 Task: nan
Action: Mouse moved to (442, 111)
Screenshot: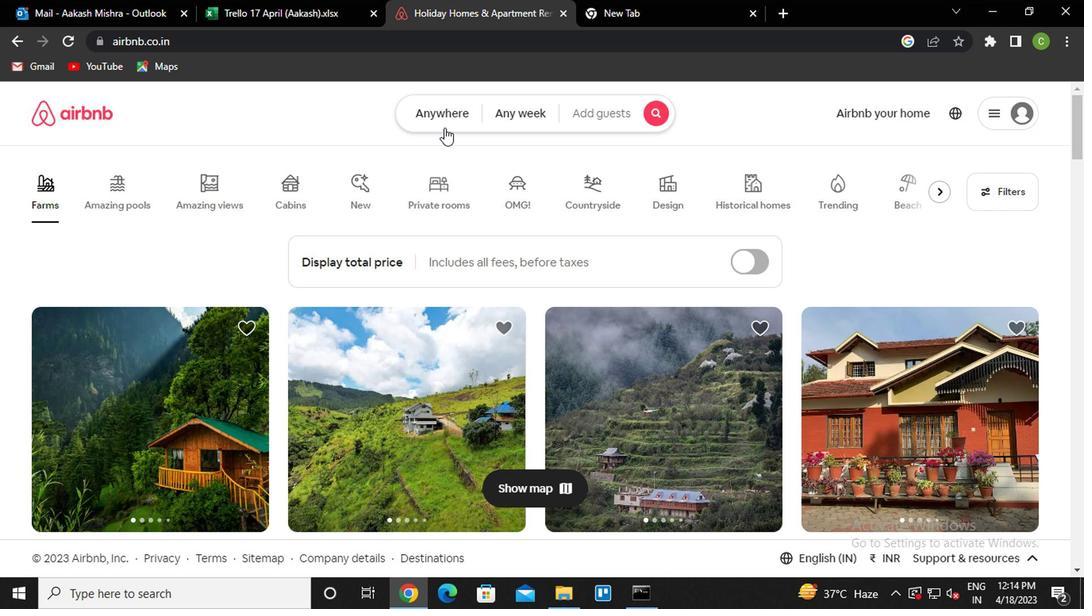 
Action: Mouse pressed left at (442, 111)
Screenshot: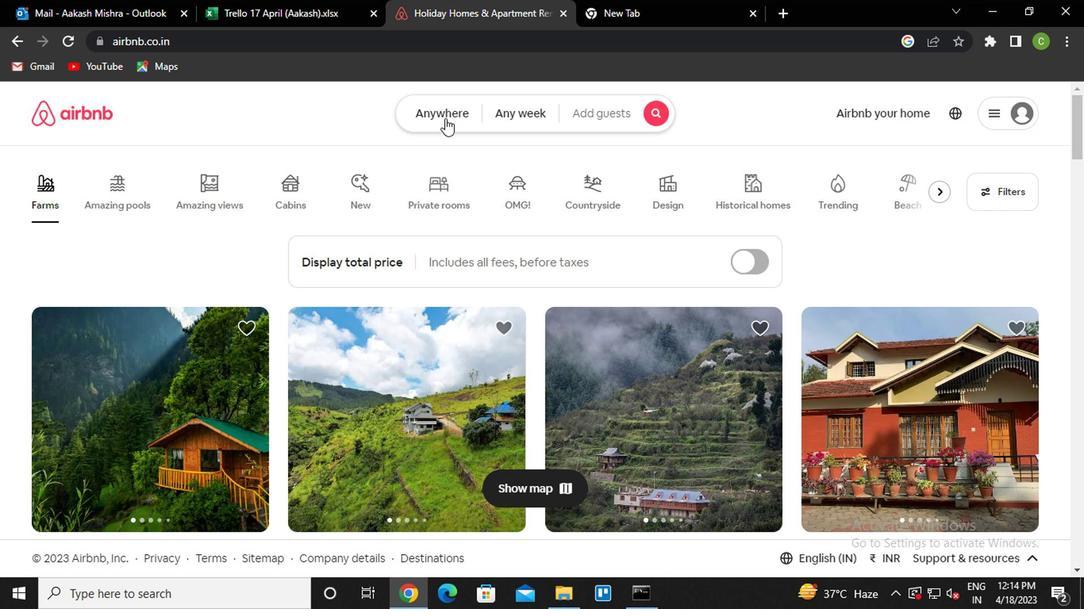 
Action: Mouse moved to (327, 179)
Screenshot: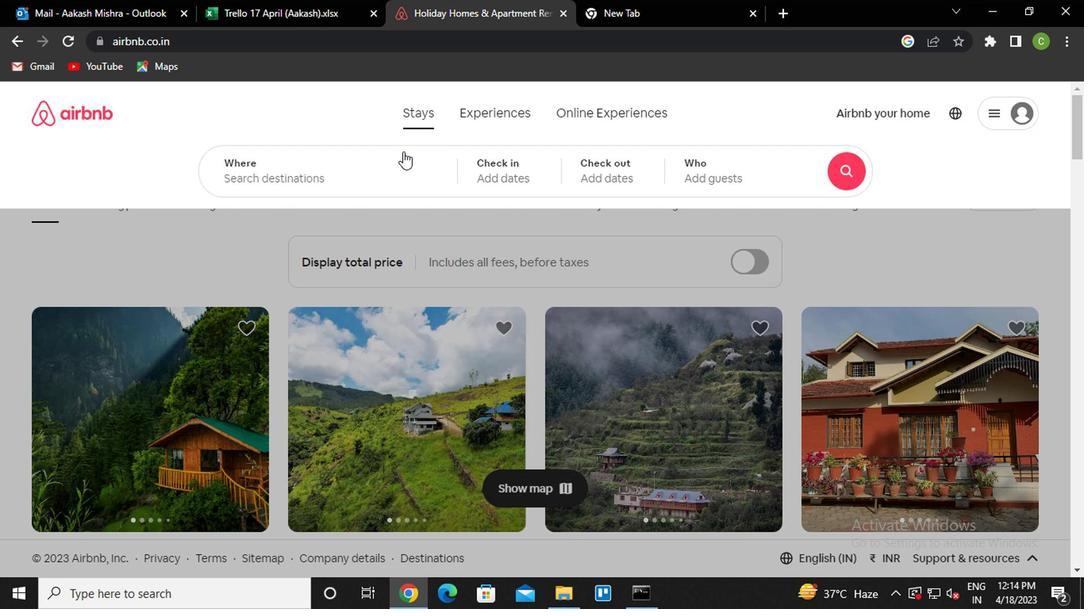 
Action: Mouse pressed left at (327, 179)
Screenshot: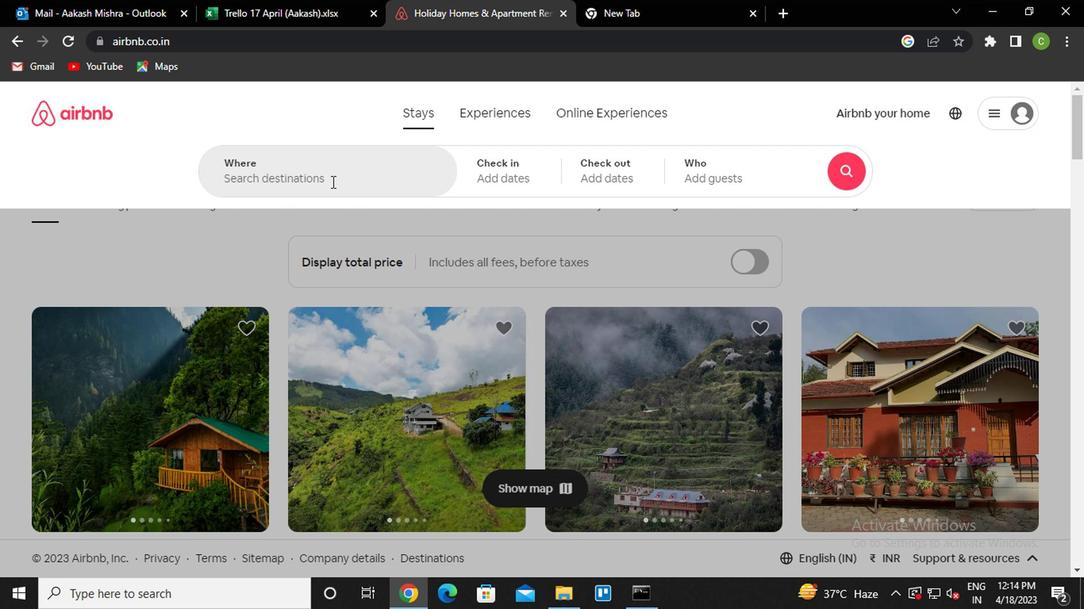 
Action: Key pressed pragominas<Key.space>brazil
Screenshot: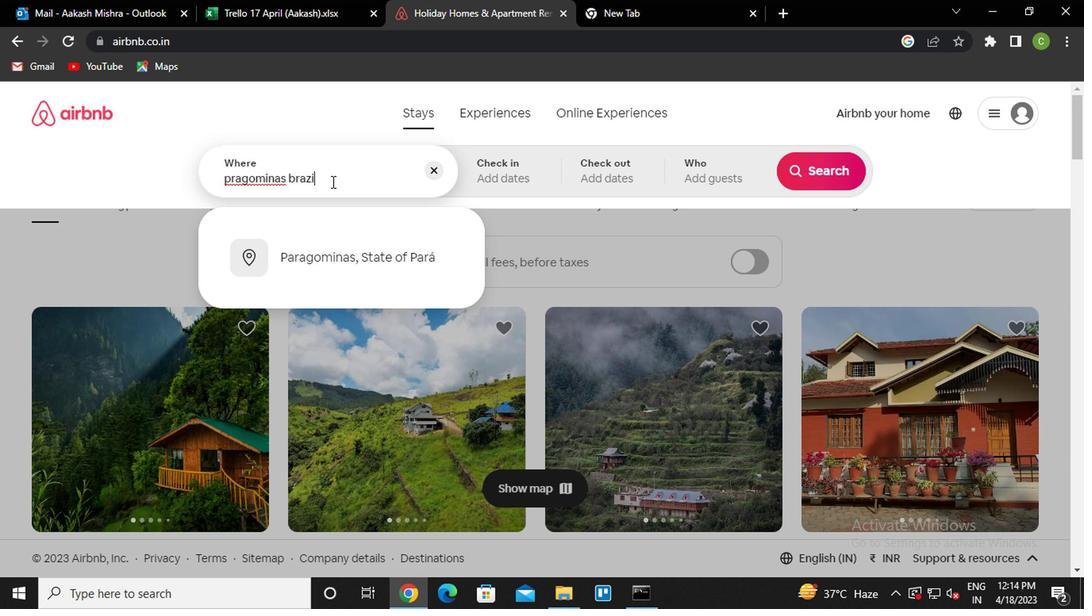 
Action: Mouse moved to (351, 220)
Screenshot: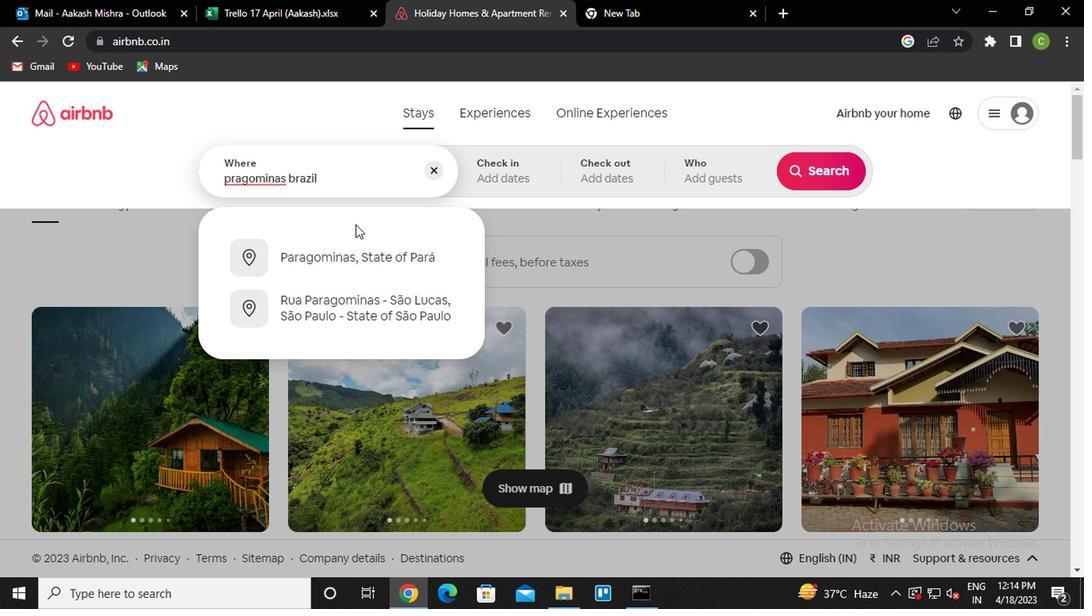 
Action: Key pressed <Key.enter>
Screenshot: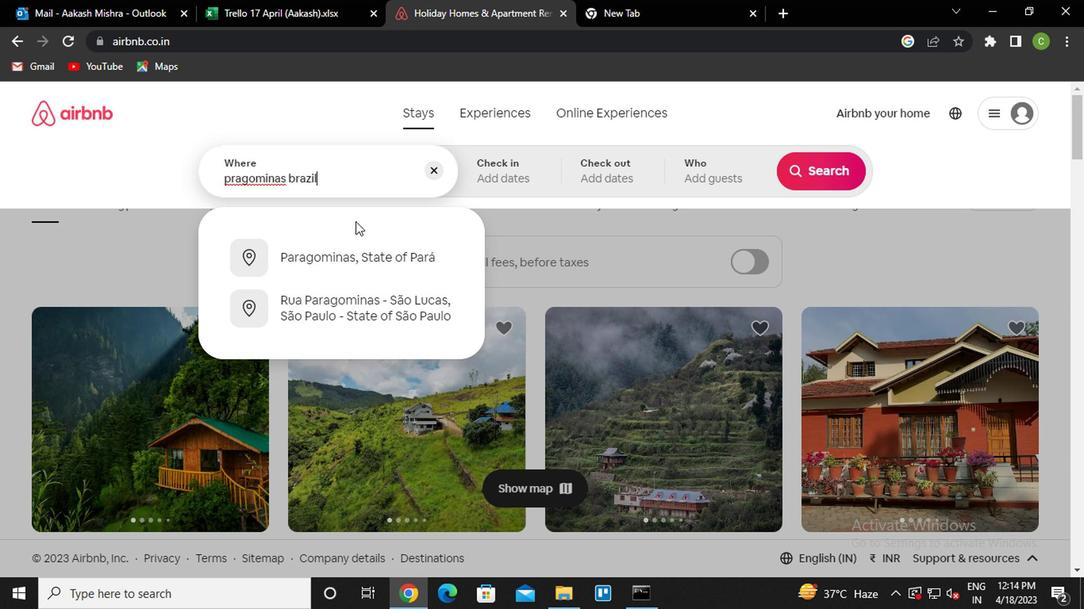 
Action: Mouse moved to (809, 298)
Screenshot: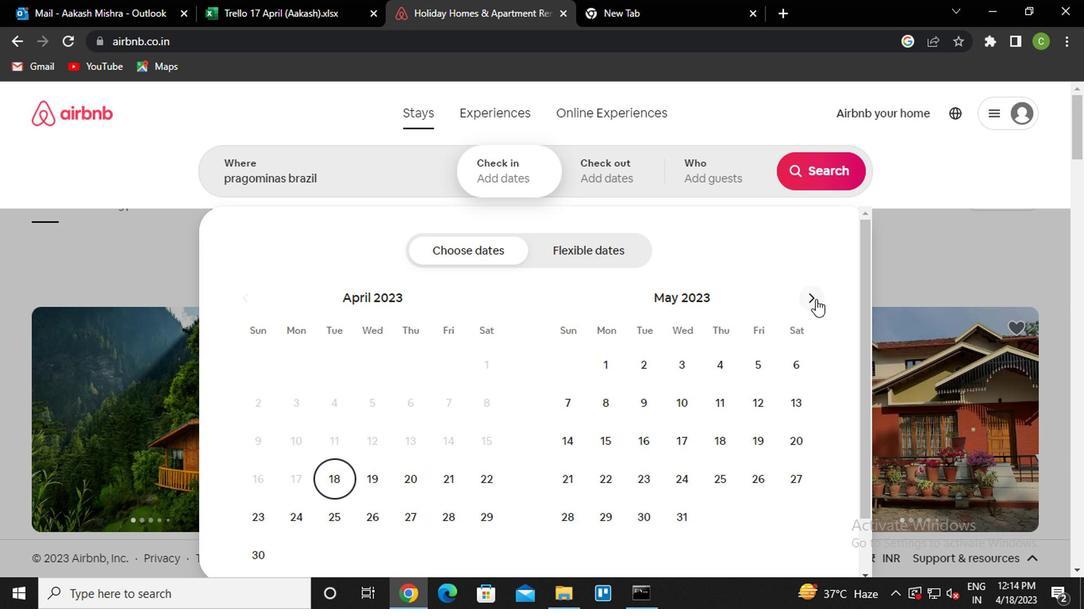 
Action: Mouse pressed left at (809, 298)
Screenshot: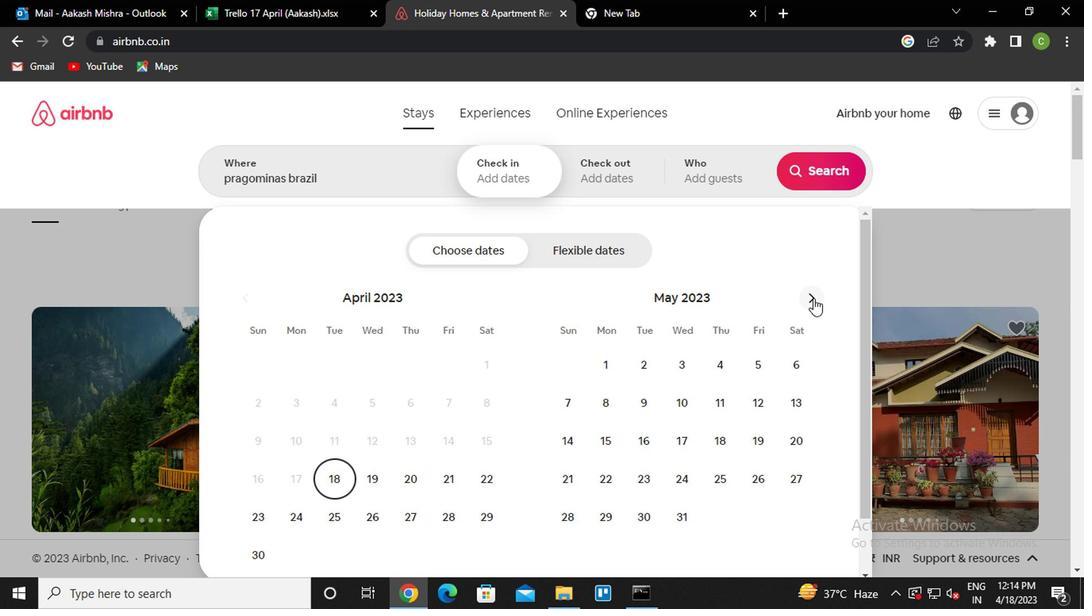 
Action: Mouse moved to (757, 400)
Screenshot: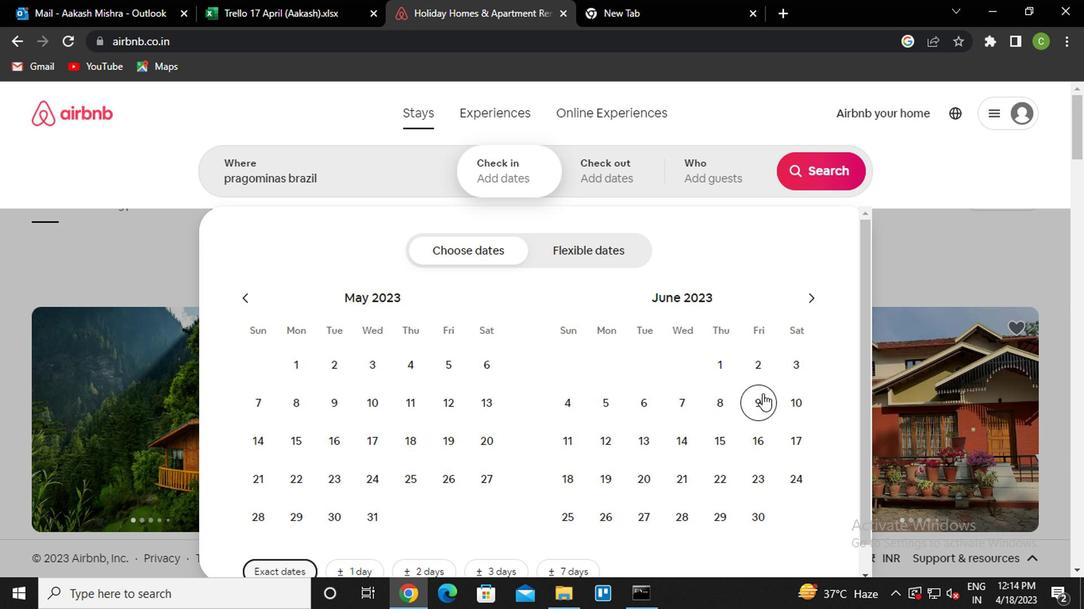 
Action: Mouse pressed left at (757, 400)
Screenshot: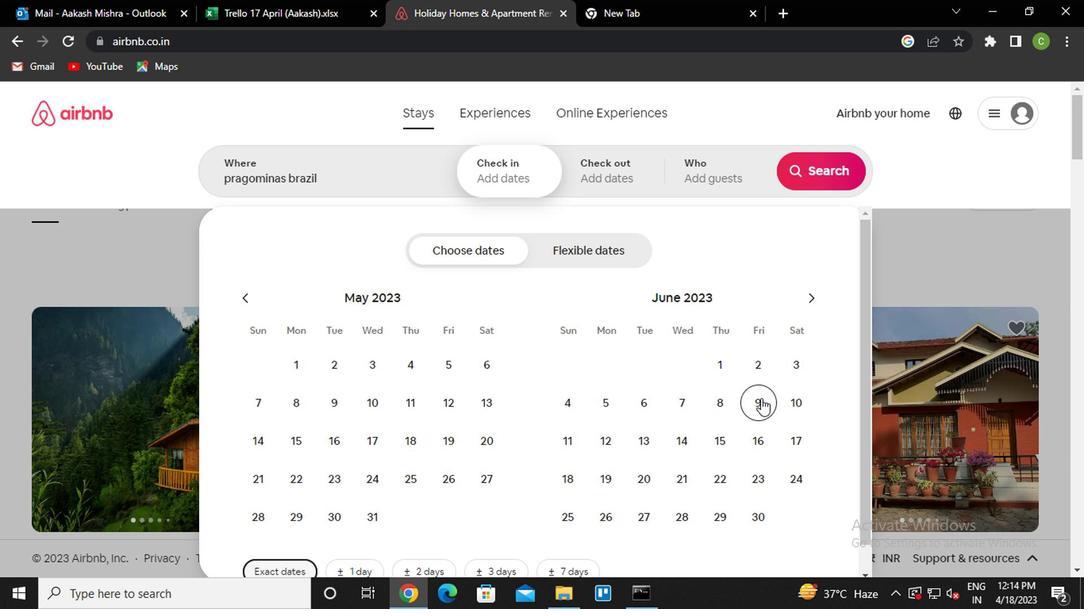 
Action: Mouse moved to (751, 448)
Screenshot: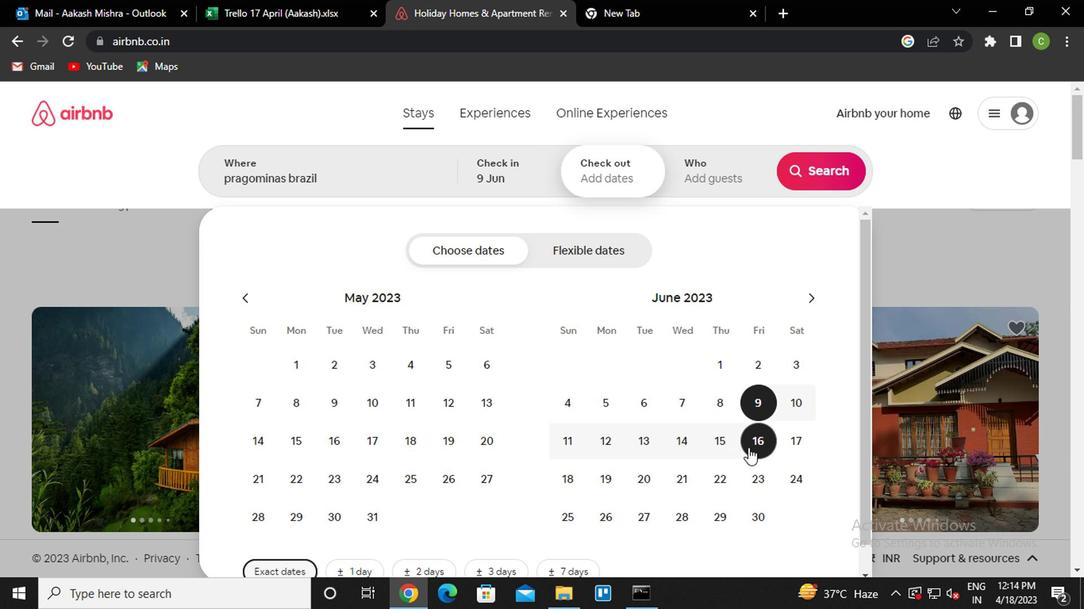 
Action: Mouse pressed left at (751, 448)
Screenshot: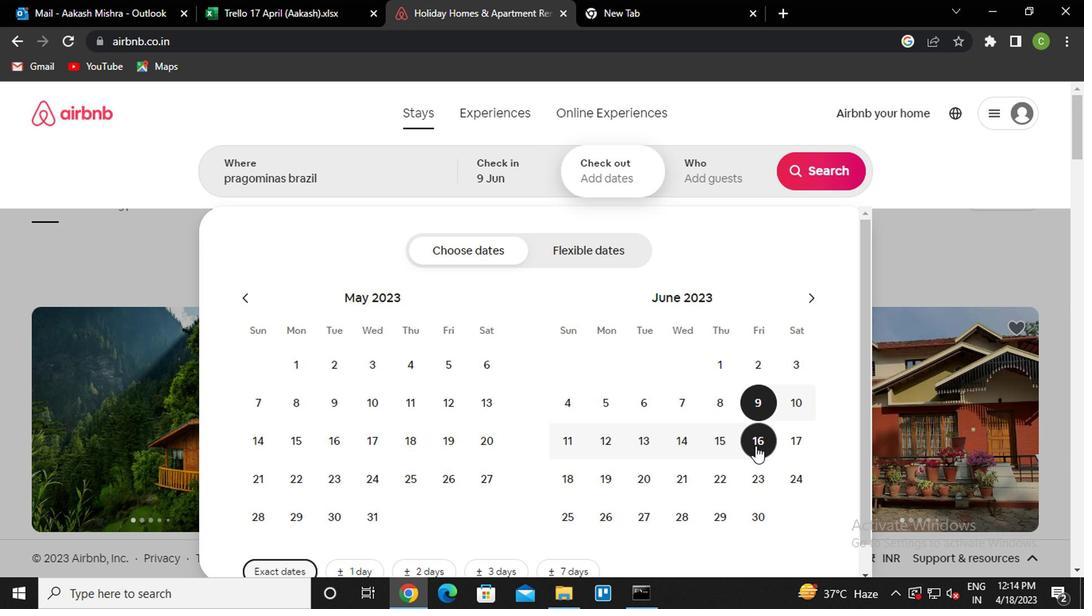 
Action: Mouse moved to (750, 176)
Screenshot: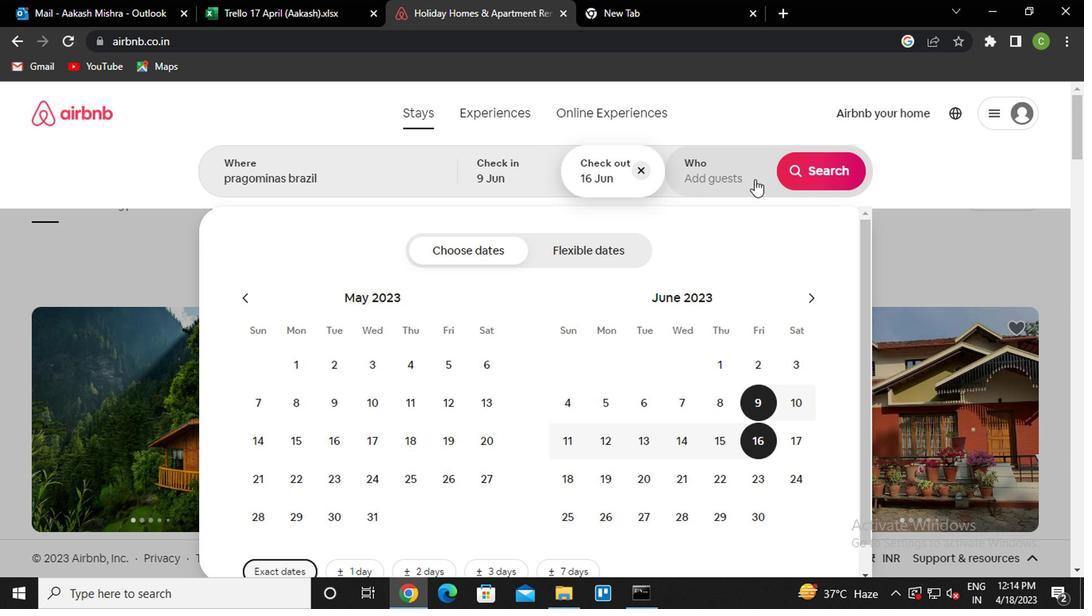 
Action: Mouse pressed left at (750, 176)
Screenshot: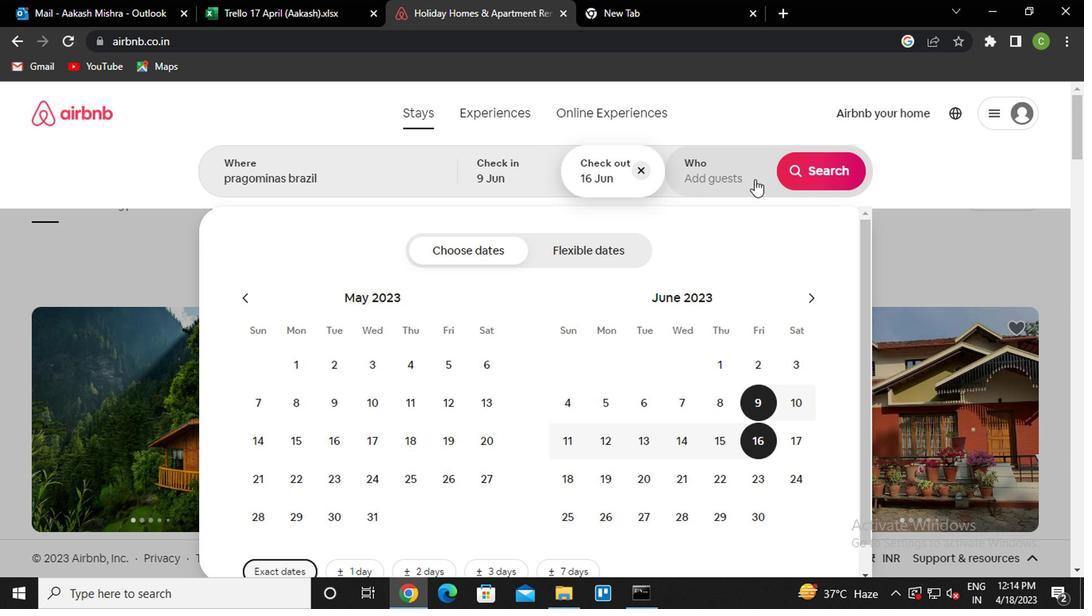 
Action: Mouse moved to (821, 258)
Screenshot: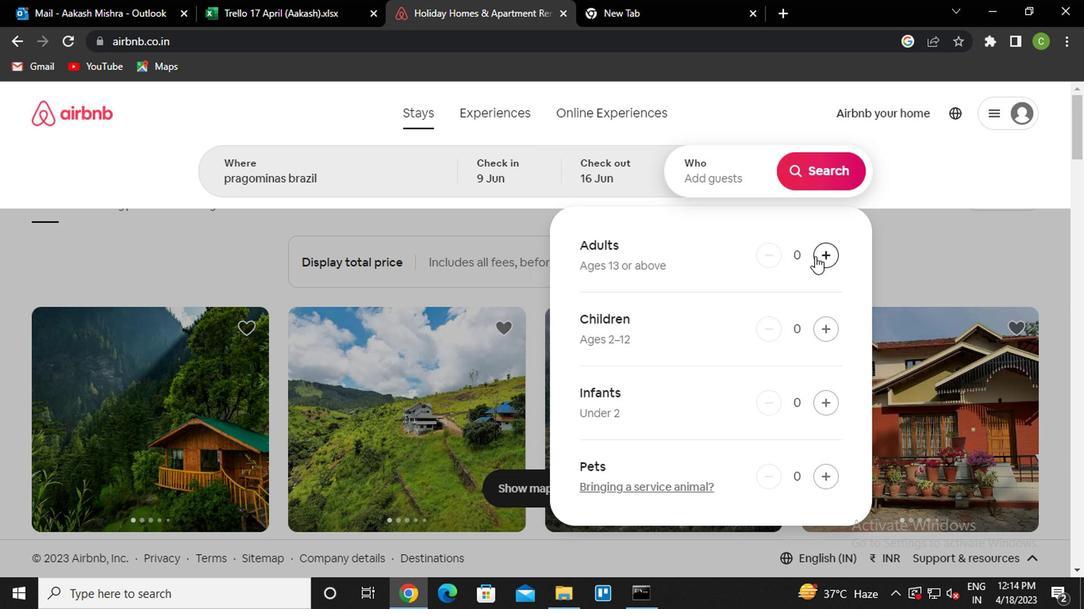 
Action: Mouse pressed left at (821, 258)
Screenshot: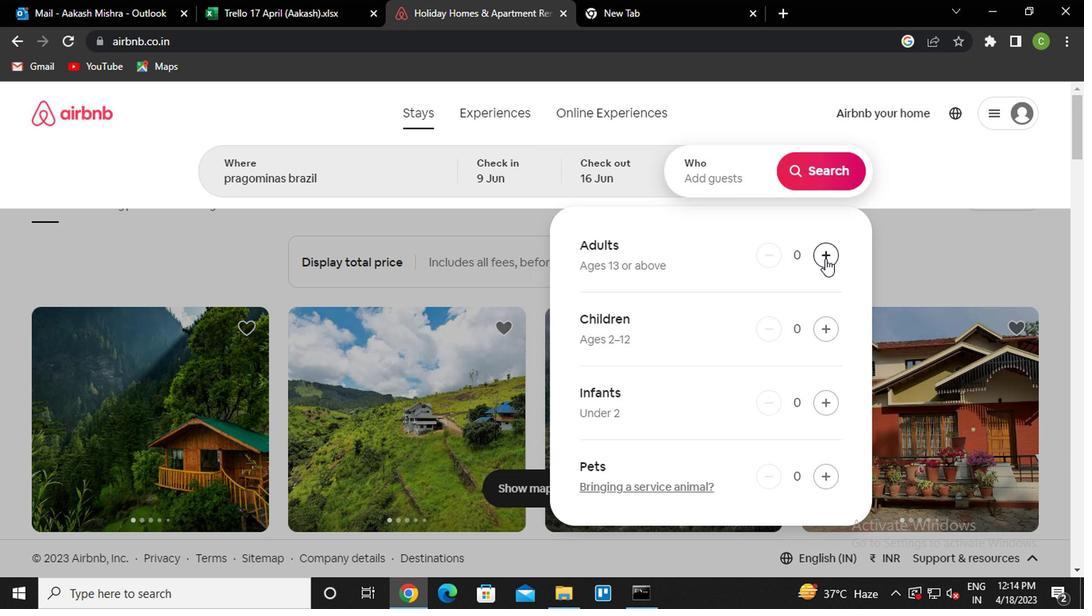 
Action: Mouse pressed left at (821, 258)
Screenshot: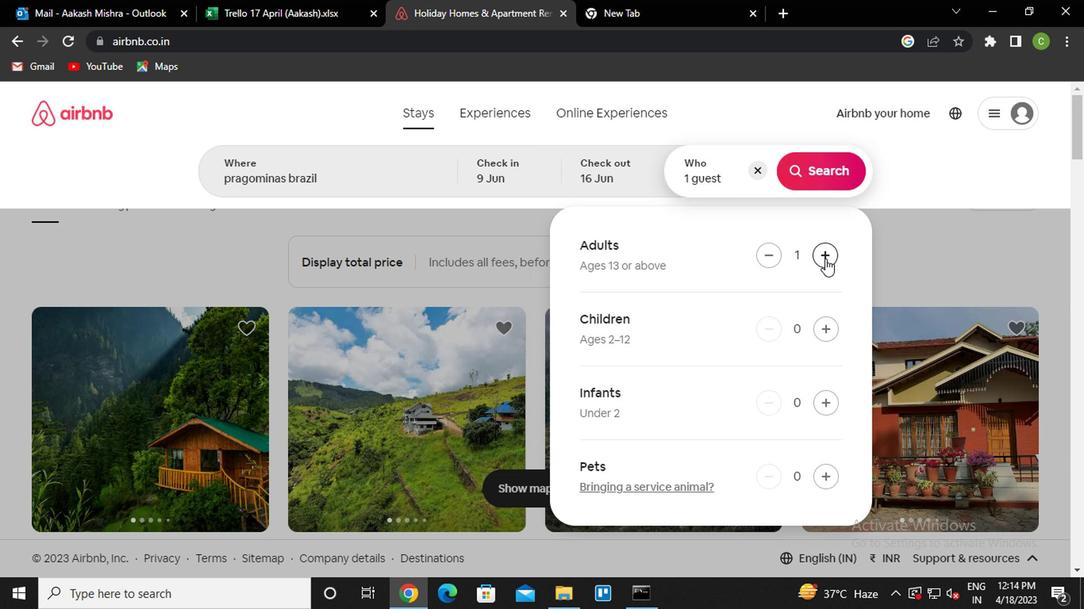 
Action: Mouse moved to (872, 199)
Screenshot: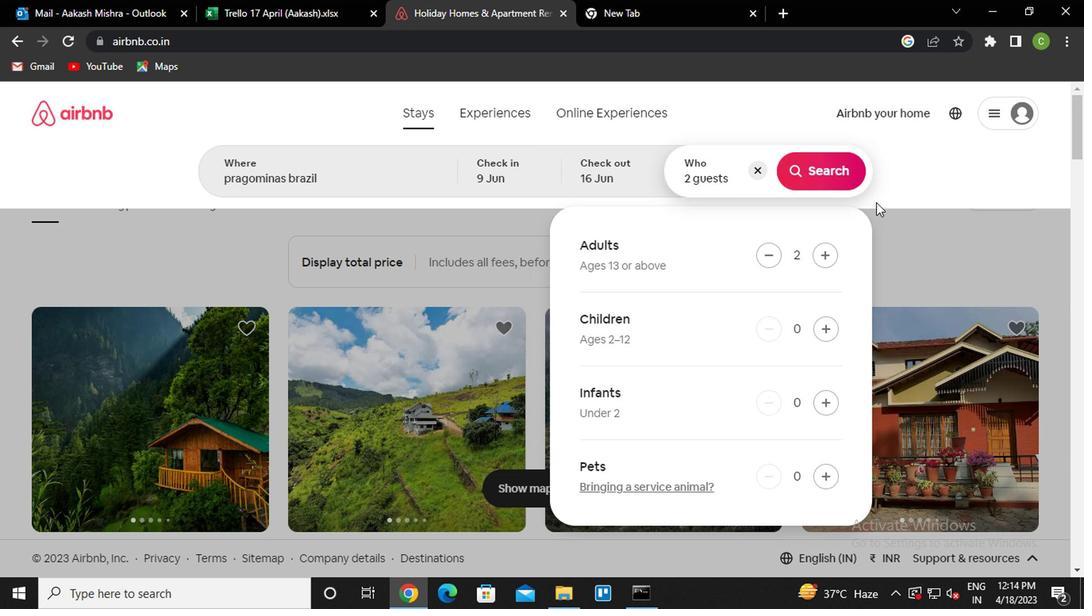 
Action: Mouse pressed left at (872, 199)
Screenshot: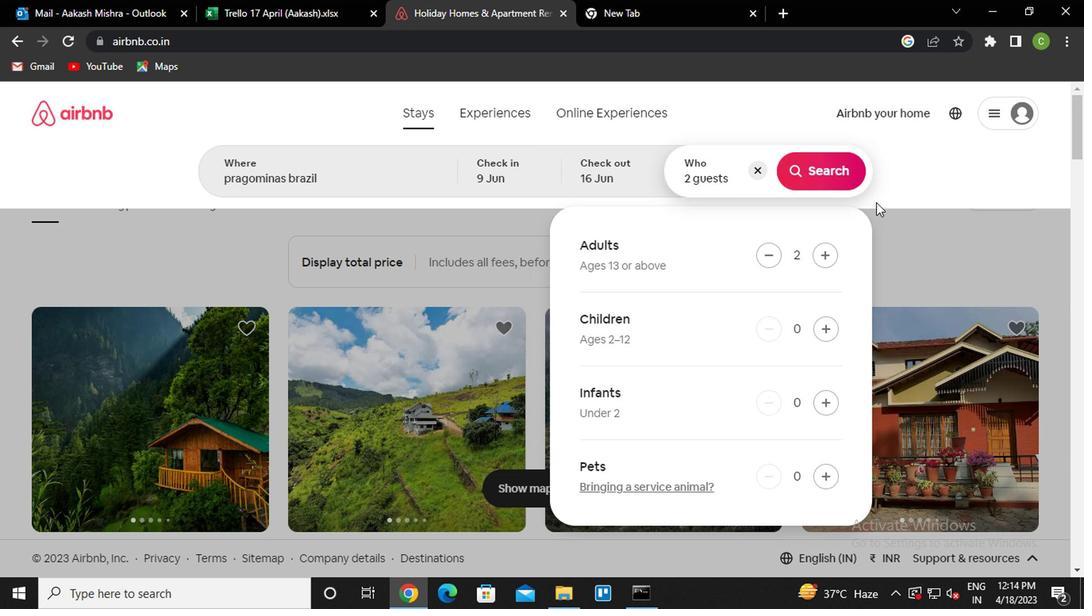 
Action: Mouse moved to (883, 198)
Screenshot: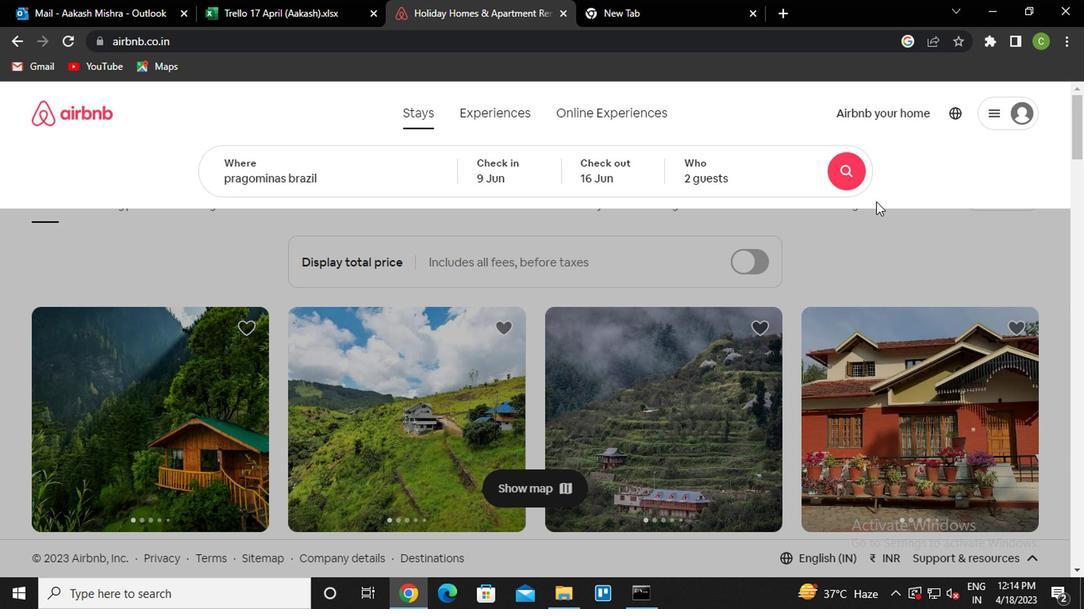 
Action: Mouse pressed left at (883, 198)
Screenshot: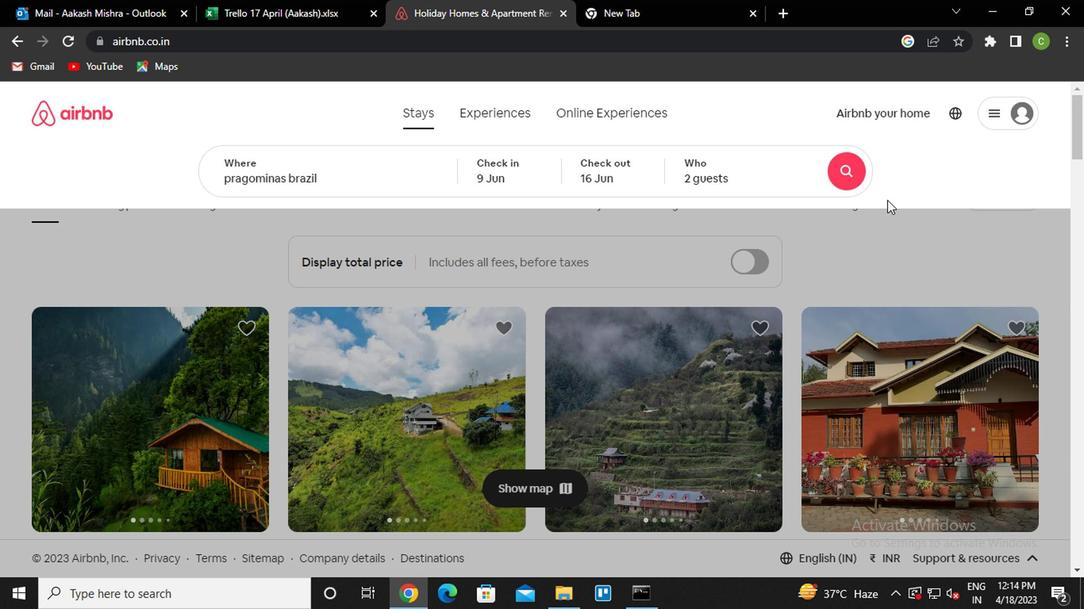 
Action: Mouse moved to (892, 223)
Screenshot: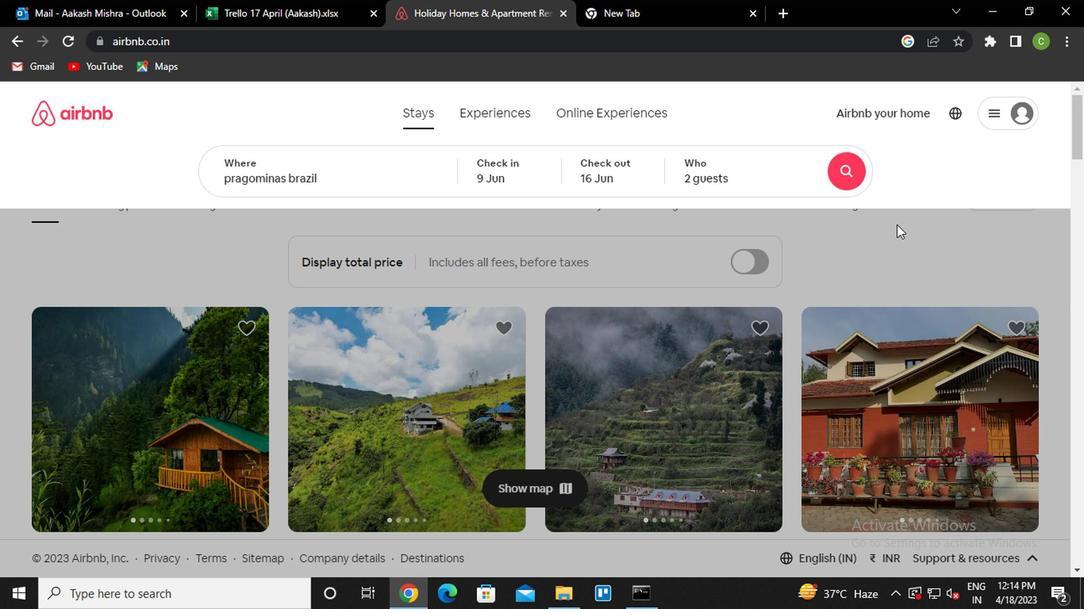 
Action: Mouse pressed left at (892, 223)
Screenshot: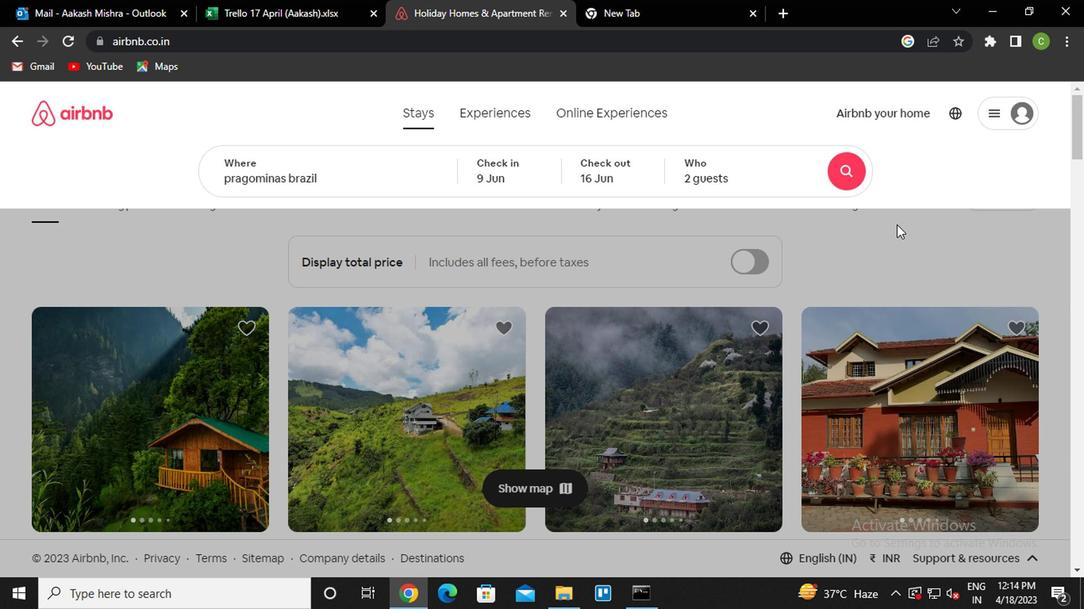 
Action: Mouse moved to (1007, 183)
Screenshot: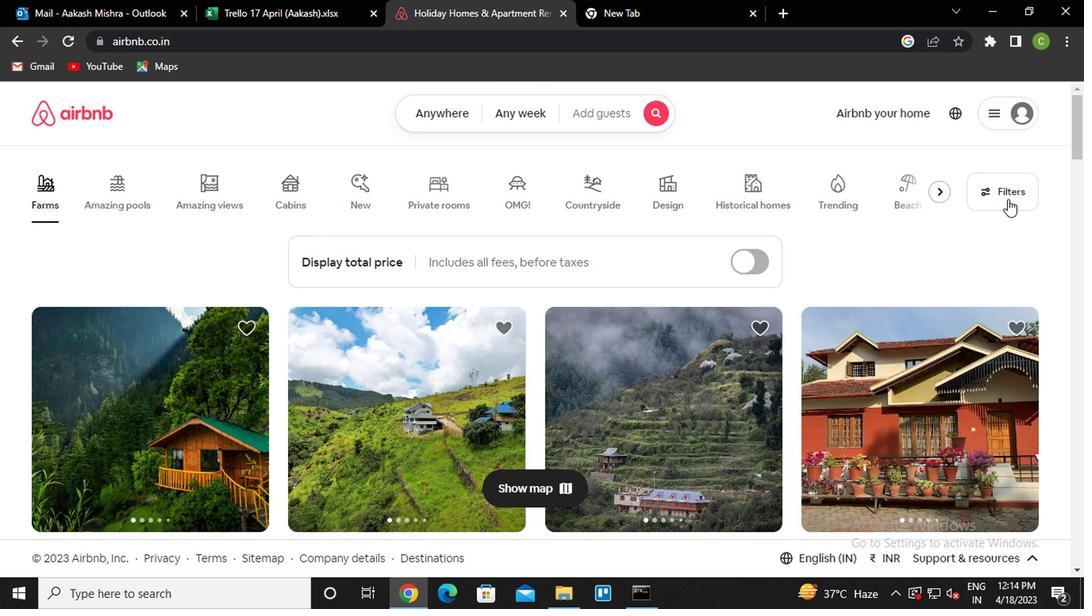 
Action: Mouse pressed left at (1007, 183)
Screenshot: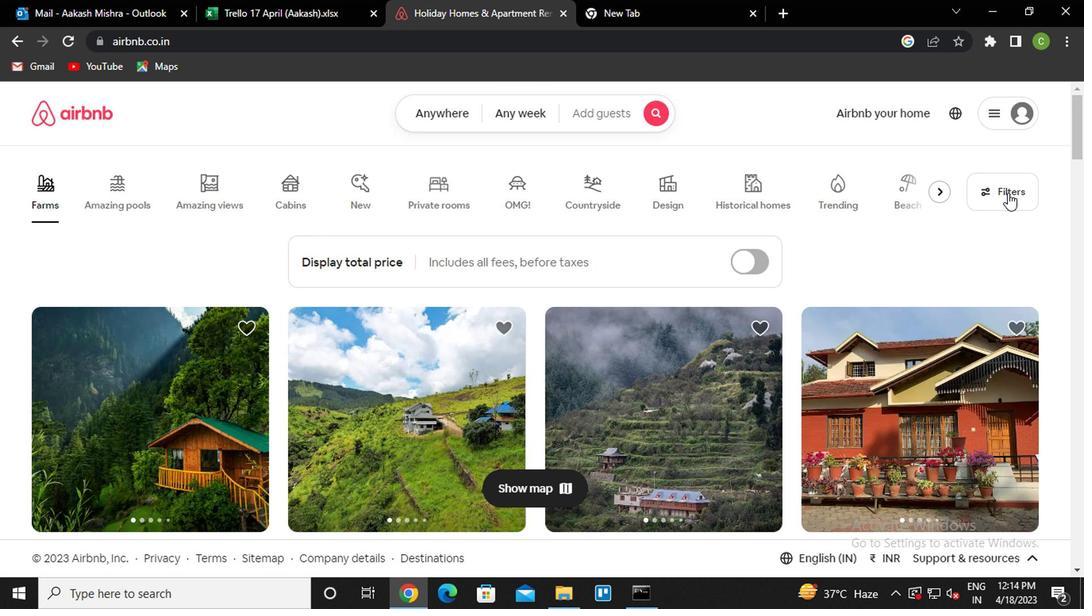 
Action: Mouse moved to (360, 377)
Screenshot: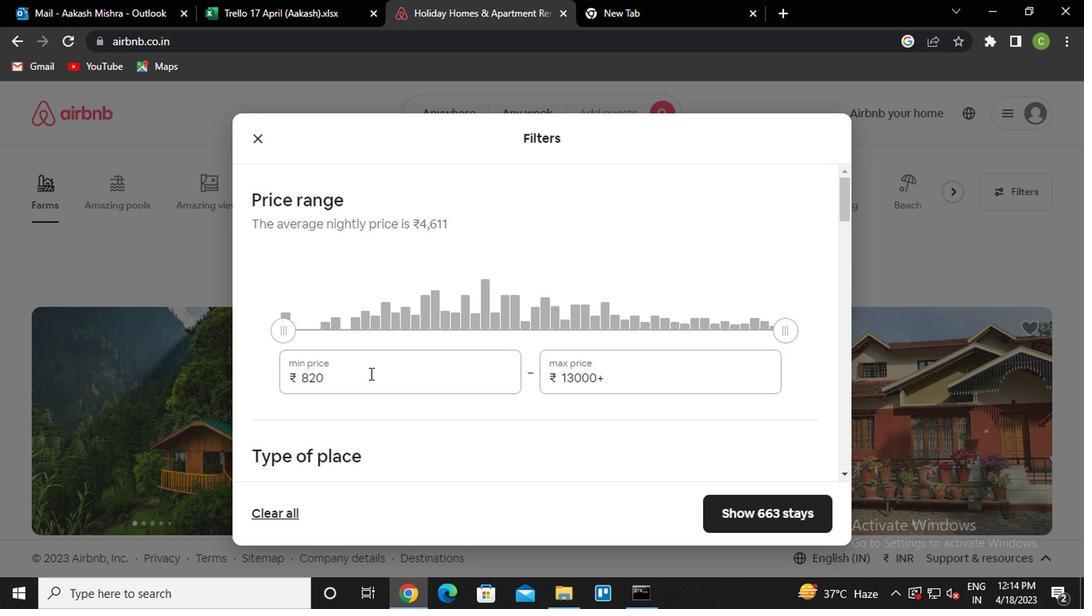 
Action: Mouse pressed left at (360, 377)
Screenshot: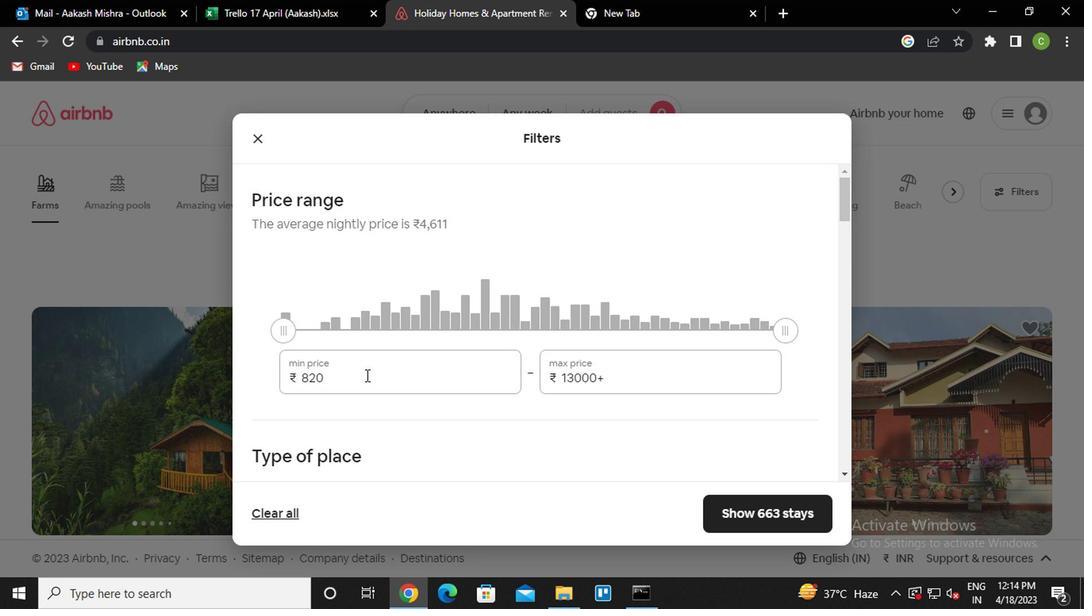 
Action: Key pressed <Key.backspace><Key.backspace>000
Screenshot: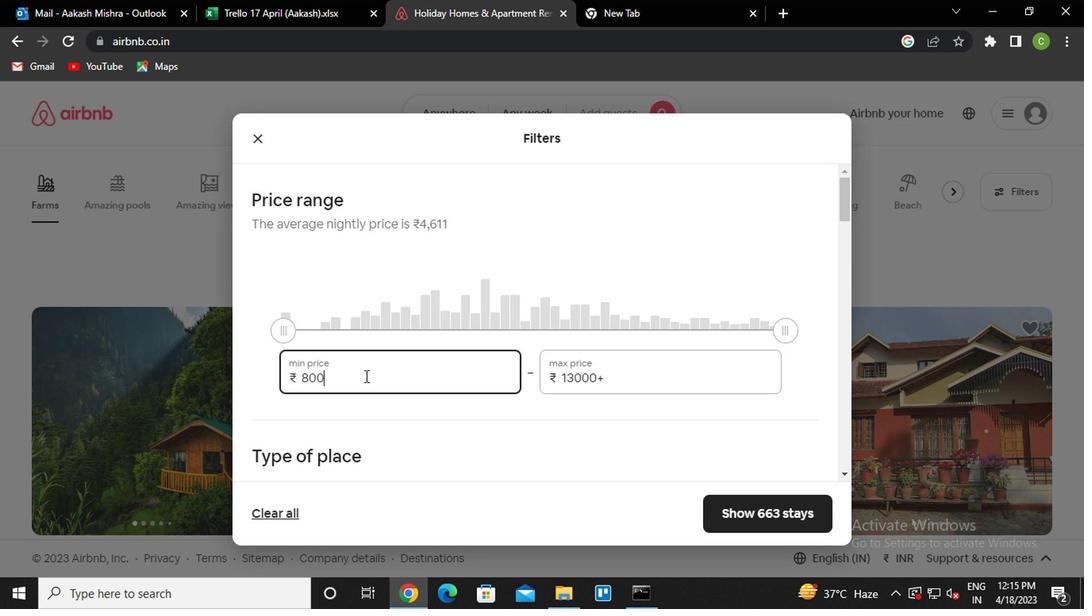 
Action: Mouse moved to (570, 380)
Screenshot: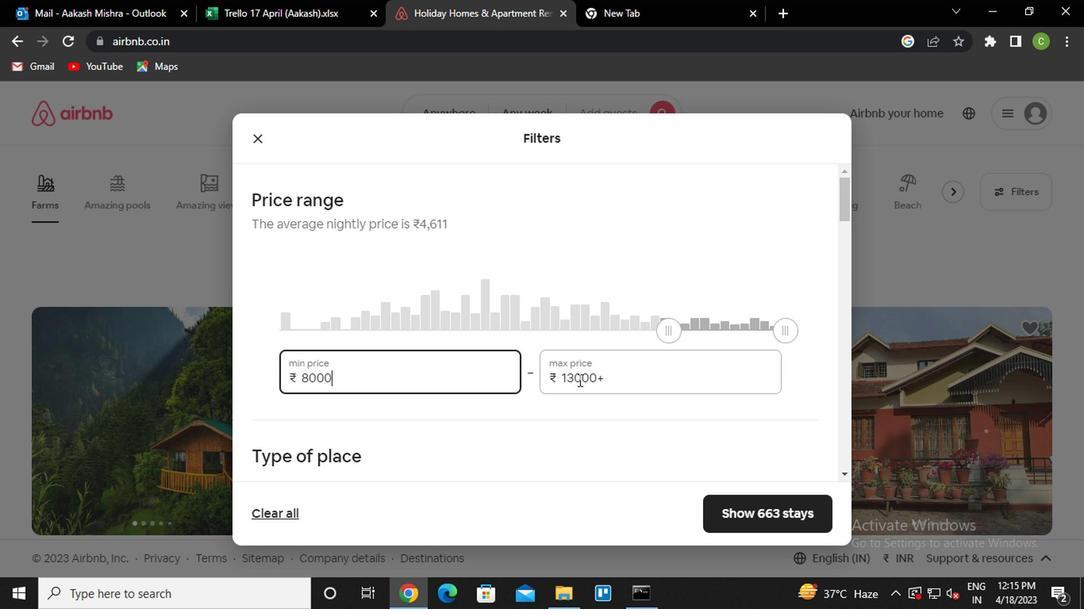 
Action: Mouse pressed left at (570, 380)
Screenshot: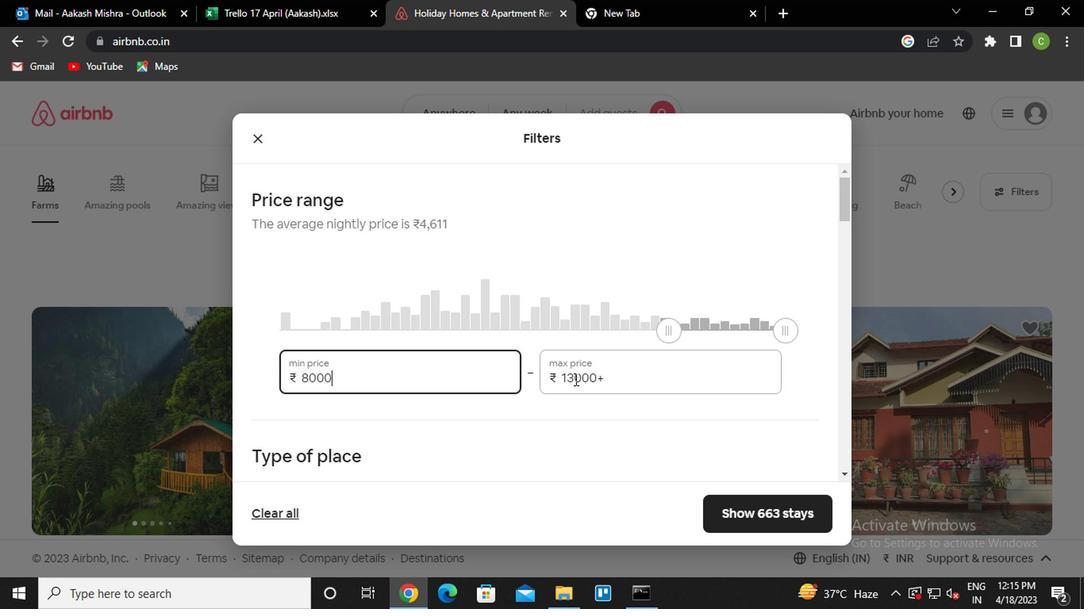 
Action: Mouse moved to (581, 384)
Screenshot: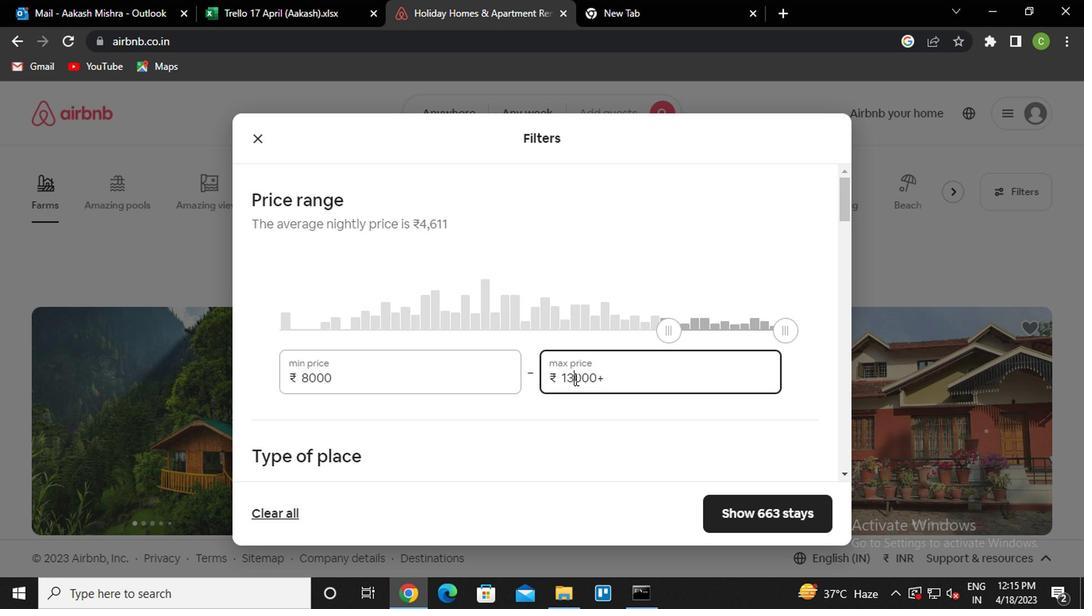 
Action: Key pressed <Key.backspace>6
Screenshot: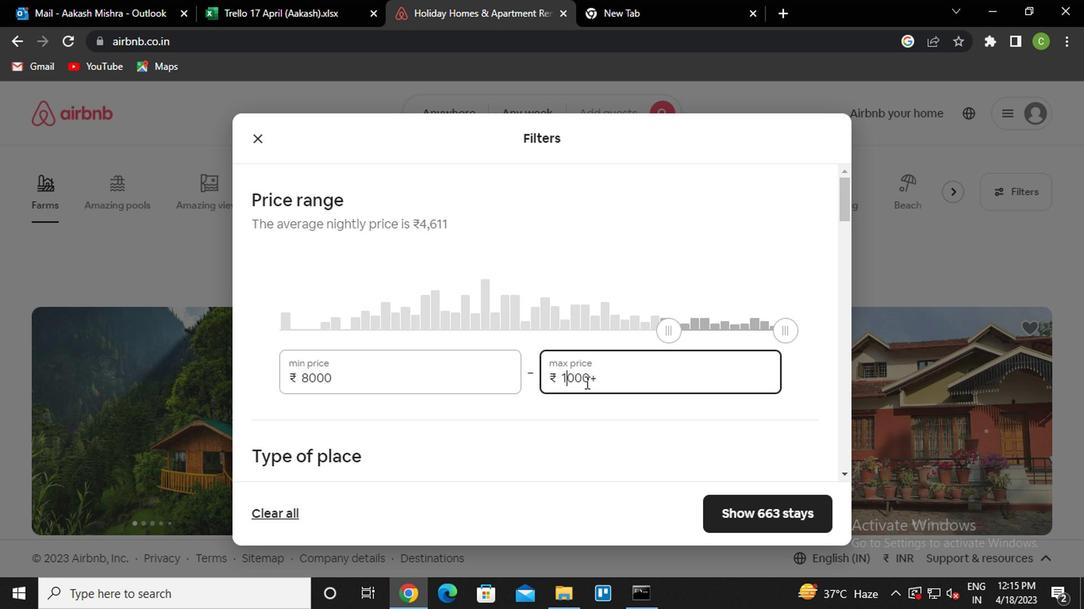 
Action: Mouse moved to (642, 384)
Screenshot: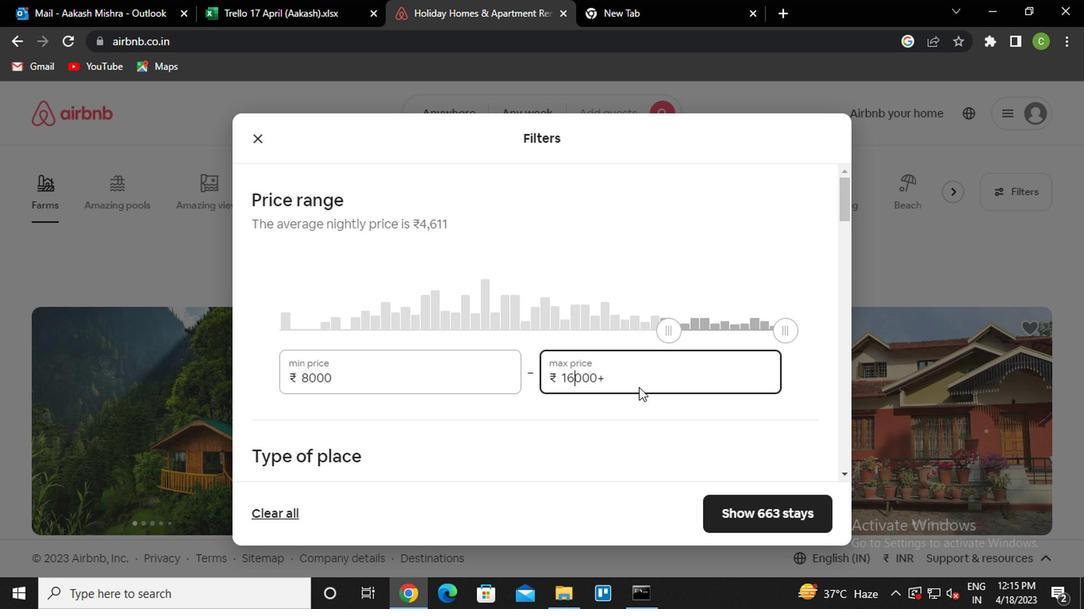 
Action: Mouse pressed left at (642, 384)
Screenshot: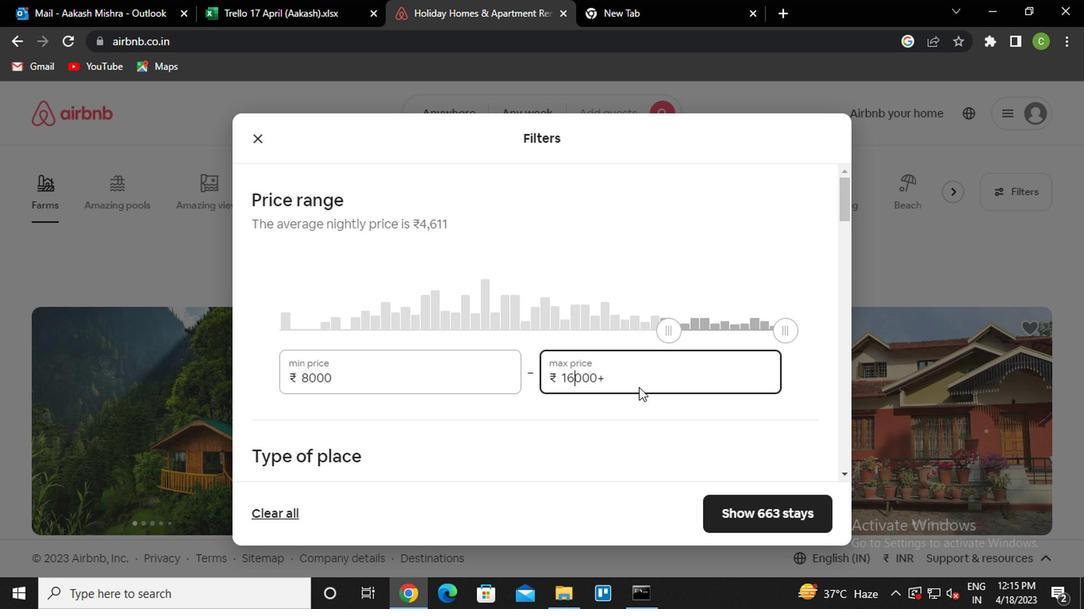 
Action: Mouse moved to (639, 380)
Screenshot: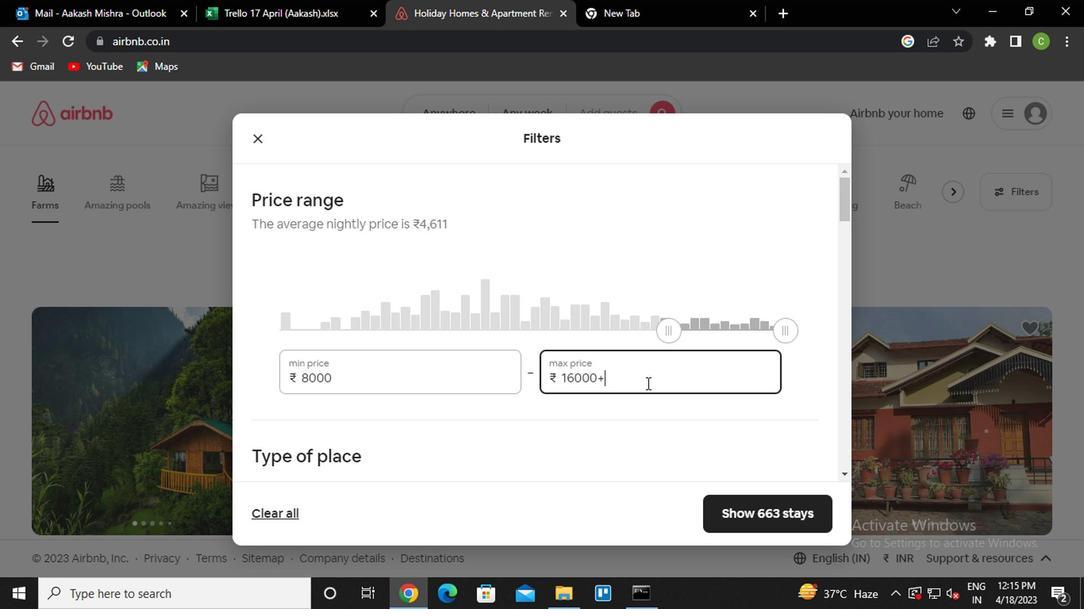 
Action: Key pressed <Key.backspace>
Screenshot: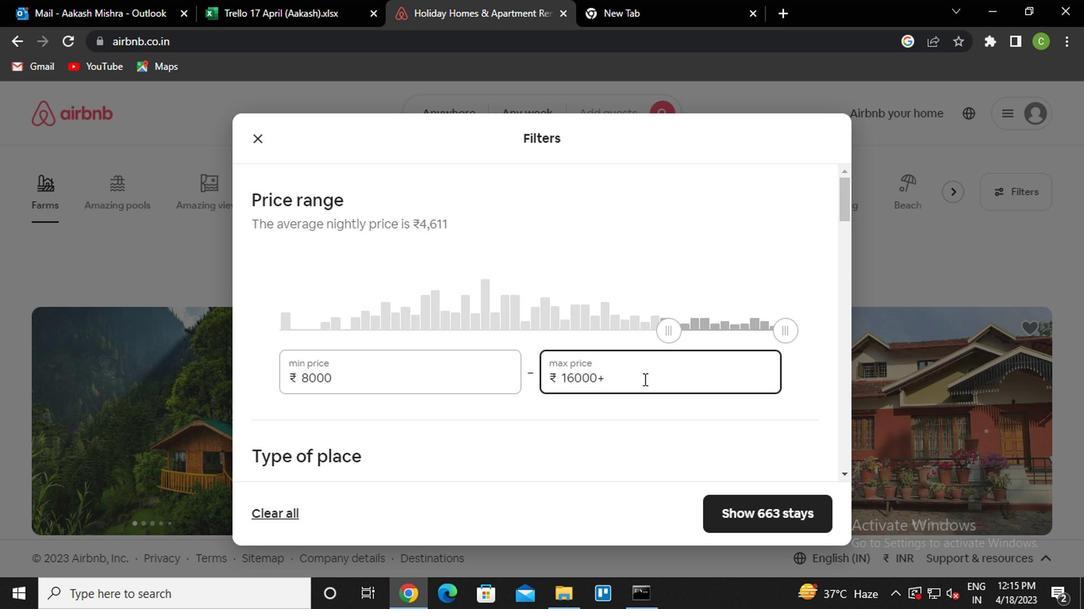 
Action: Mouse moved to (566, 410)
Screenshot: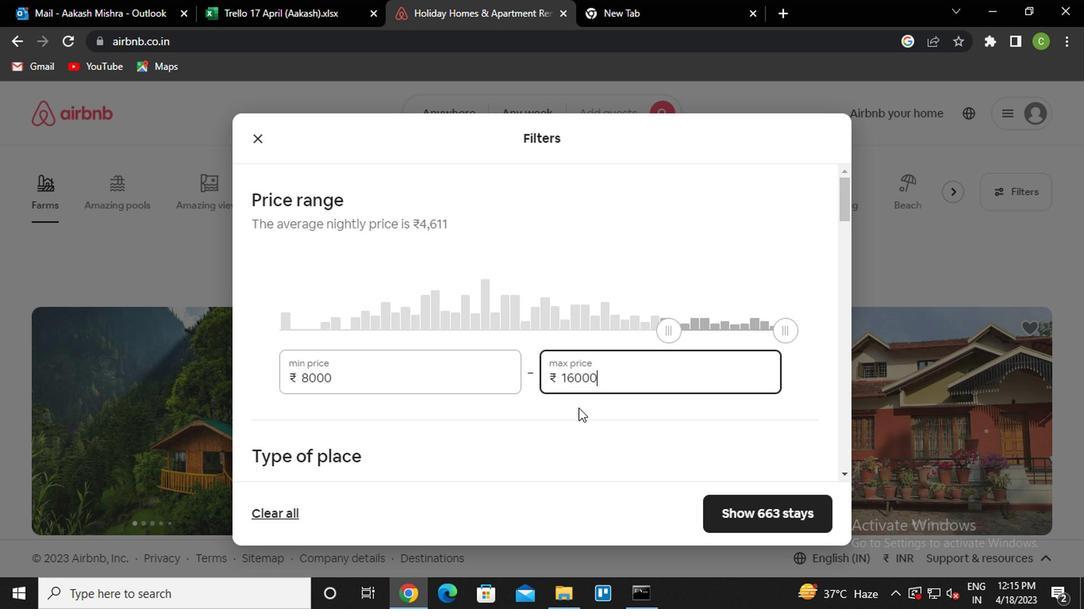 
Action: Mouse scrolled (566, 410) with delta (0, 0)
Screenshot: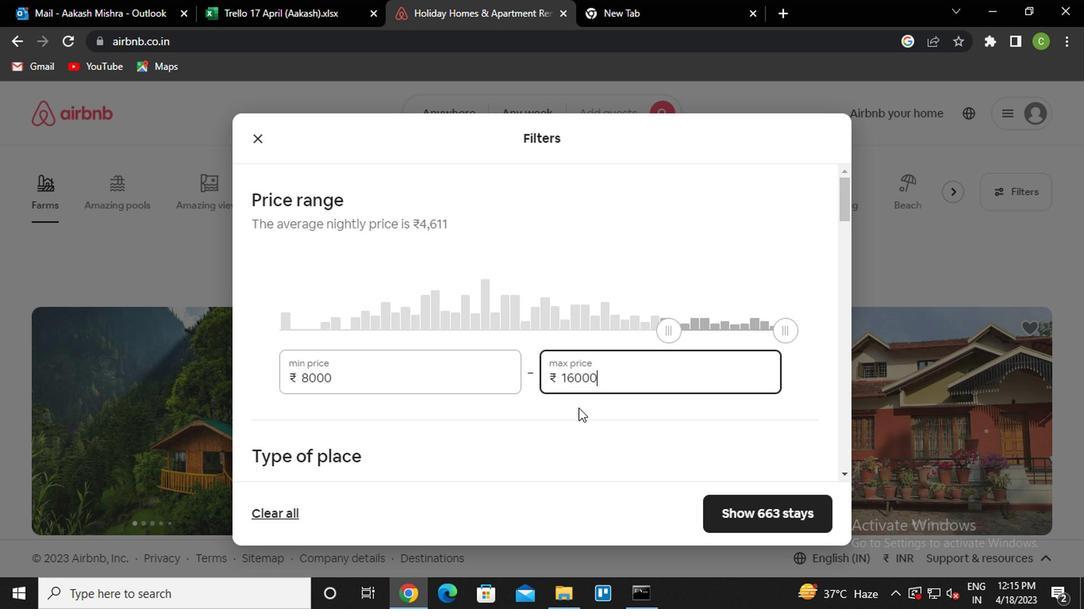 
Action: Mouse moved to (542, 414)
Screenshot: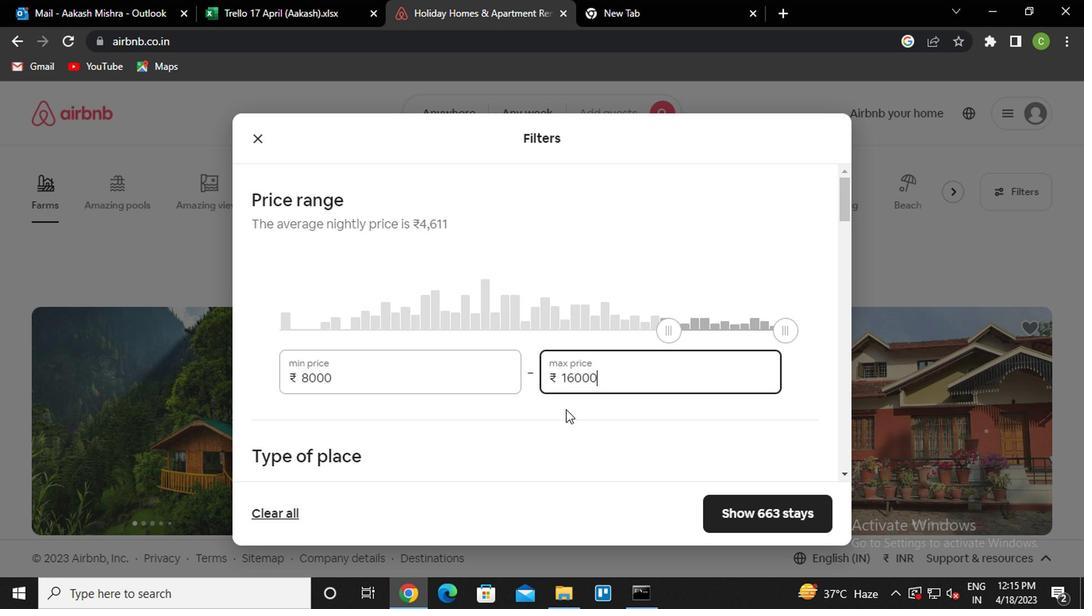 
Action: Mouse scrolled (542, 413) with delta (0, 0)
Screenshot: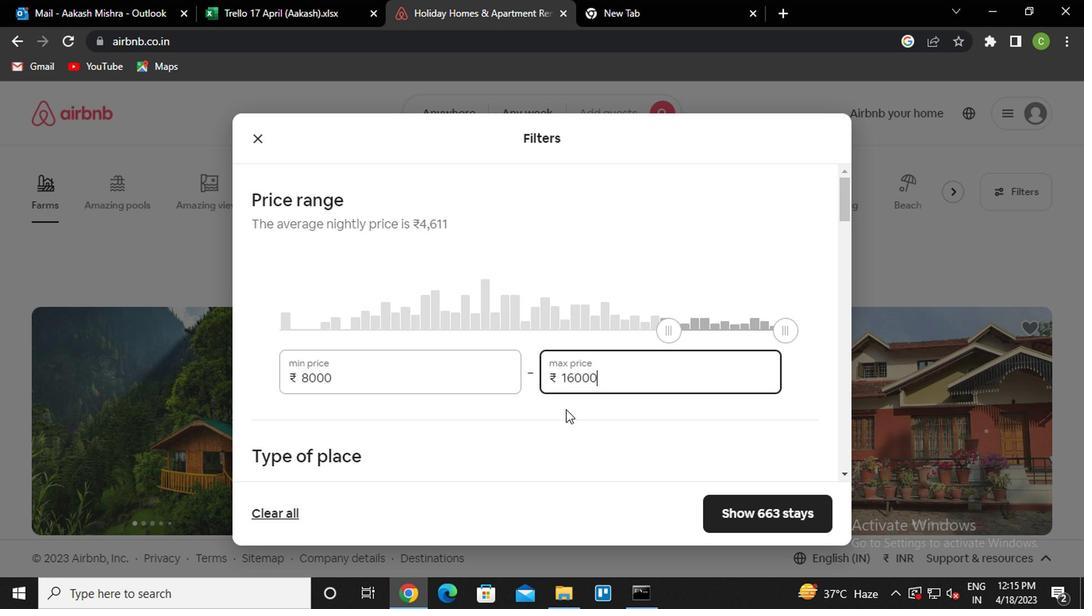 
Action: Mouse moved to (258, 341)
Screenshot: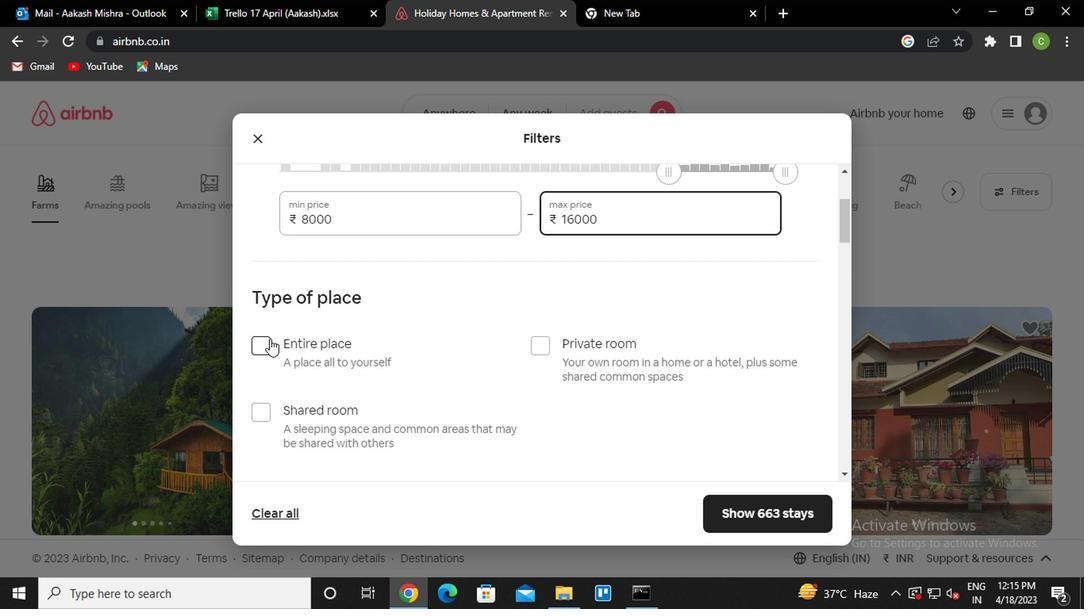 
Action: Mouse pressed left at (258, 341)
Screenshot: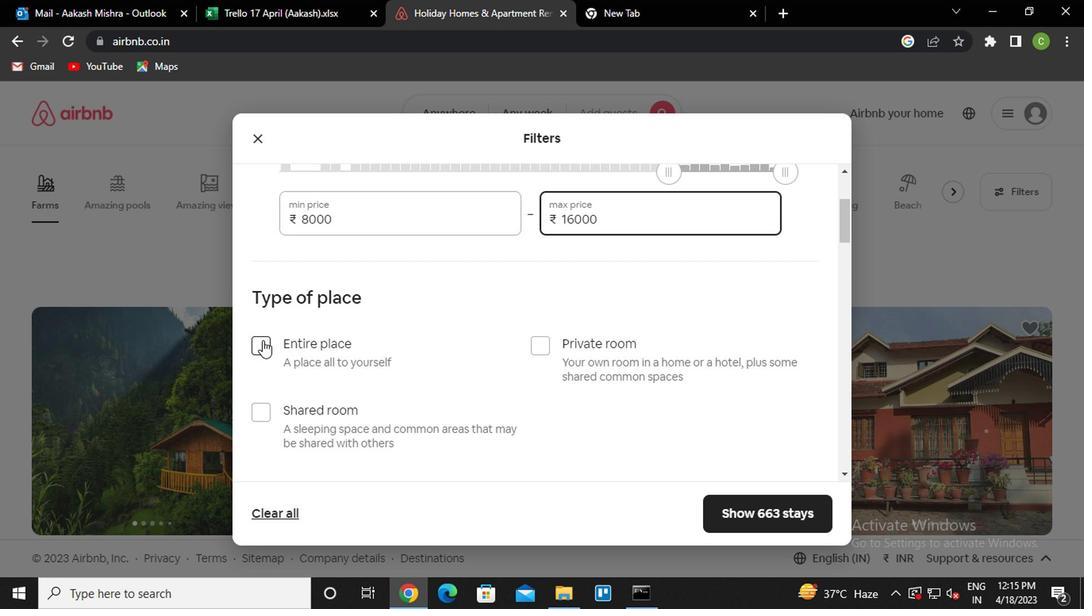 
Action: Mouse moved to (408, 338)
Screenshot: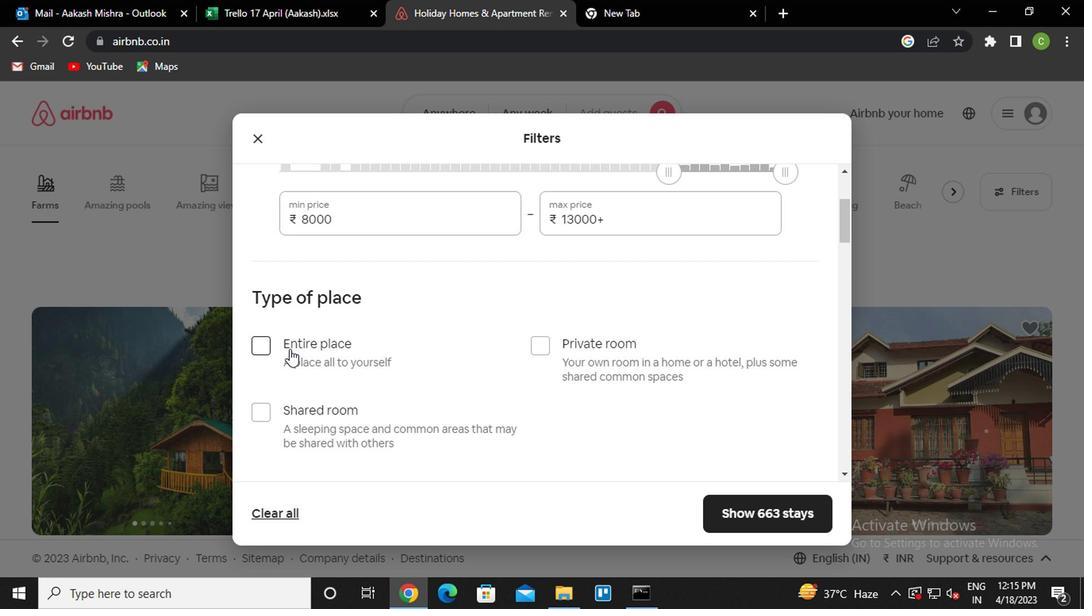 
Action: Mouse scrolled (408, 337) with delta (0, -1)
Screenshot: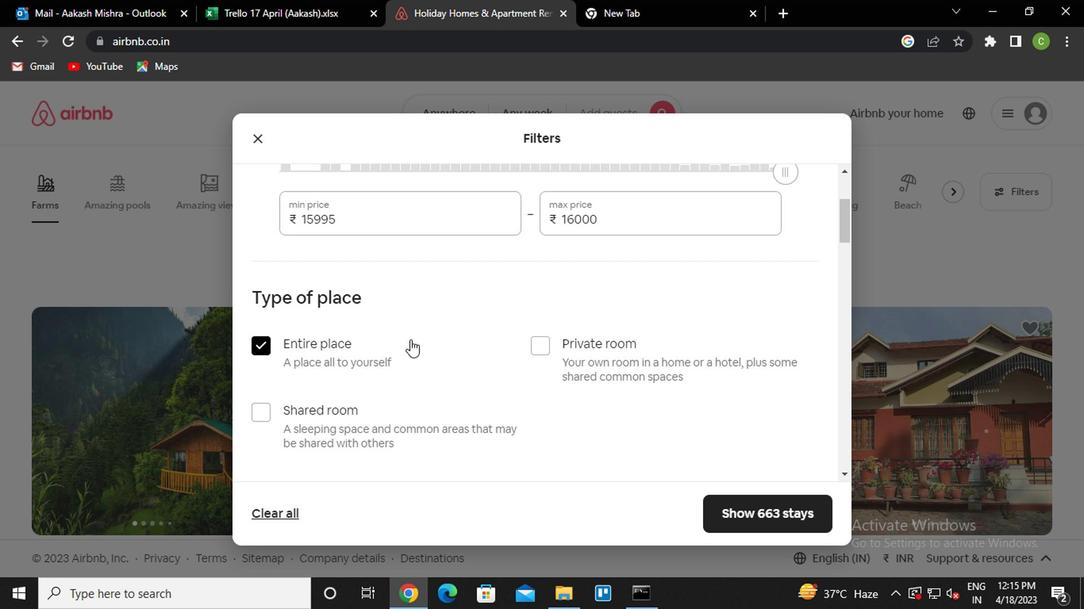 
Action: Mouse scrolled (408, 337) with delta (0, -1)
Screenshot: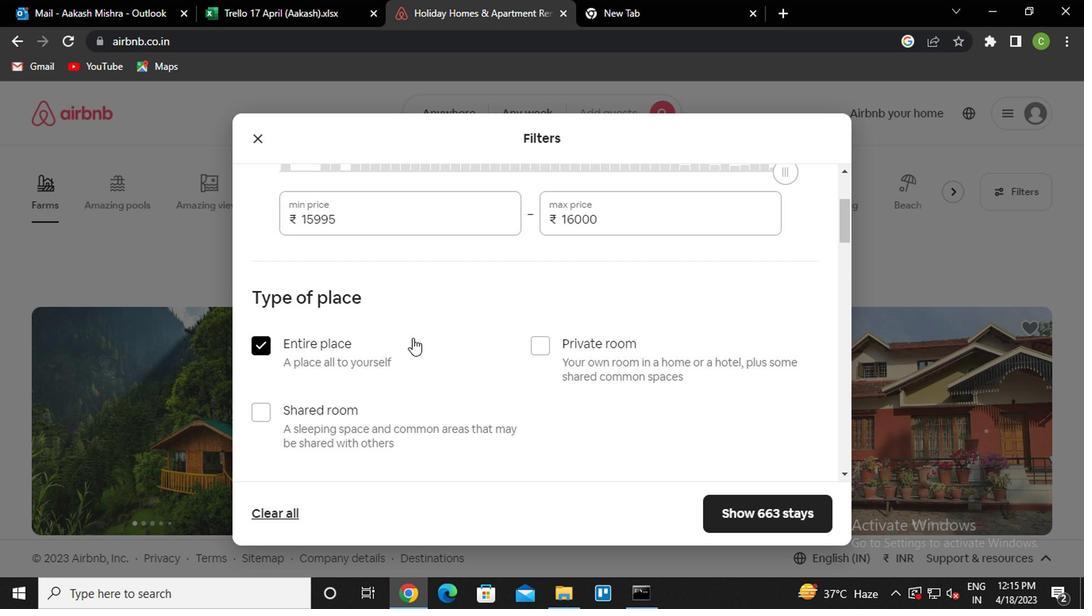 
Action: Mouse scrolled (408, 337) with delta (0, -1)
Screenshot: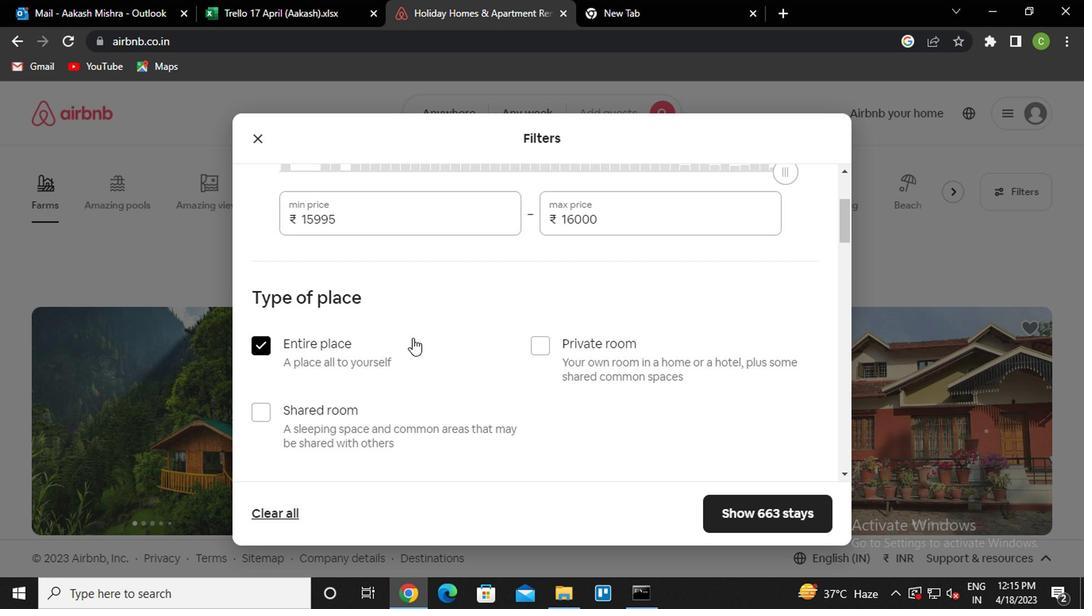 
Action: Mouse moved to (408, 337)
Screenshot: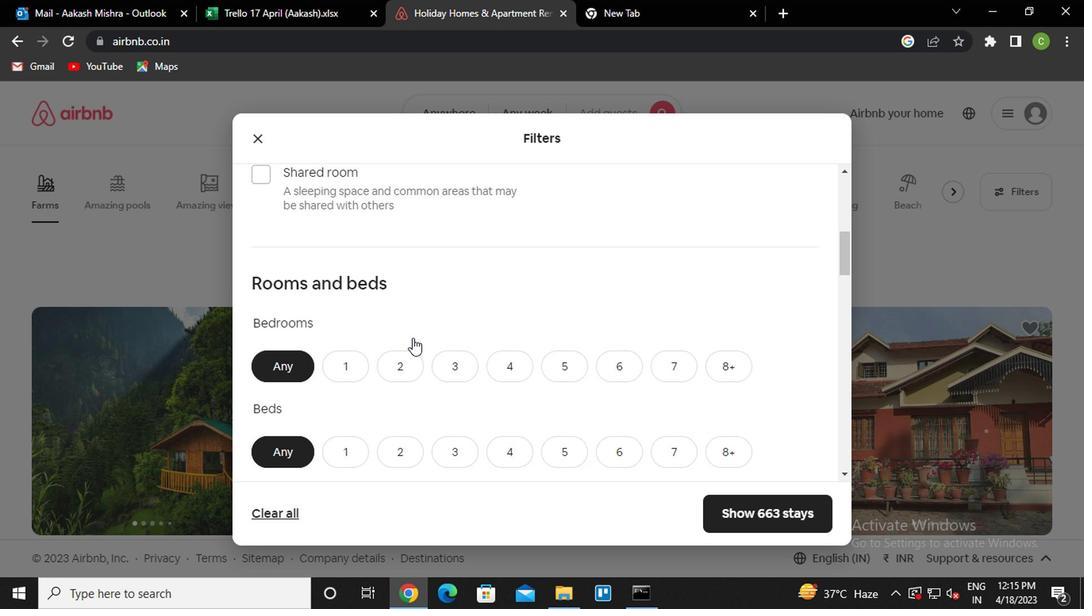 
Action: Mouse scrolled (408, 338) with delta (0, 1)
Screenshot: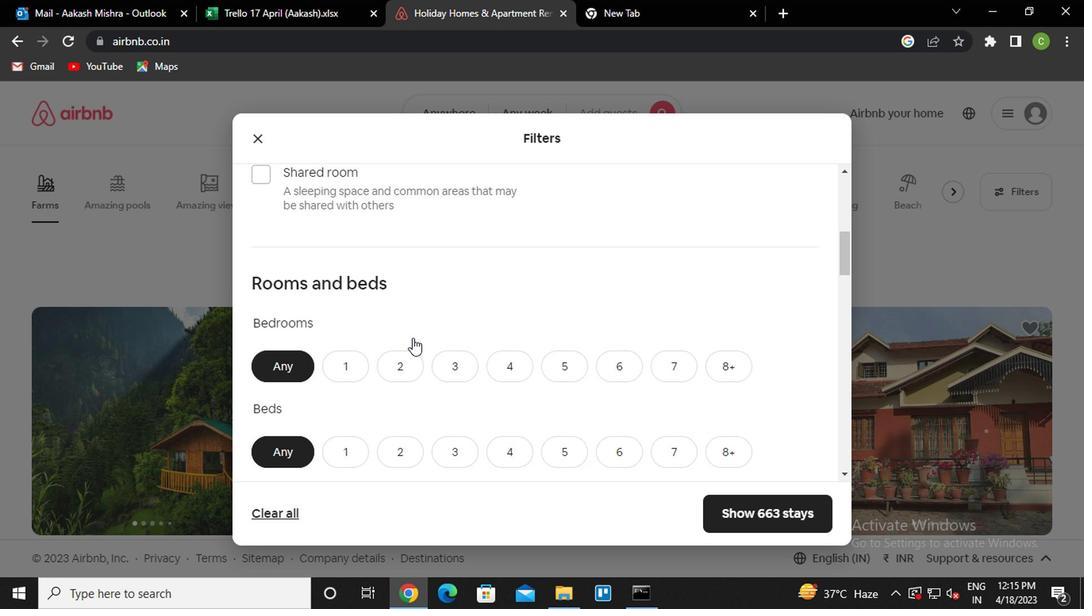 
Action: Mouse scrolled (408, 338) with delta (0, 1)
Screenshot: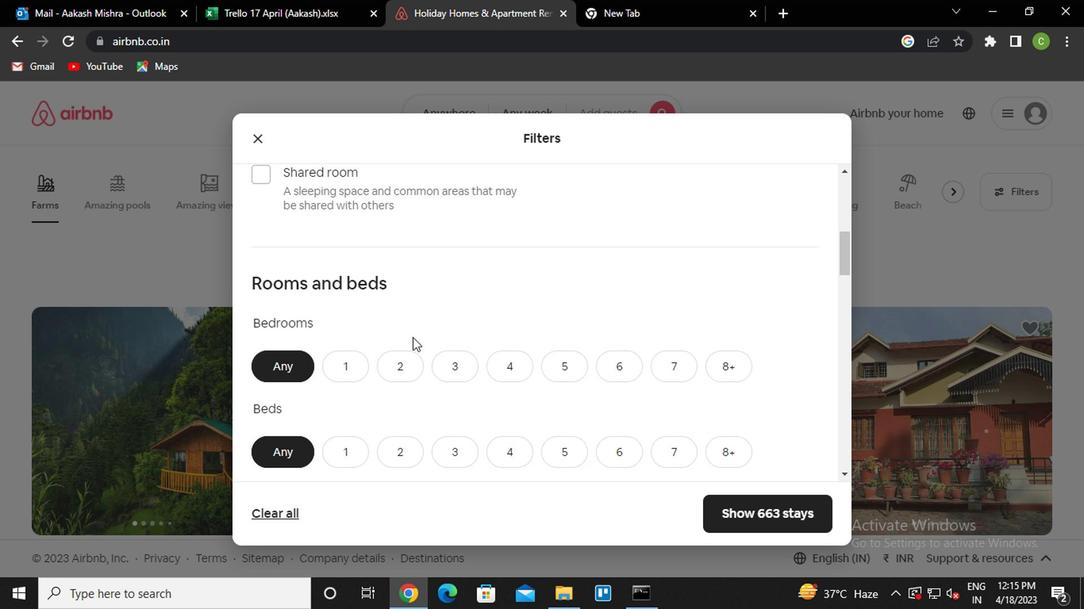 
Action: Mouse moved to (400, 337)
Screenshot: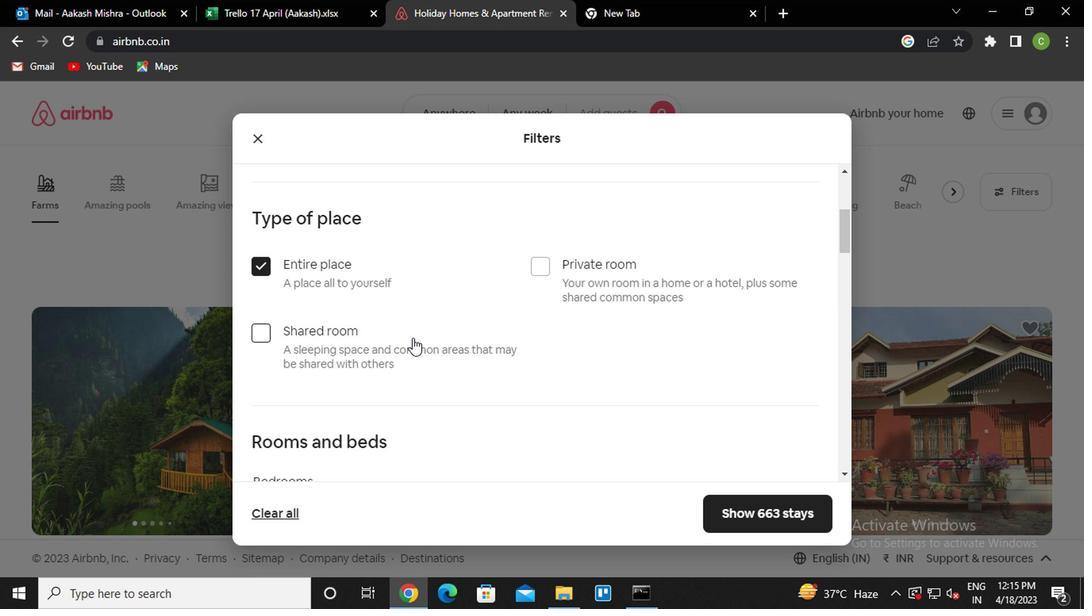 
Action: Mouse scrolled (400, 337) with delta (0, 0)
Screenshot: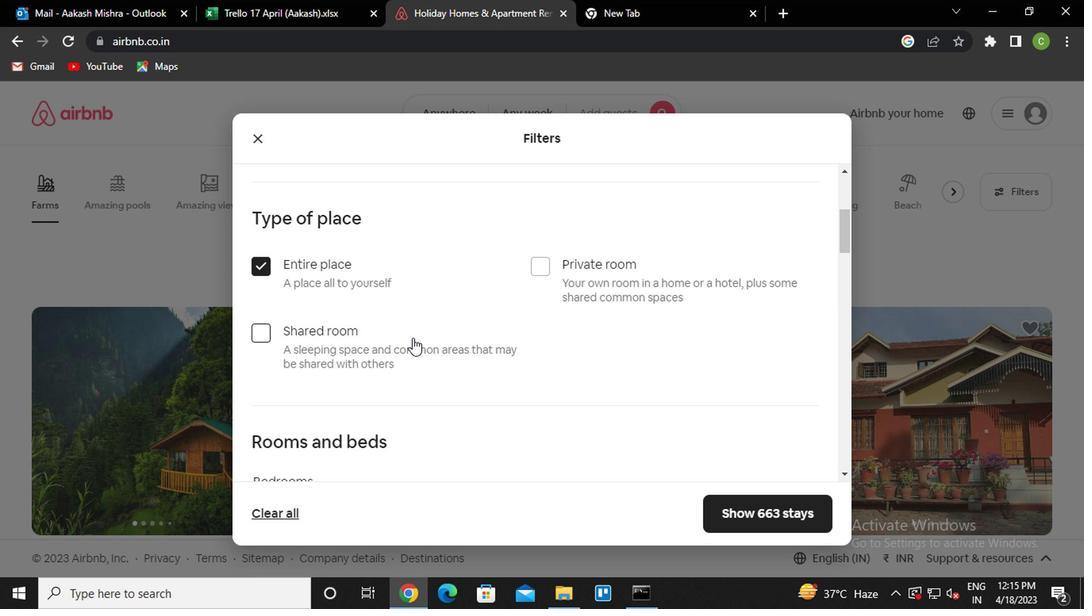 
Action: Mouse moved to (385, 346)
Screenshot: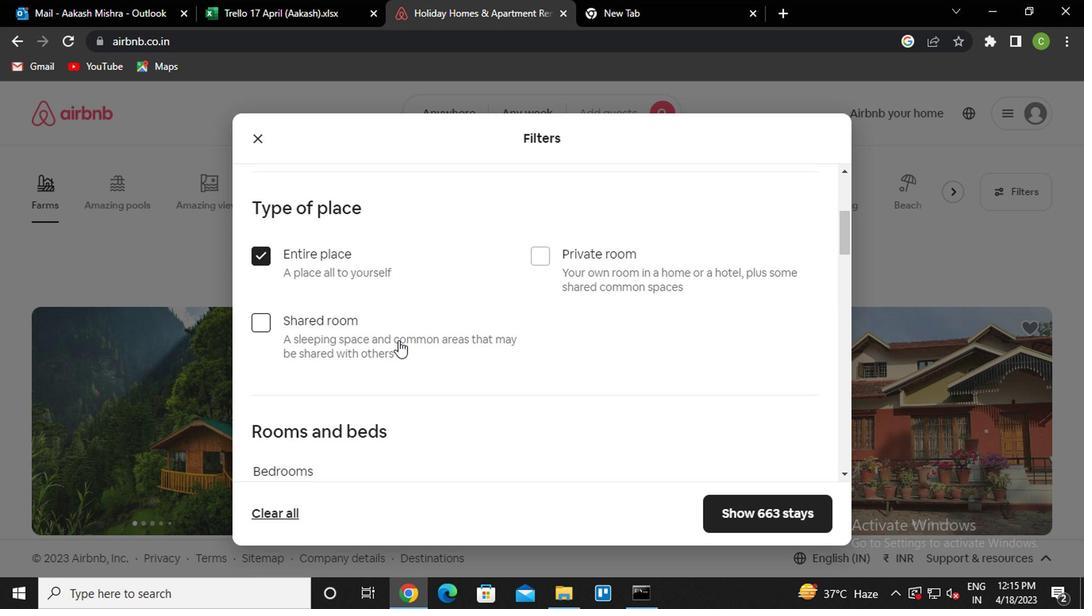 
Action: Mouse scrolled (385, 345) with delta (0, -1)
Screenshot: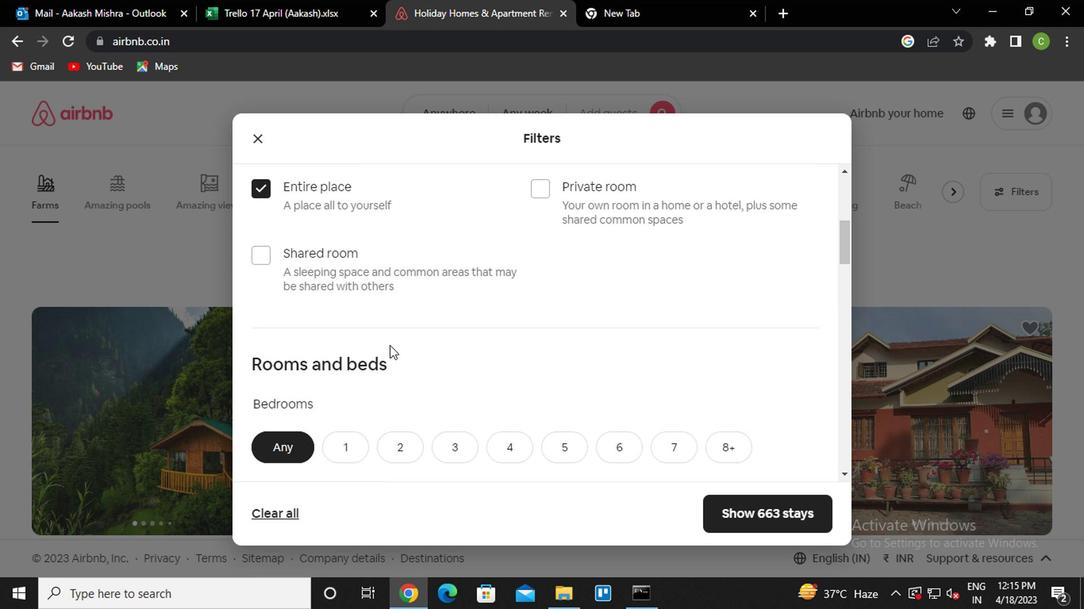 
Action: Mouse moved to (412, 373)
Screenshot: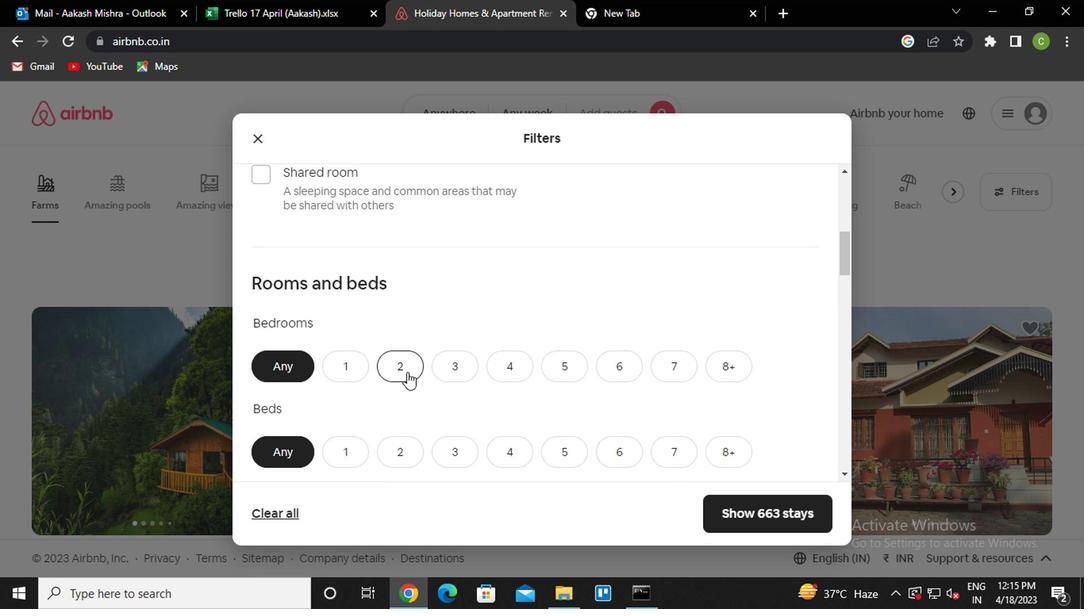 
Action: Mouse pressed left at (412, 373)
Screenshot: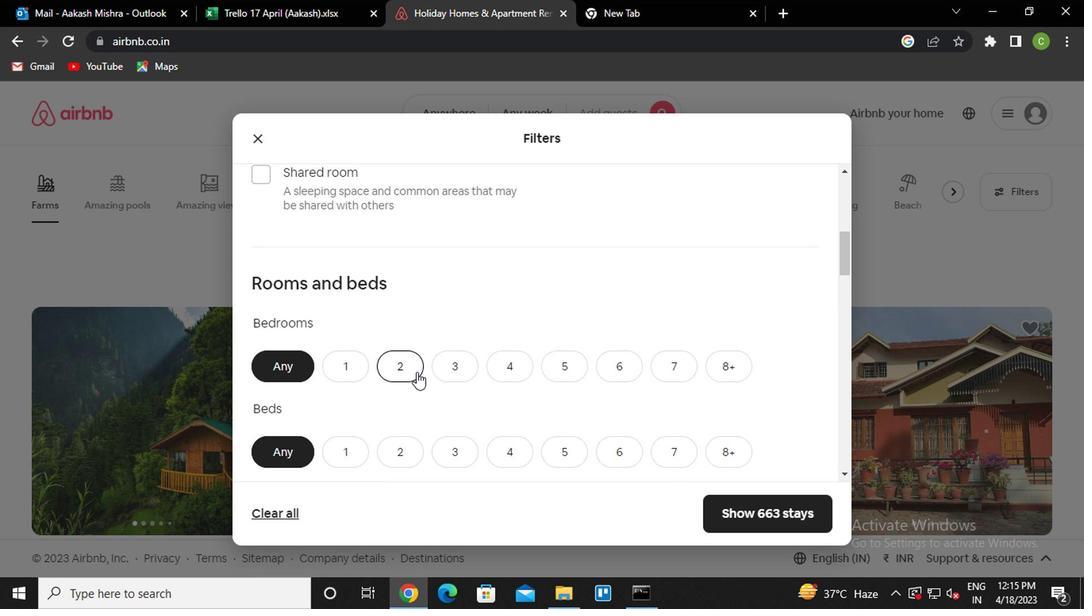 
Action: Mouse moved to (398, 461)
Screenshot: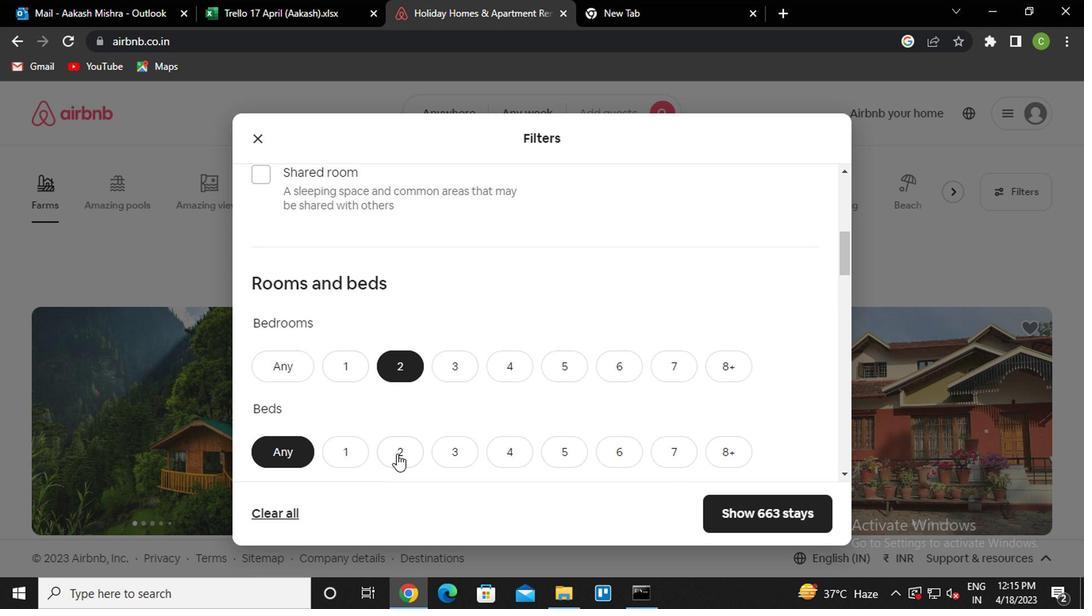 
Action: Mouse pressed left at (398, 461)
Screenshot: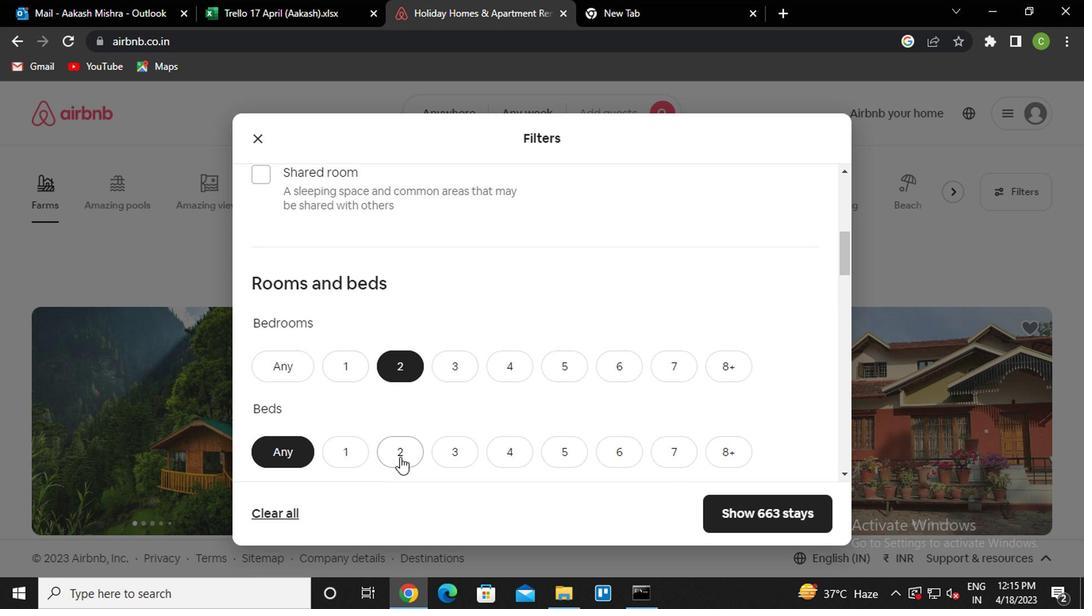
Action: Mouse moved to (394, 425)
Screenshot: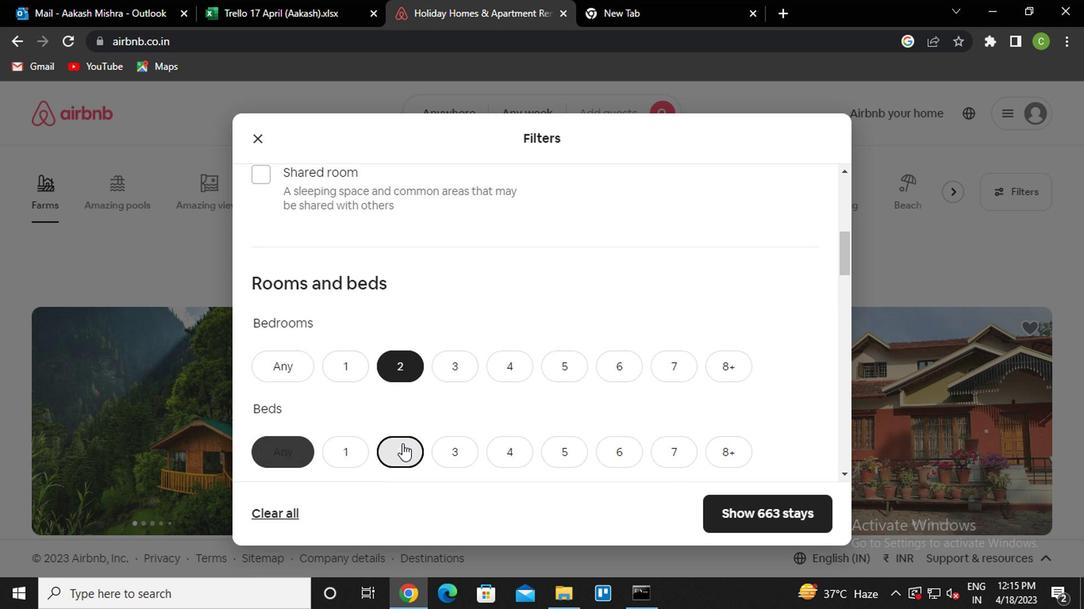 
Action: Mouse scrolled (394, 425) with delta (0, 0)
Screenshot: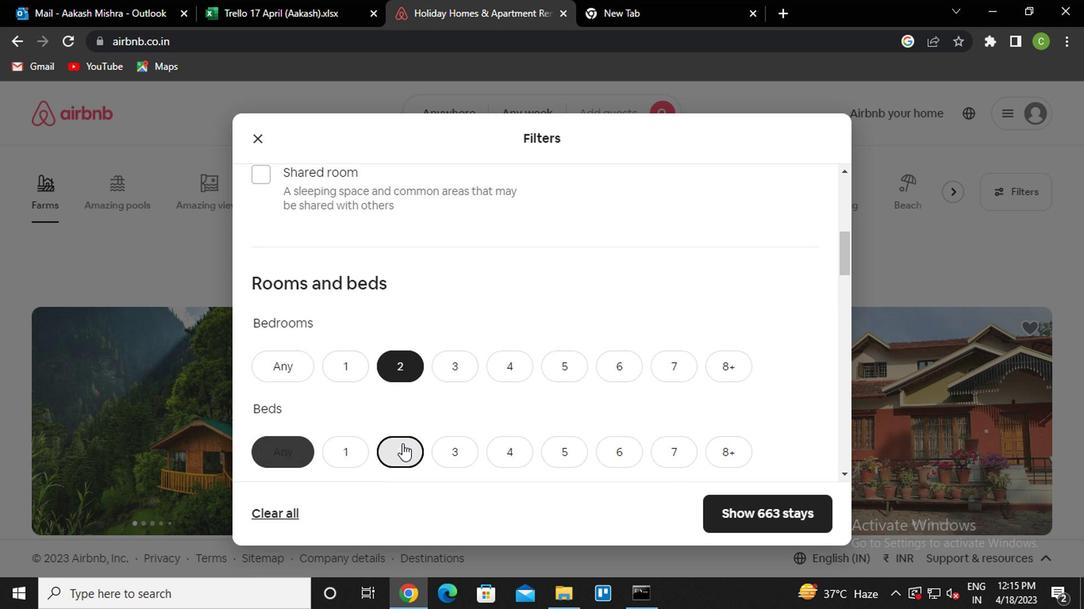 
Action: Mouse moved to (393, 414)
Screenshot: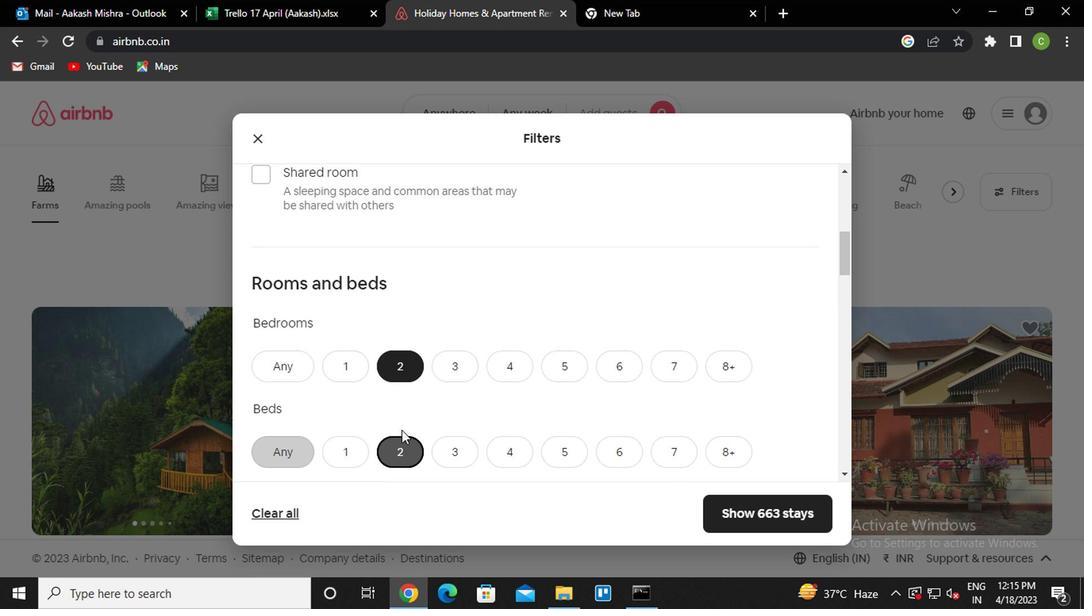 
Action: Mouse scrolled (393, 413) with delta (0, 0)
Screenshot: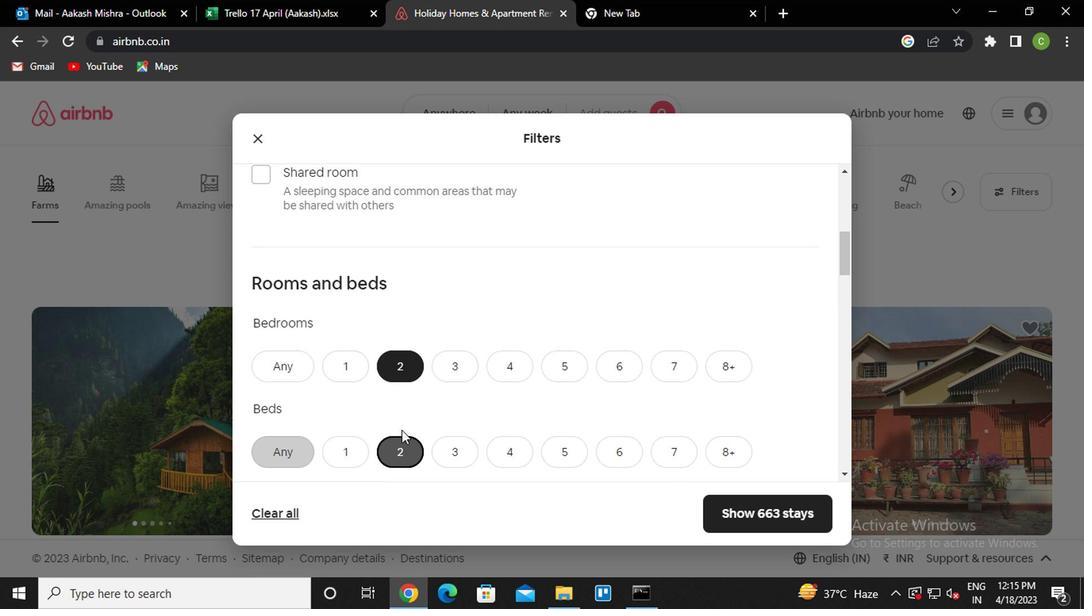 
Action: Mouse moved to (393, 408)
Screenshot: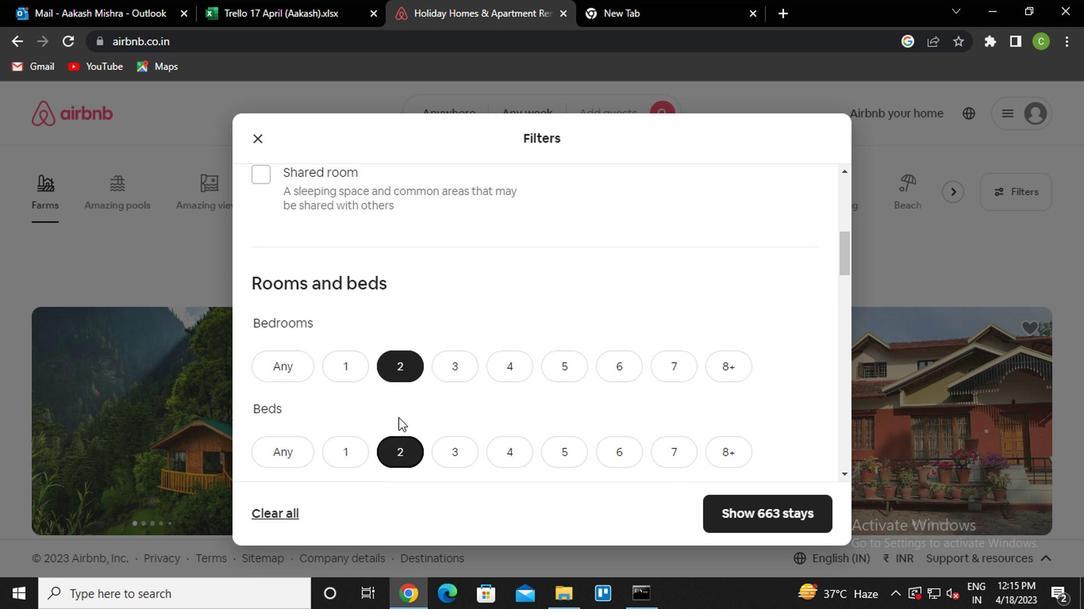 
Action: Mouse scrolled (393, 408) with delta (0, 0)
Screenshot: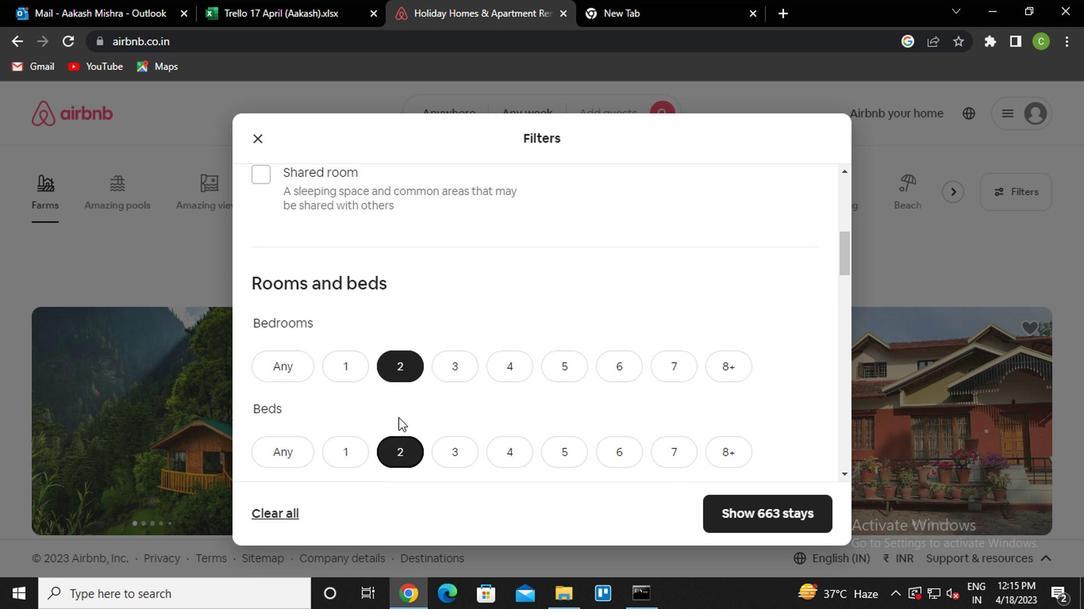 
Action: Mouse moved to (334, 301)
Screenshot: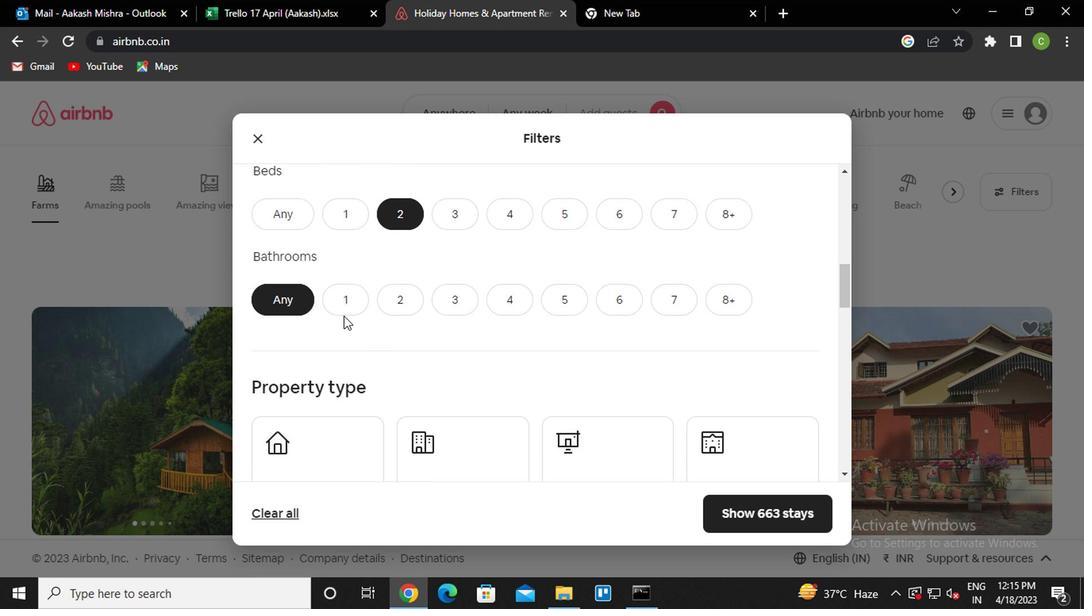 
Action: Mouse pressed left at (334, 301)
Screenshot: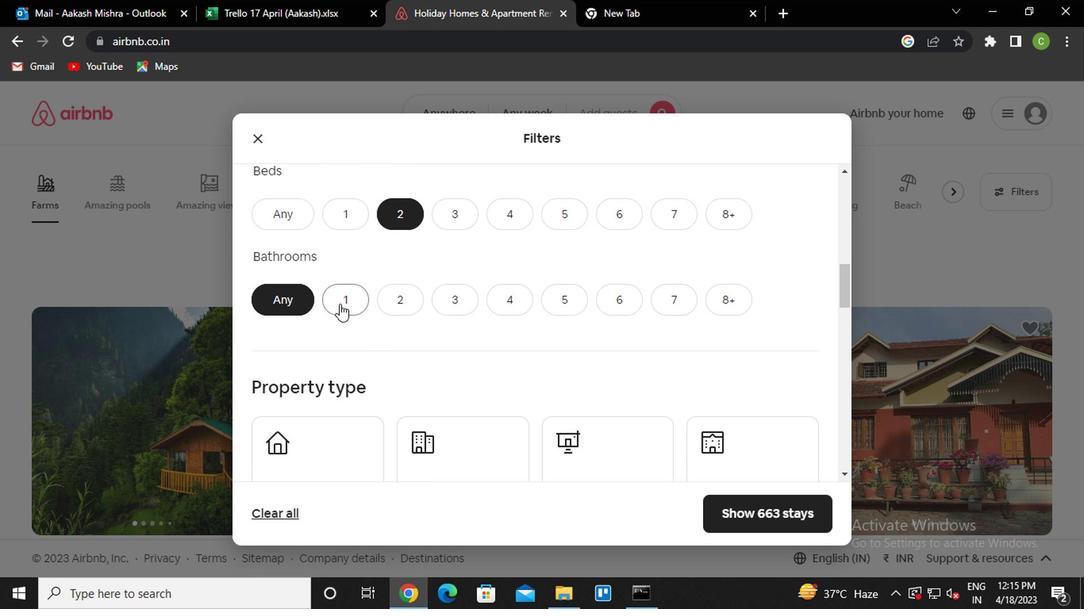 
Action: Mouse moved to (397, 347)
Screenshot: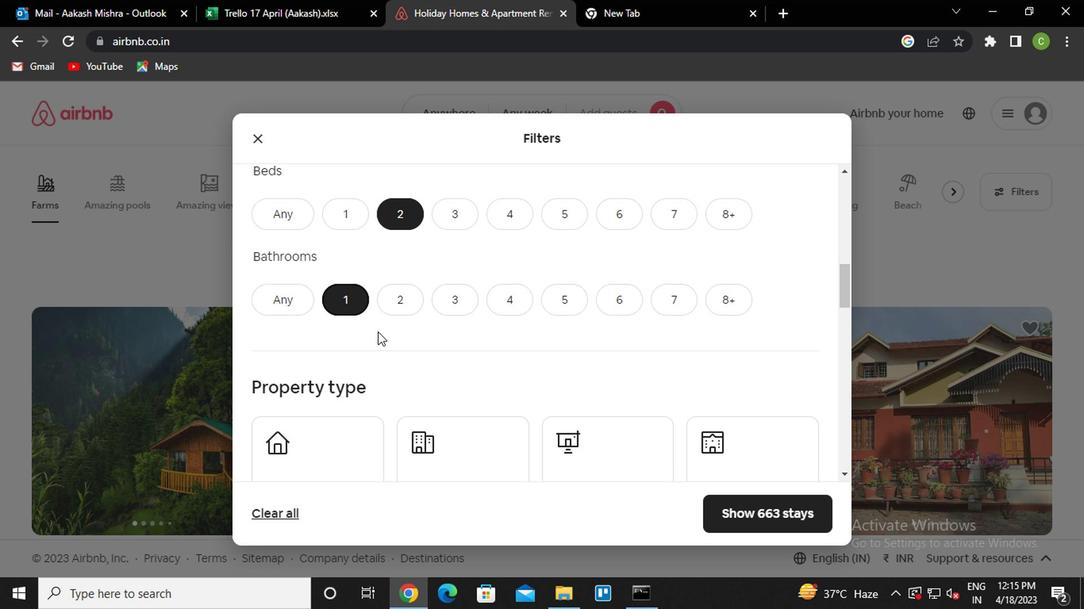 
Action: Mouse scrolled (397, 346) with delta (0, 0)
Screenshot: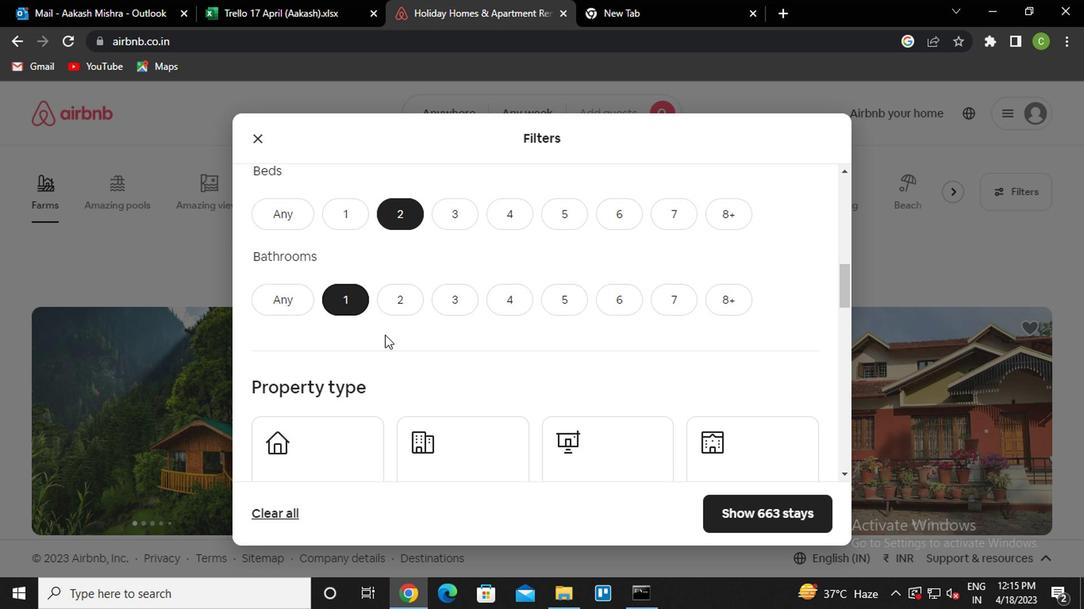 
Action: Mouse moved to (397, 348)
Screenshot: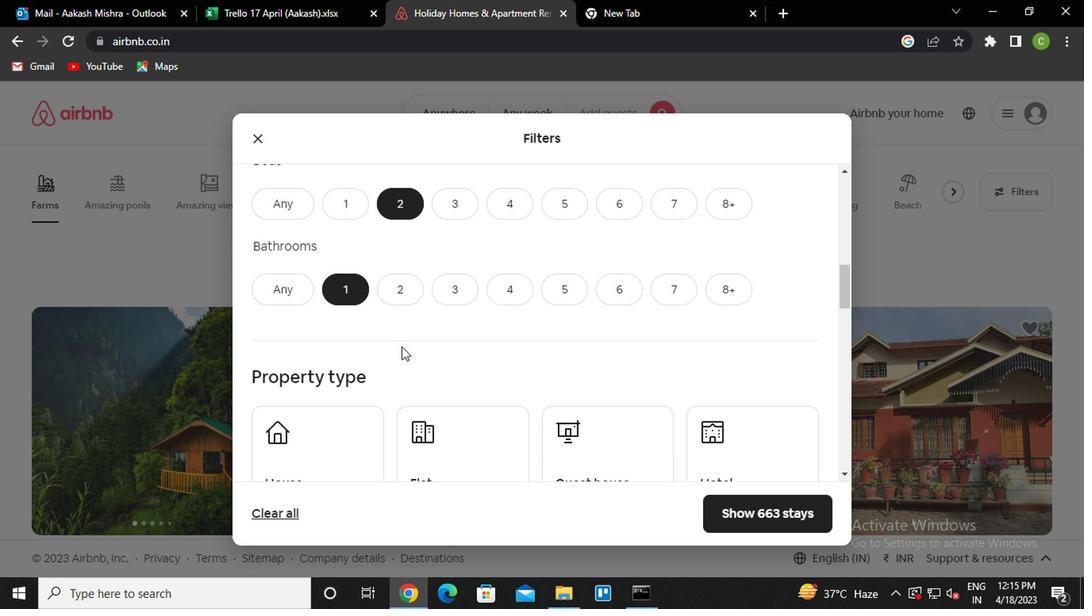 
Action: Mouse scrolled (397, 347) with delta (0, -1)
Screenshot: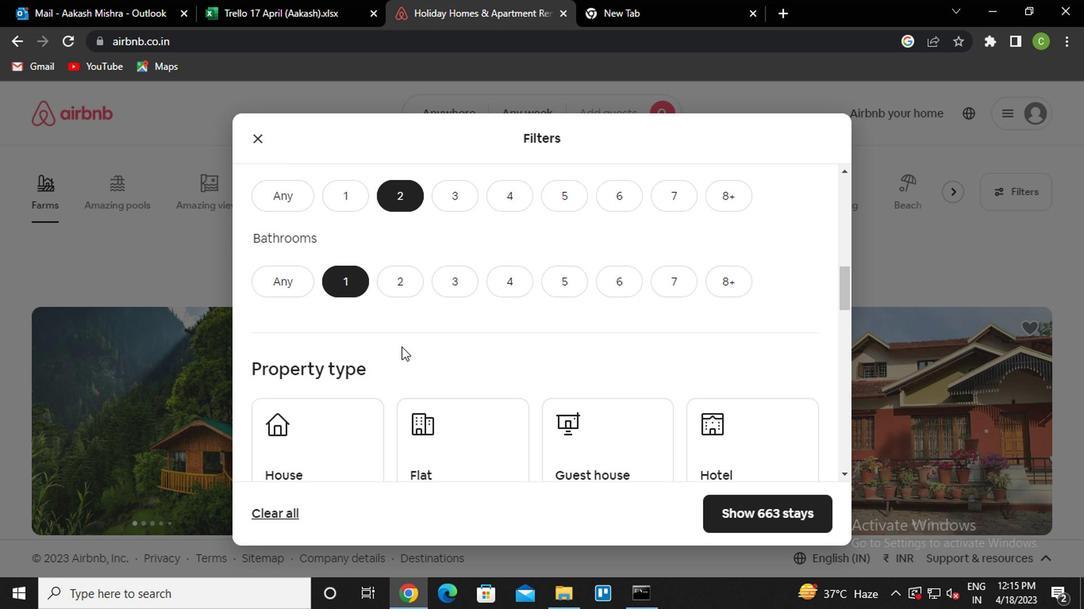 
Action: Mouse moved to (446, 321)
Screenshot: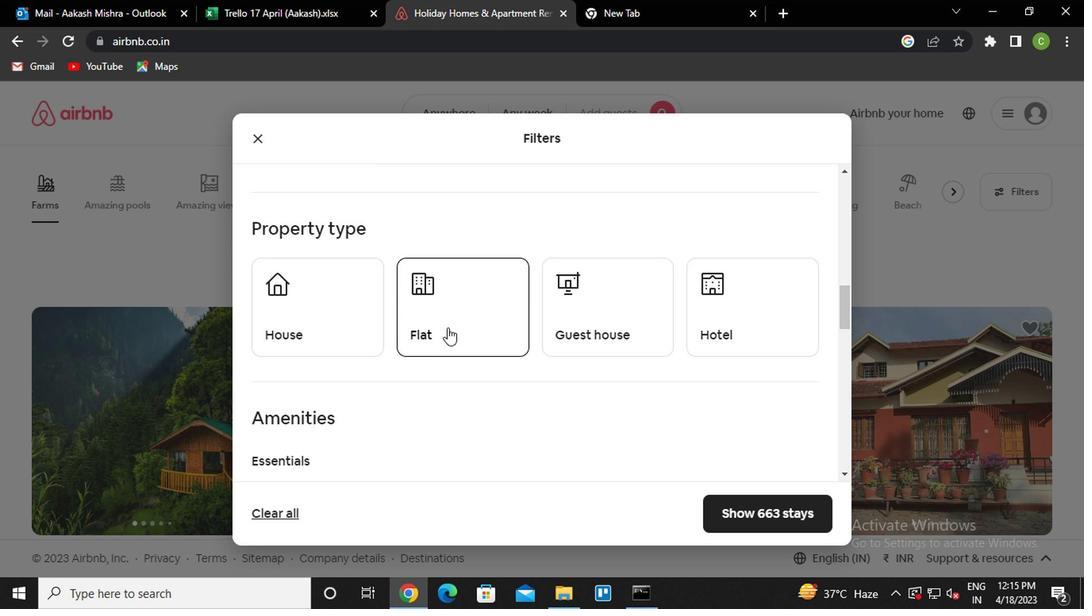 
Action: Mouse pressed left at (446, 321)
Screenshot: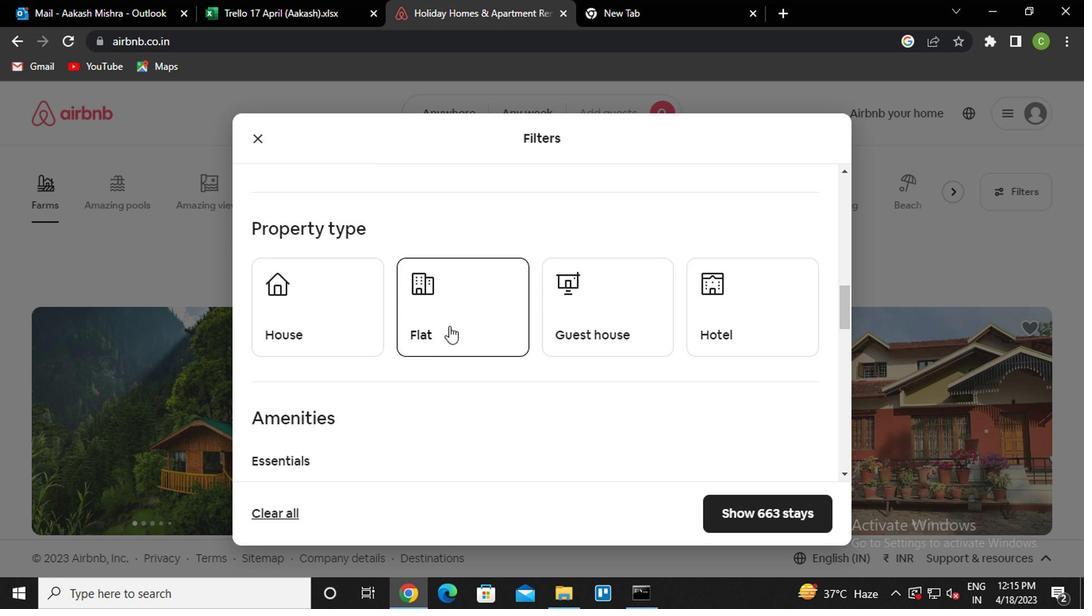 
Action: Mouse scrolled (446, 320) with delta (0, -1)
Screenshot: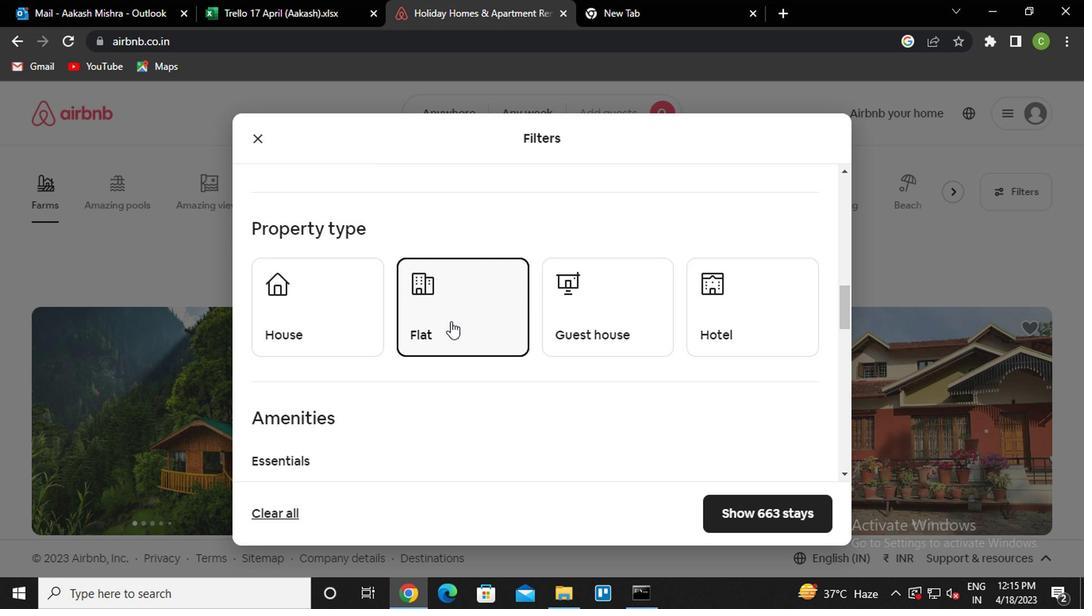 
Action: Mouse scrolled (446, 320) with delta (0, -1)
Screenshot: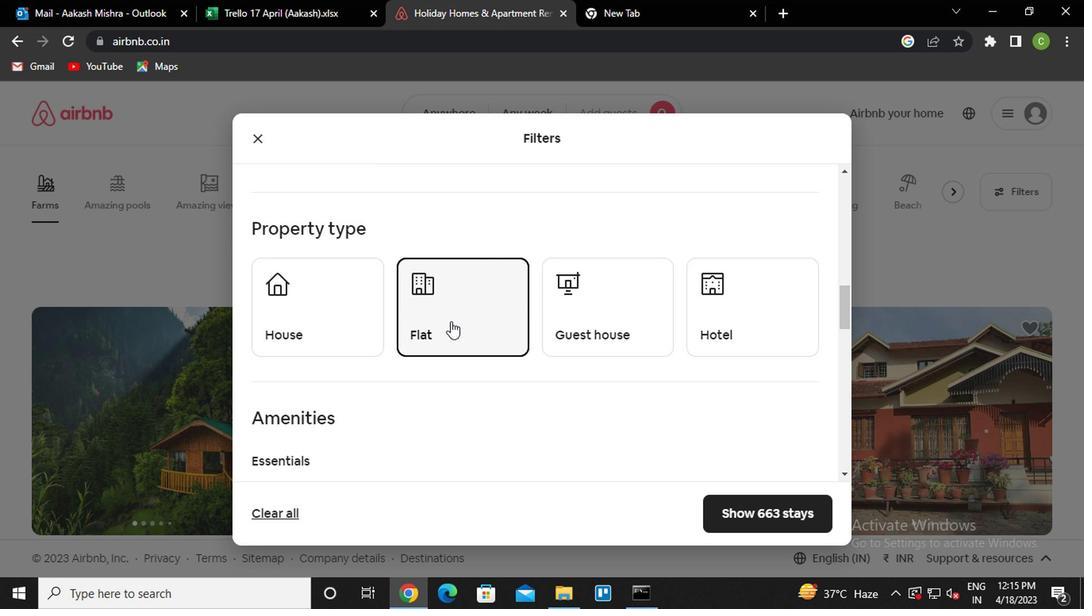 
Action: Mouse scrolled (446, 320) with delta (0, -1)
Screenshot: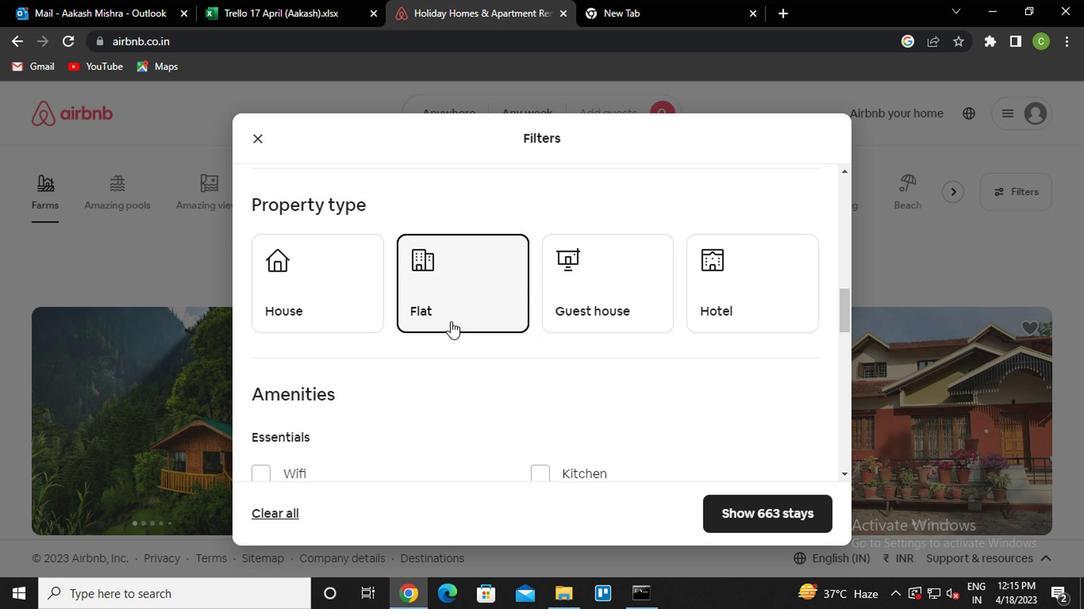 
Action: Mouse moved to (394, 337)
Screenshot: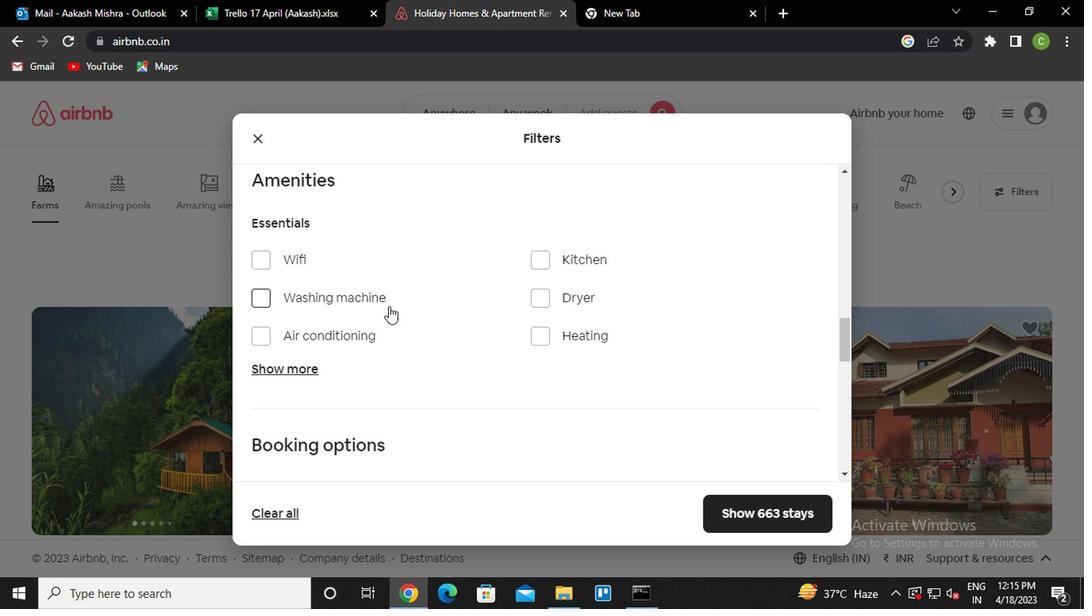 
Action: Mouse scrolled (394, 336) with delta (0, -1)
Screenshot: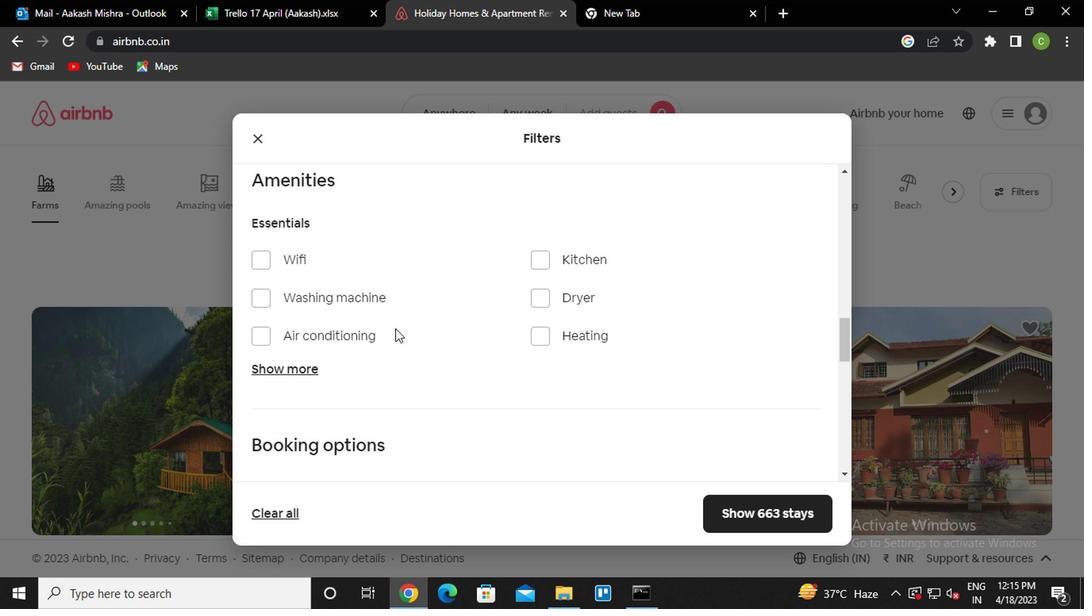 
Action: Mouse moved to (394, 344)
Screenshot: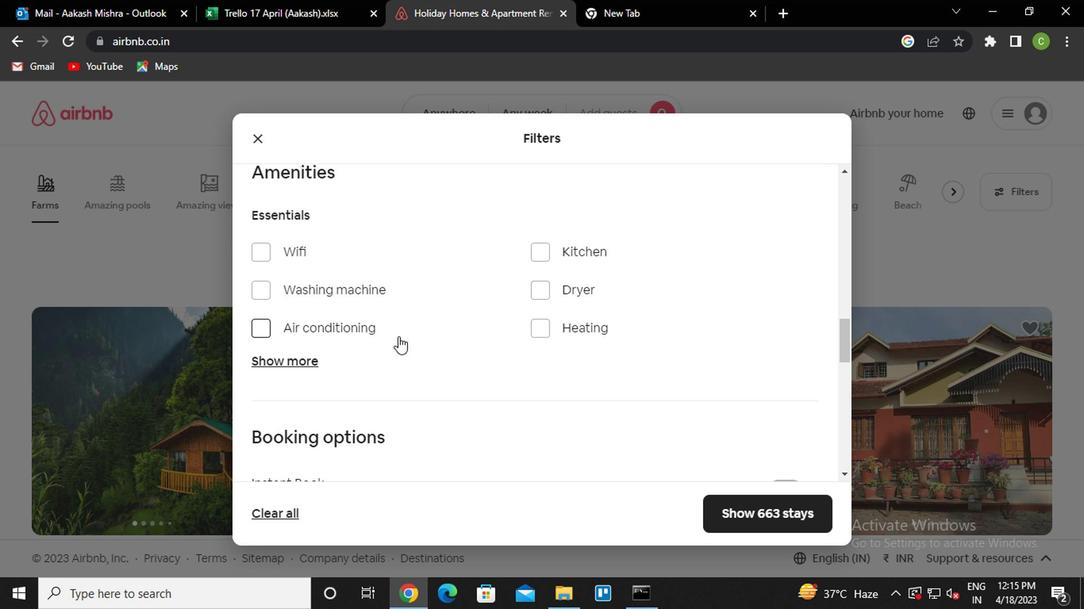 
Action: Mouse scrolled (394, 343) with delta (0, -1)
Screenshot: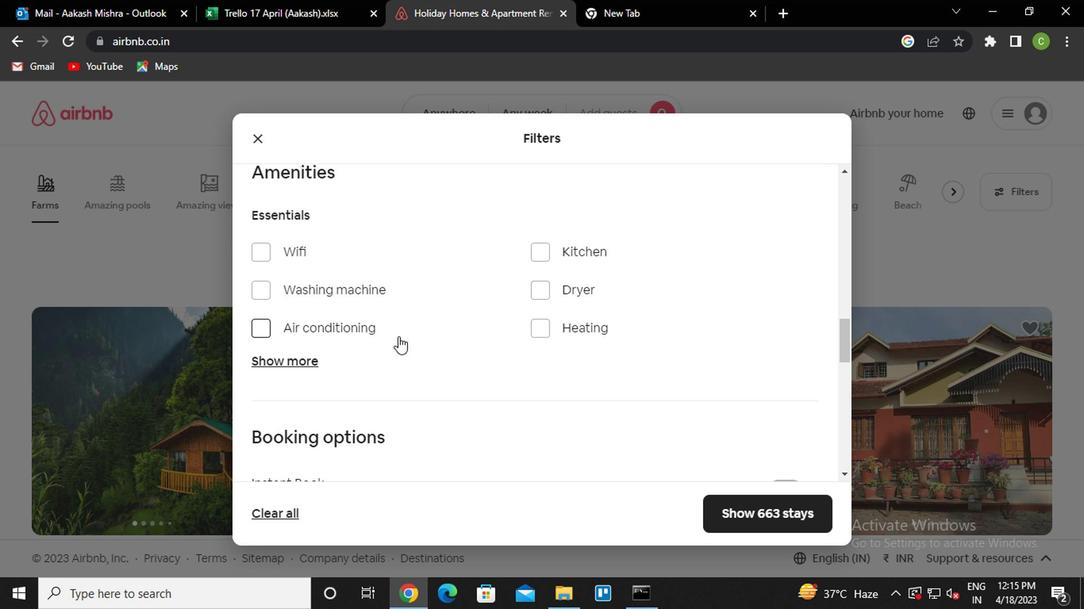 
Action: Mouse moved to (394, 344)
Screenshot: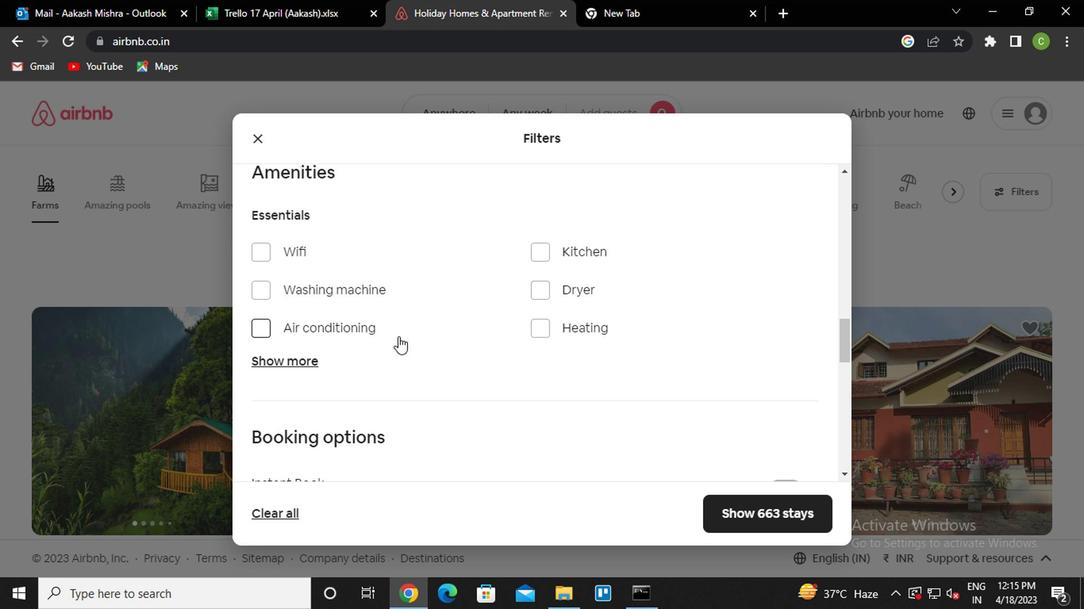 
Action: Mouse scrolled (394, 343) with delta (0, -1)
Screenshot: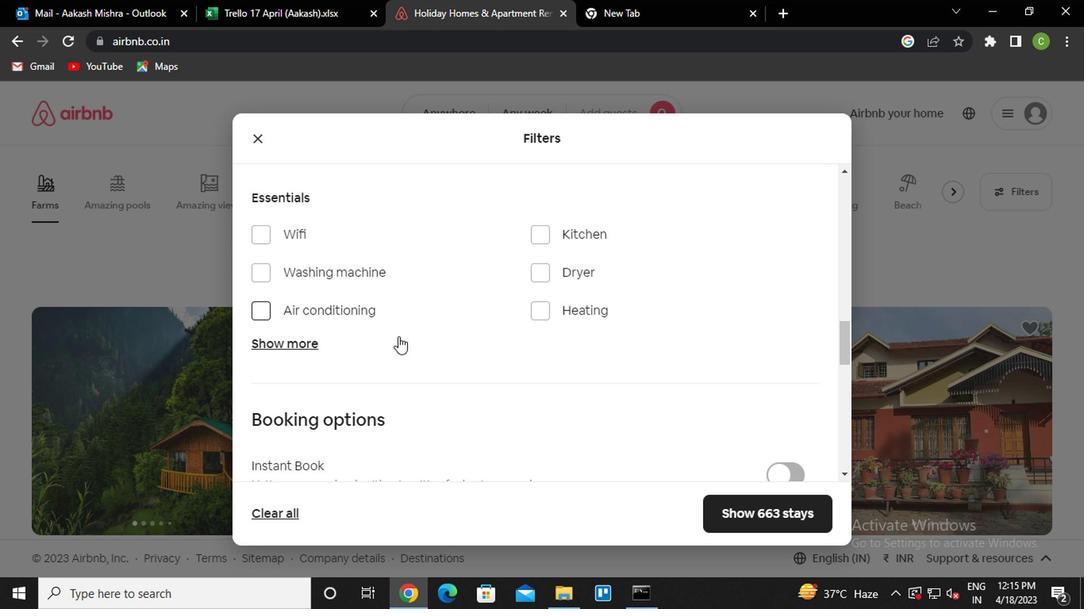 
Action: Mouse moved to (359, 324)
Screenshot: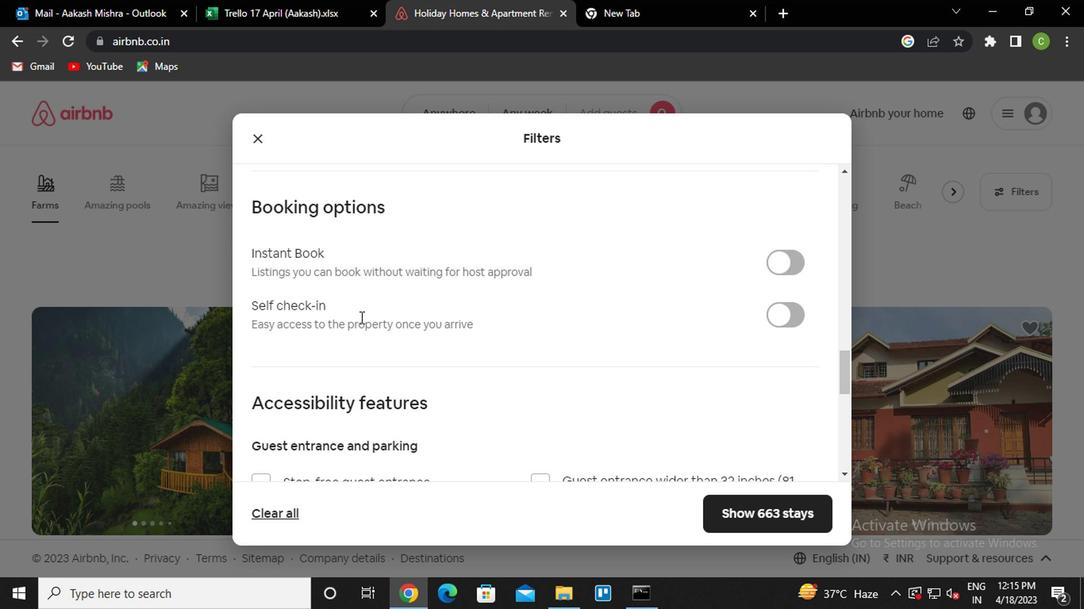 
Action: Mouse scrolled (359, 323) with delta (0, 0)
Screenshot: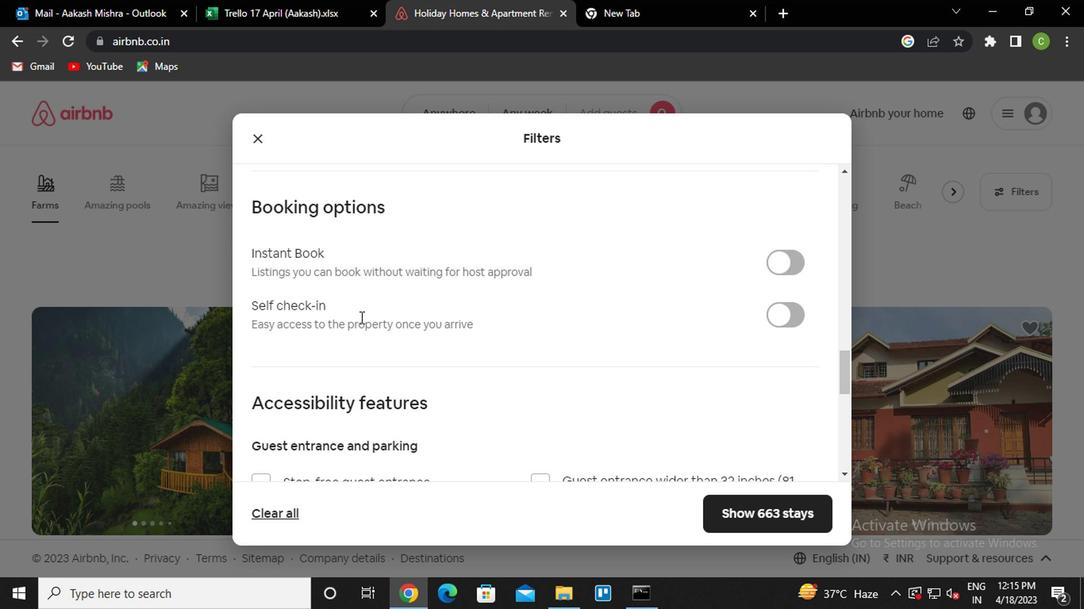 
Action: Mouse moved to (777, 228)
Screenshot: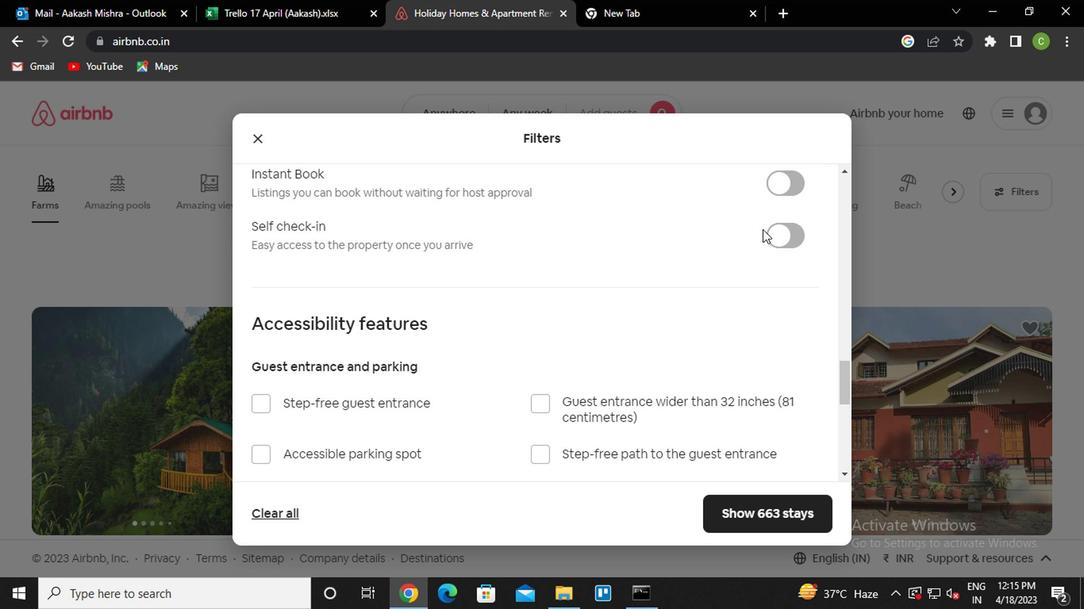 
Action: Mouse pressed left at (777, 228)
Screenshot: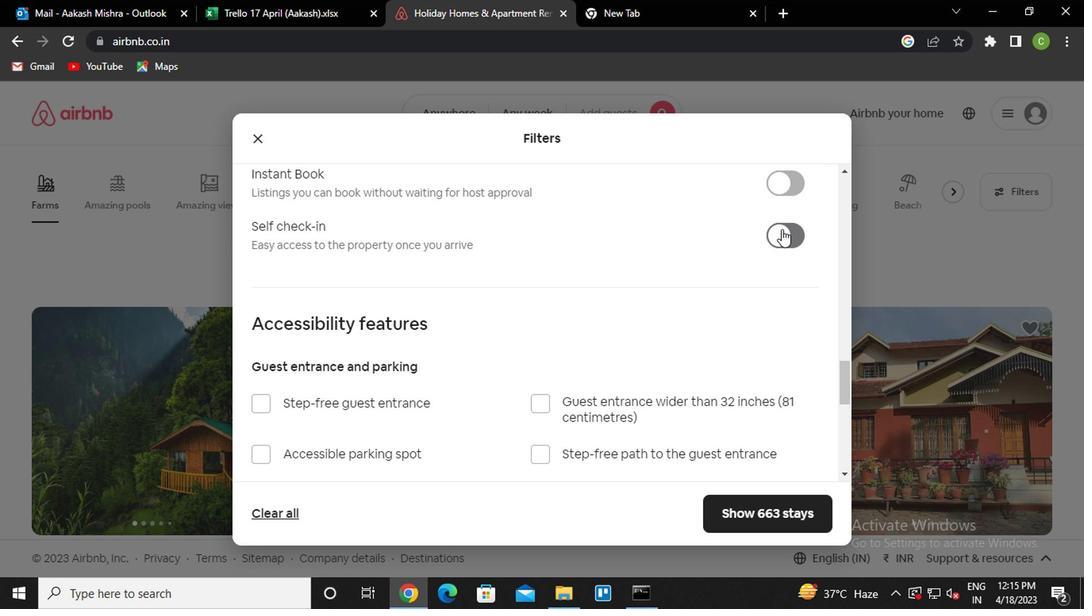 
Action: Mouse moved to (445, 324)
Screenshot: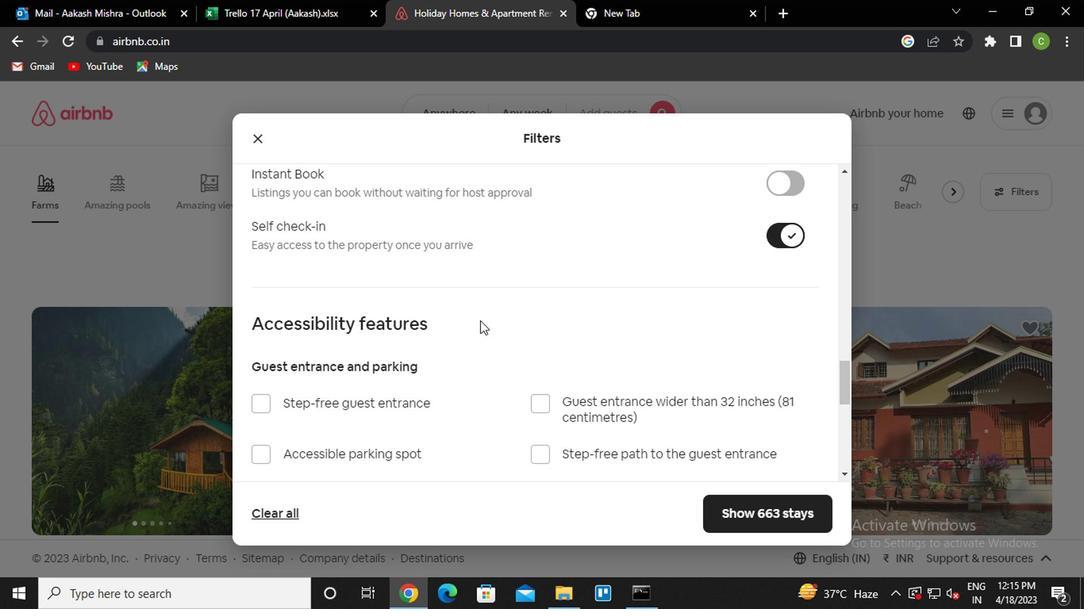 
Action: Mouse scrolled (445, 324) with delta (0, 0)
Screenshot: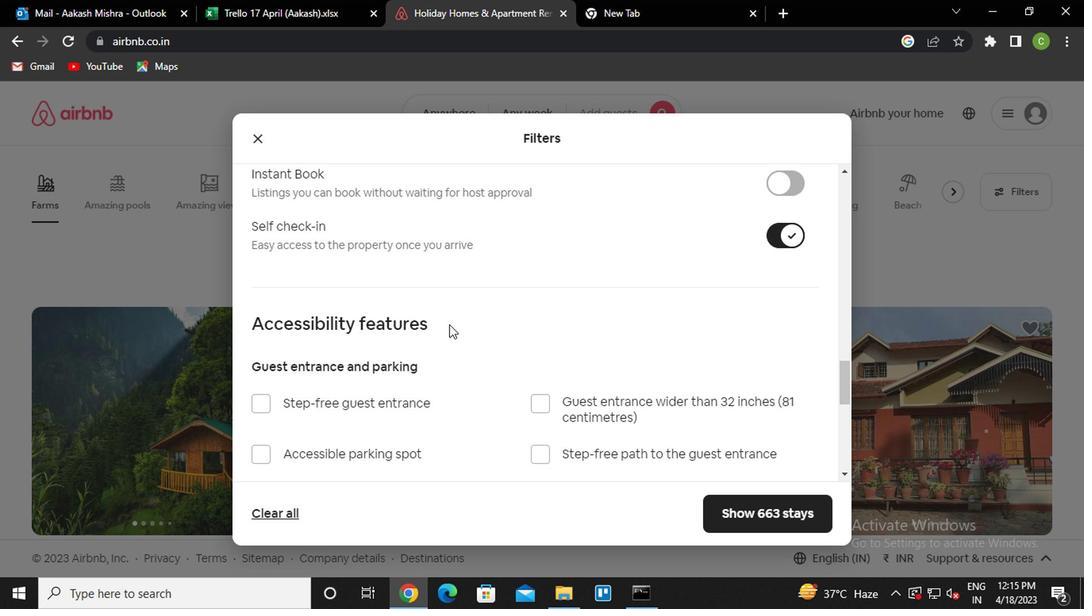 
Action: Mouse scrolled (445, 324) with delta (0, 0)
Screenshot: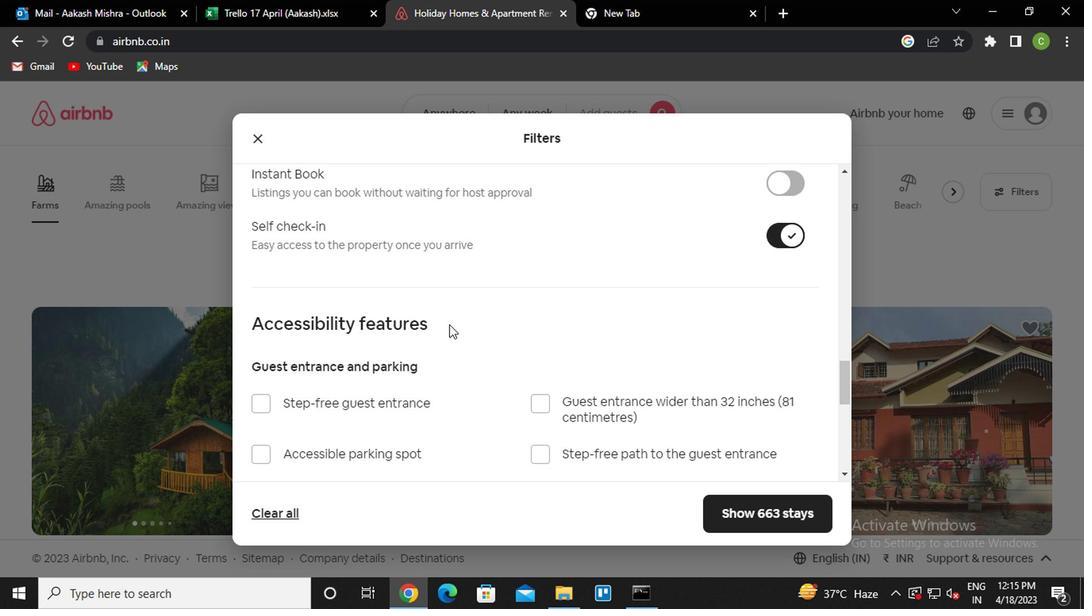 
Action: Mouse scrolled (445, 324) with delta (0, 0)
Screenshot: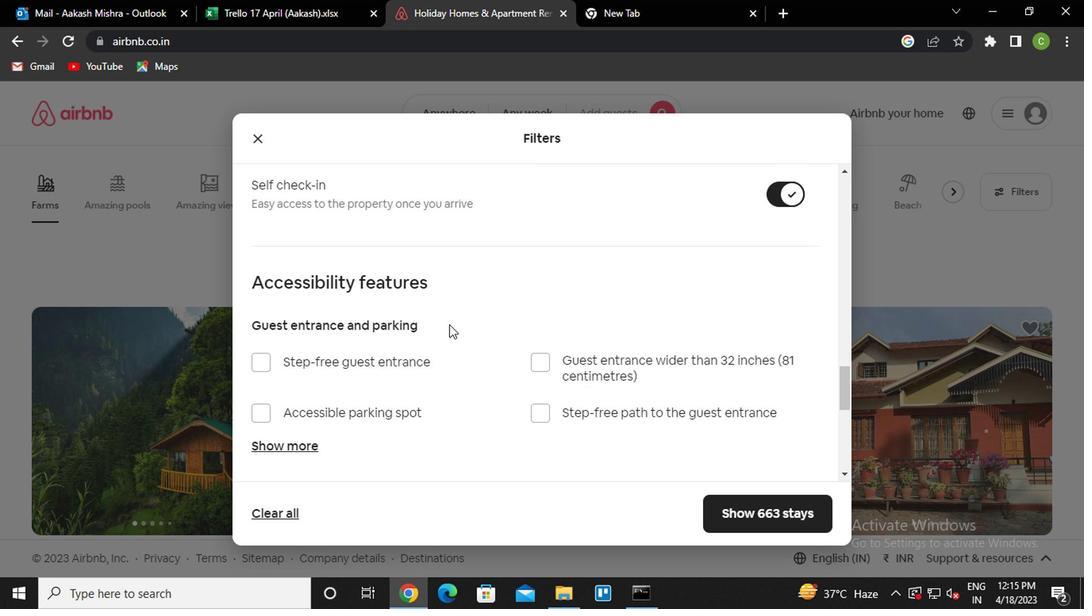 
Action: Mouse scrolled (445, 324) with delta (0, 0)
Screenshot: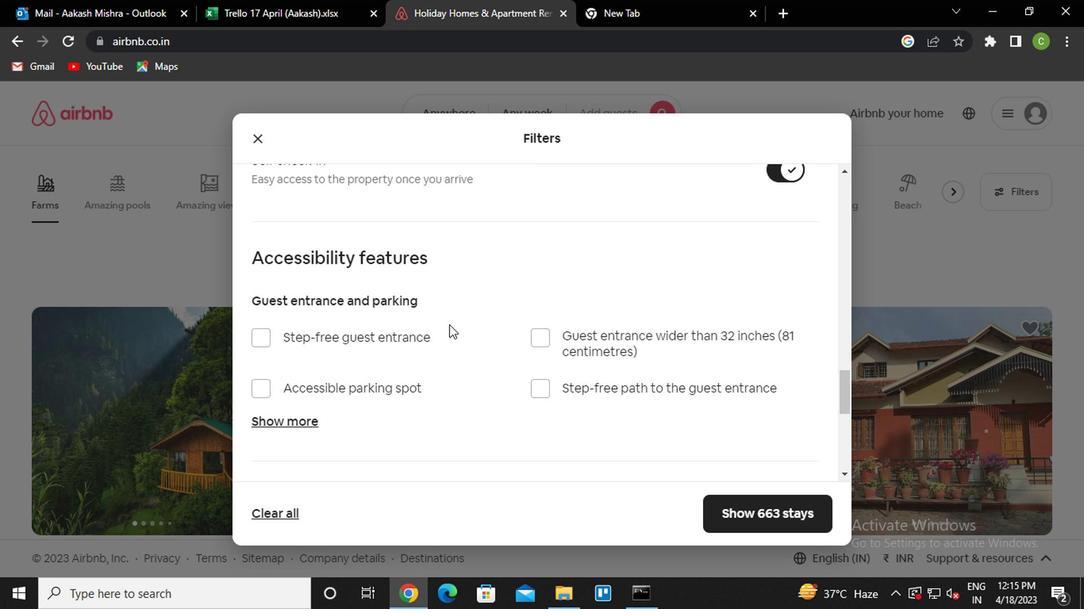 
Action: Mouse moved to (398, 330)
Screenshot: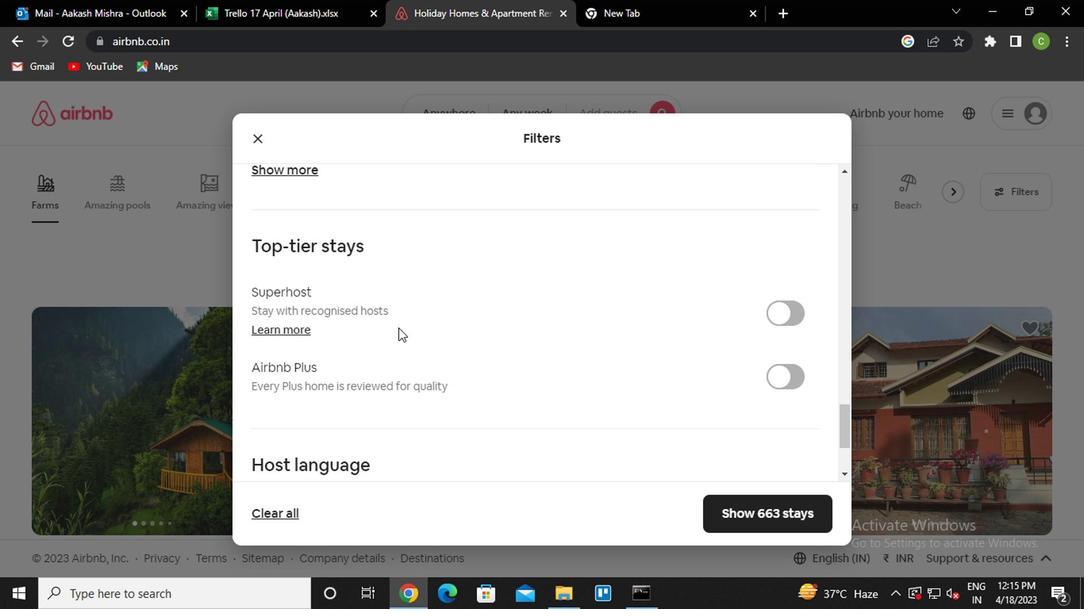 
Action: Mouse scrolled (398, 329) with delta (0, 0)
Screenshot: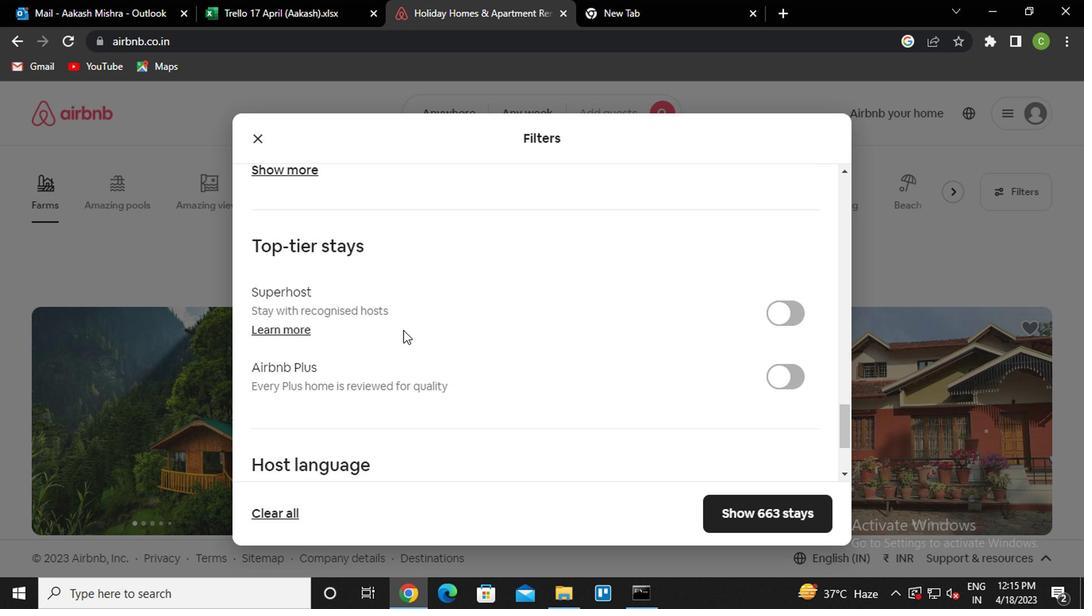 
Action: Mouse scrolled (398, 329) with delta (0, 0)
Screenshot: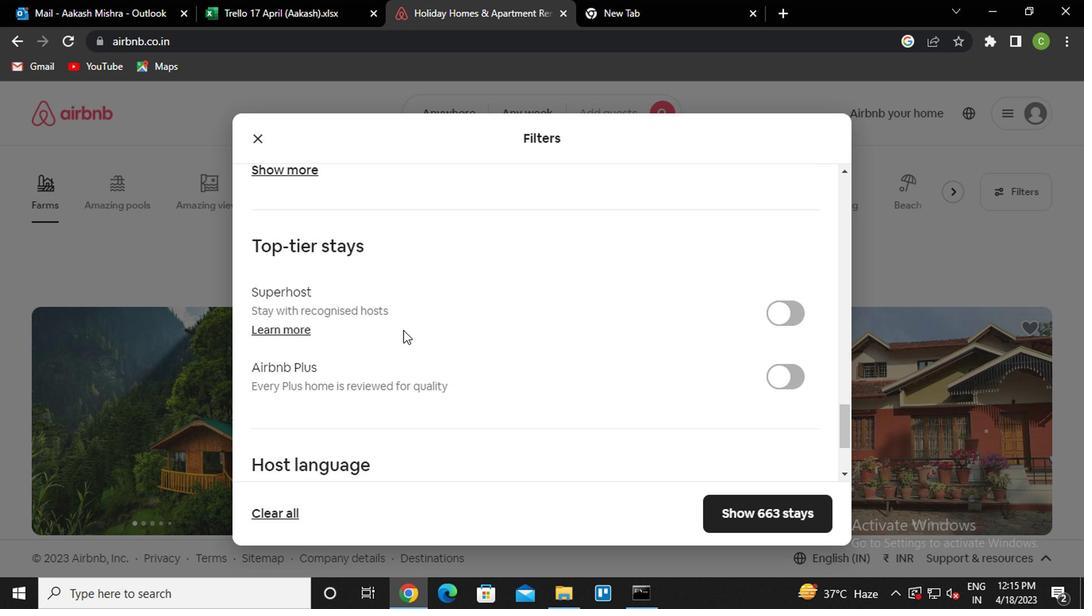 
Action: Mouse moved to (399, 331)
Screenshot: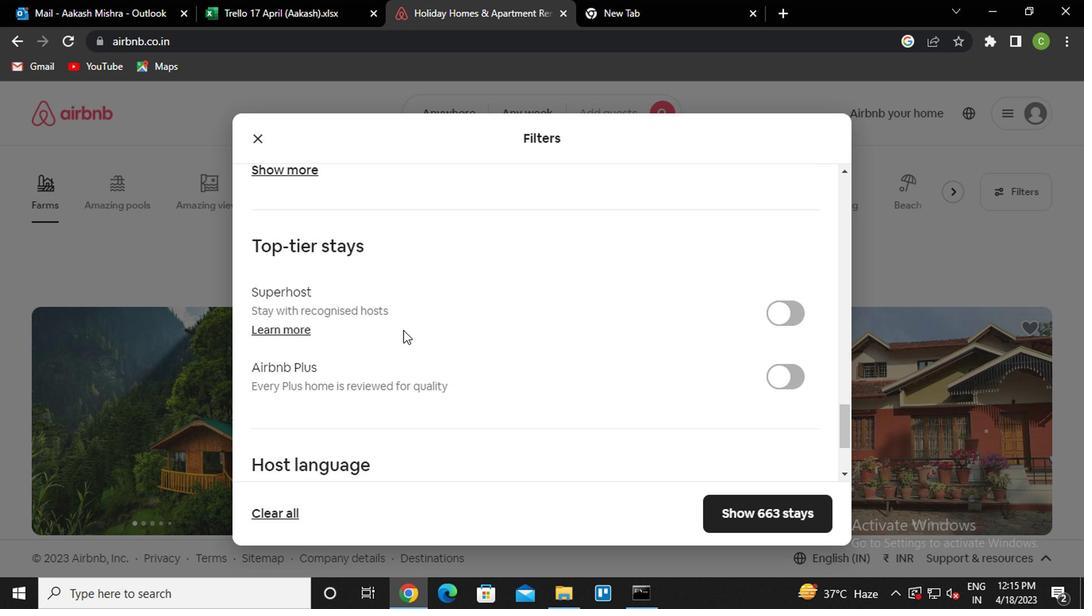 
Action: Mouse scrolled (399, 330) with delta (0, -1)
Screenshot: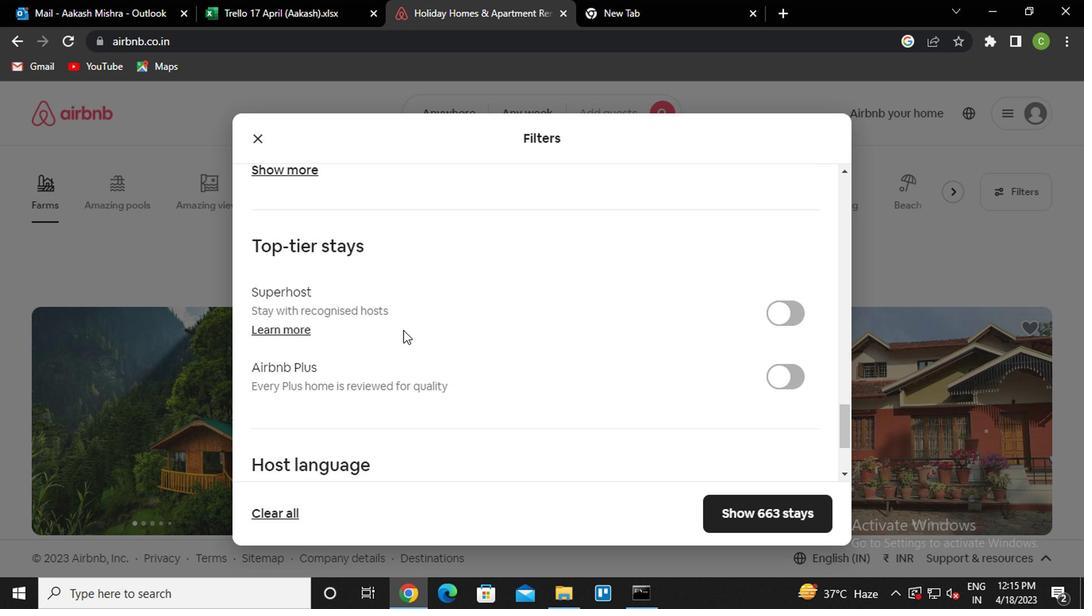 
Action: Mouse moved to (308, 443)
Screenshot: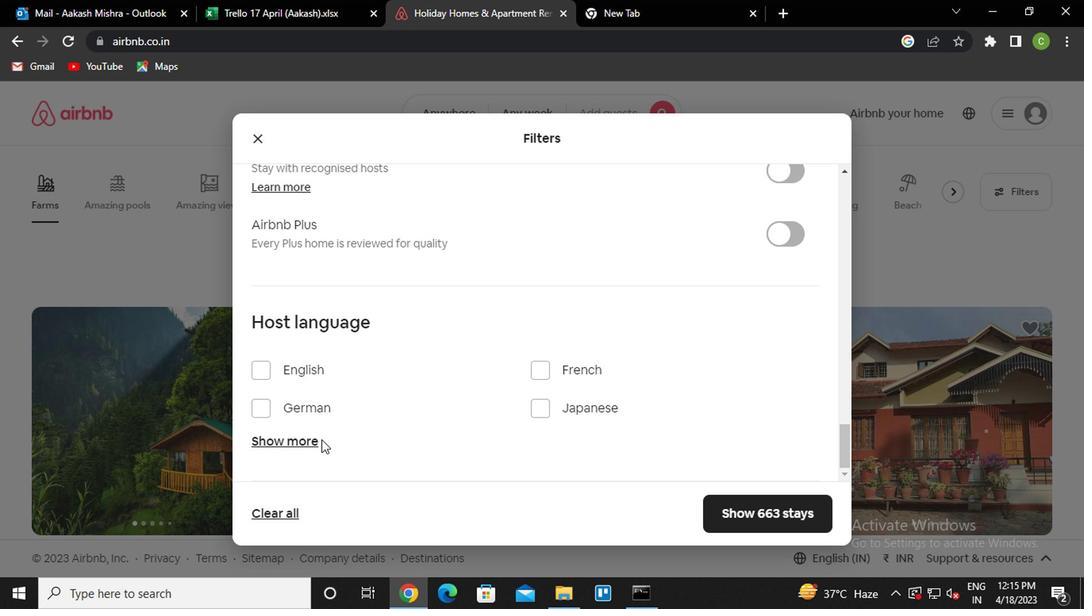 
Action: Mouse pressed left at (308, 443)
Screenshot: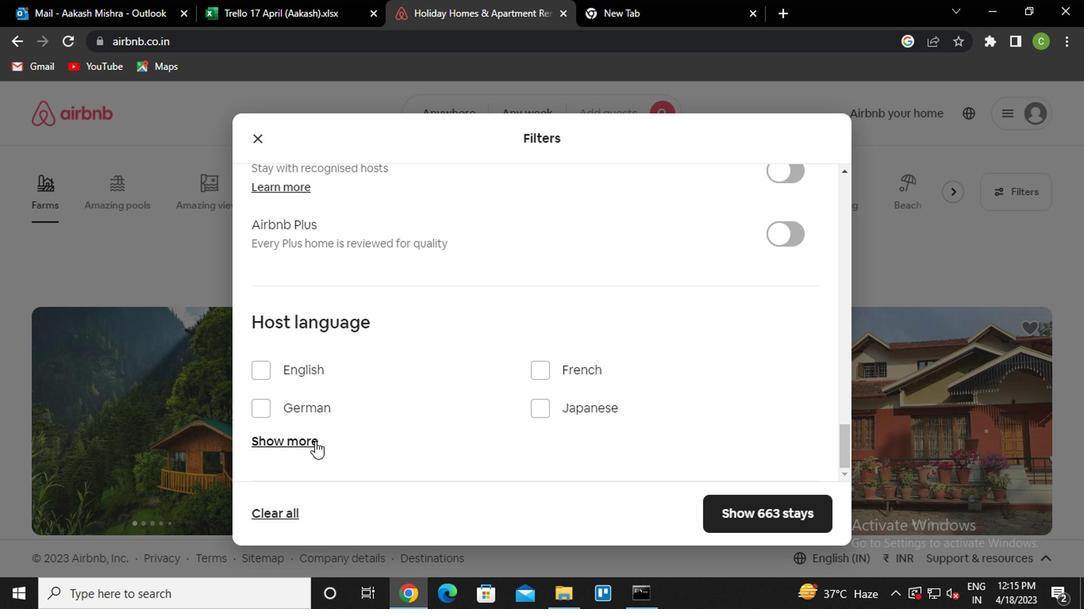 
Action: Mouse moved to (584, 429)
Screenshot: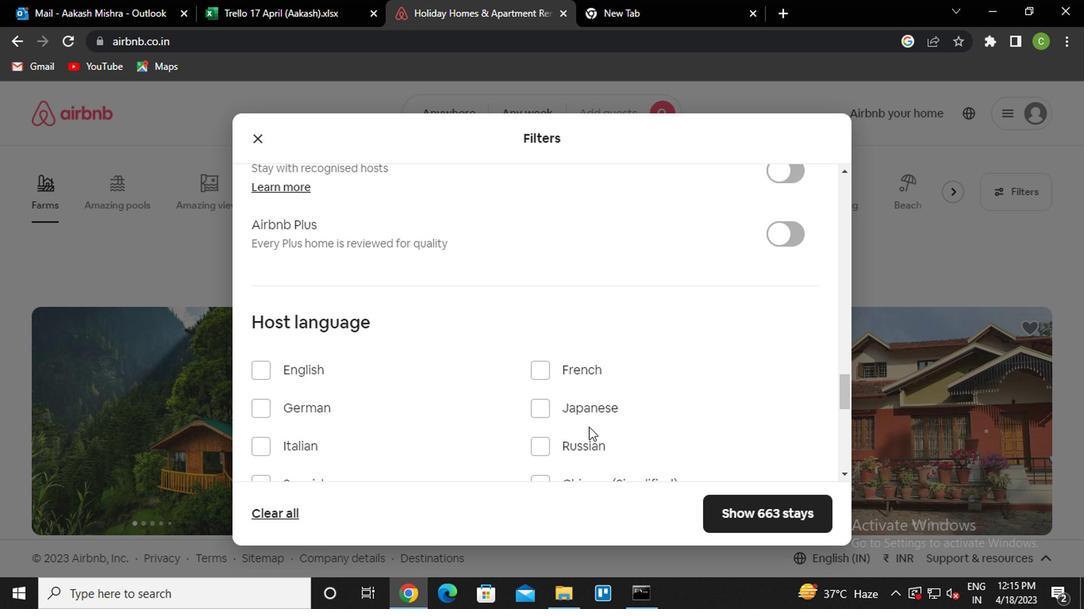 
Action: Mouse scrolled (584, 428) with delta (0, -1)
Screenshot: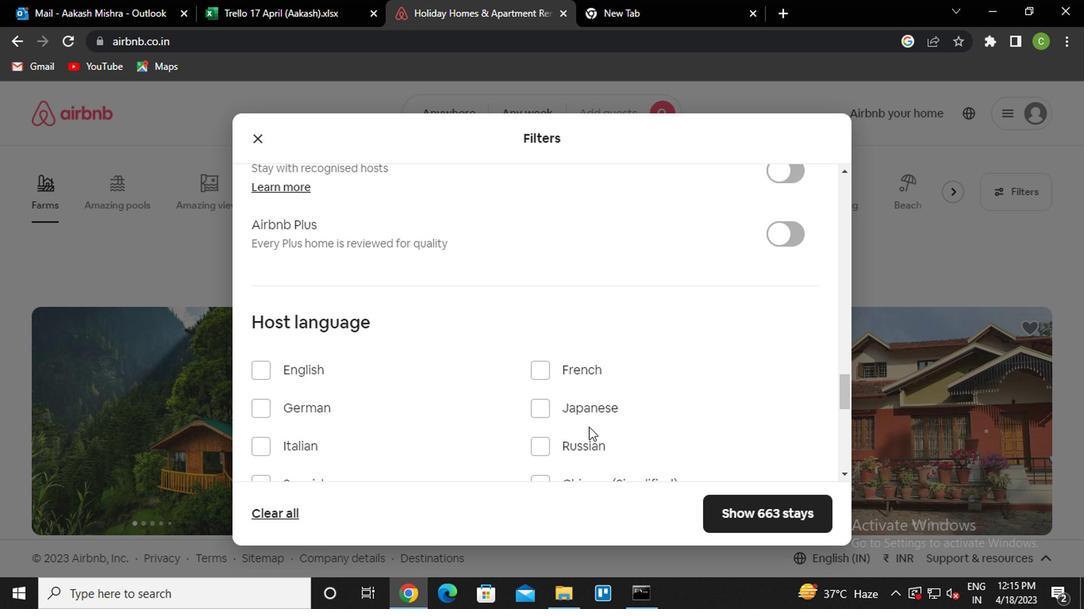 
Action: Mouse moved to (576, 421)
Screenshot: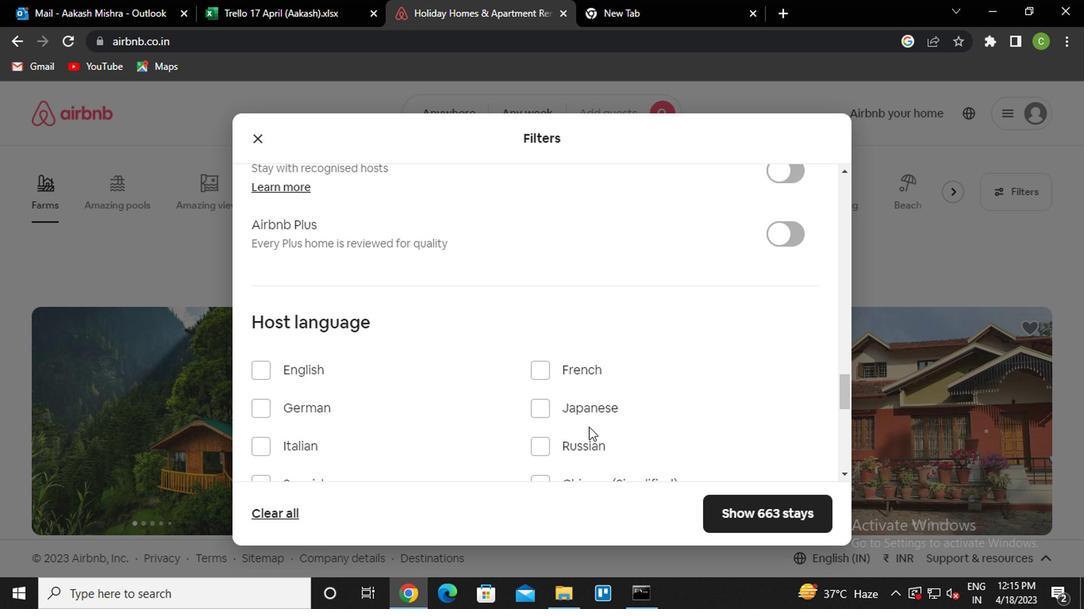
Action: Mouse scrolled (576, 420) with delta (0, -1)
Screenshot: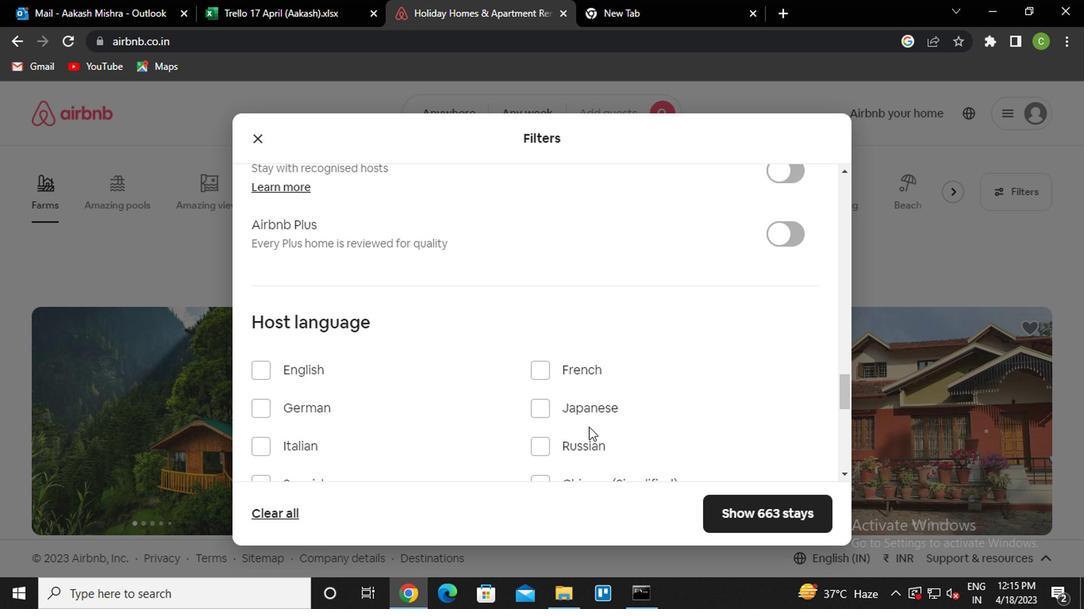 
Action: Mouse moved to (257, 324)
Screenshot: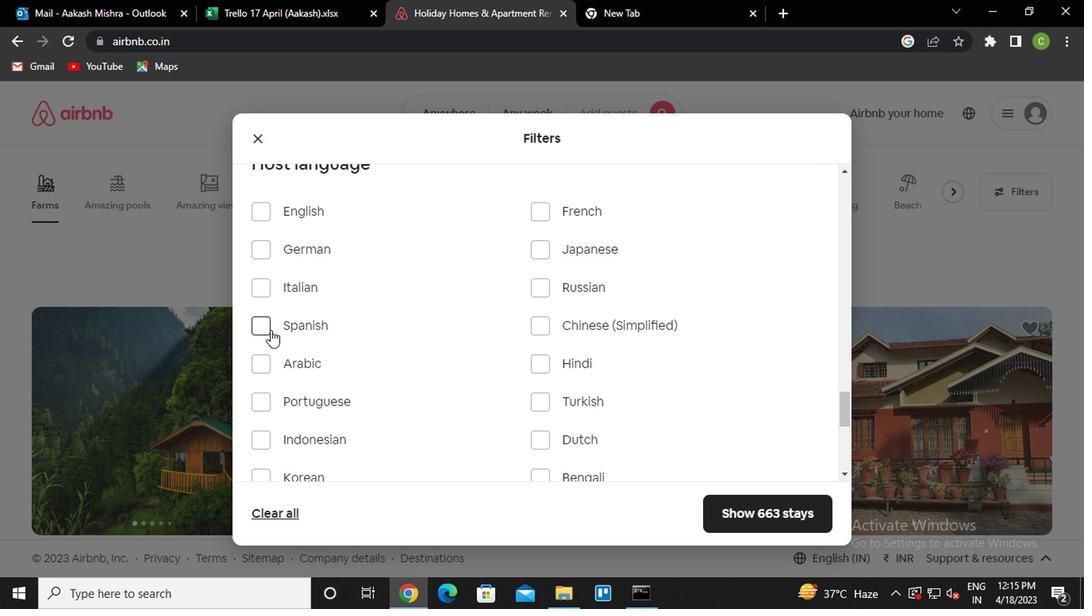 
Action: Mouse pressed left at (257, 324)
Screenshot: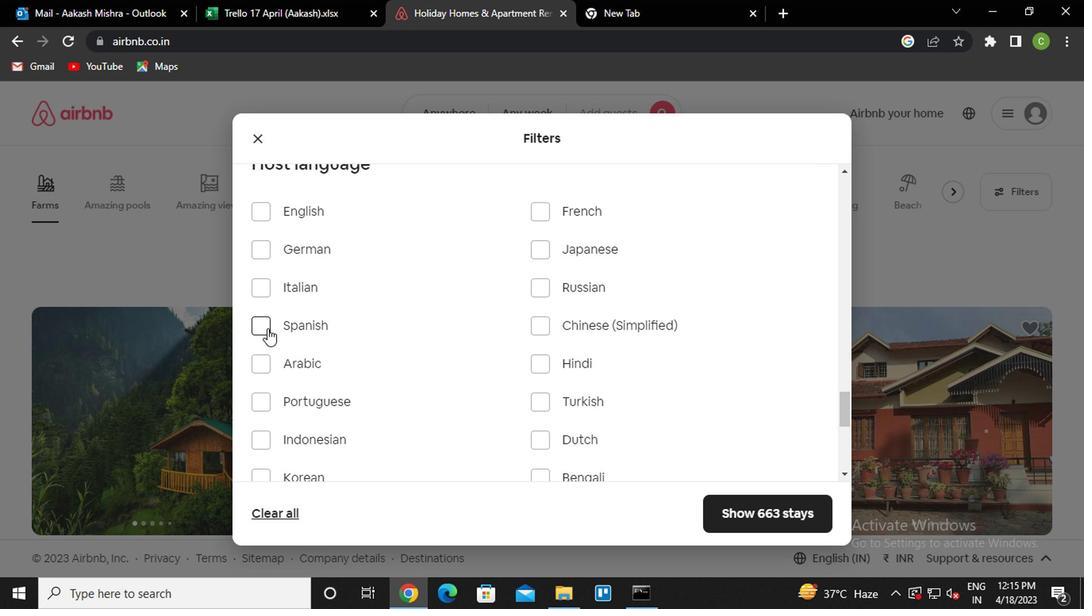 
Action: Mouse moved to (455, 338)
Screenshot: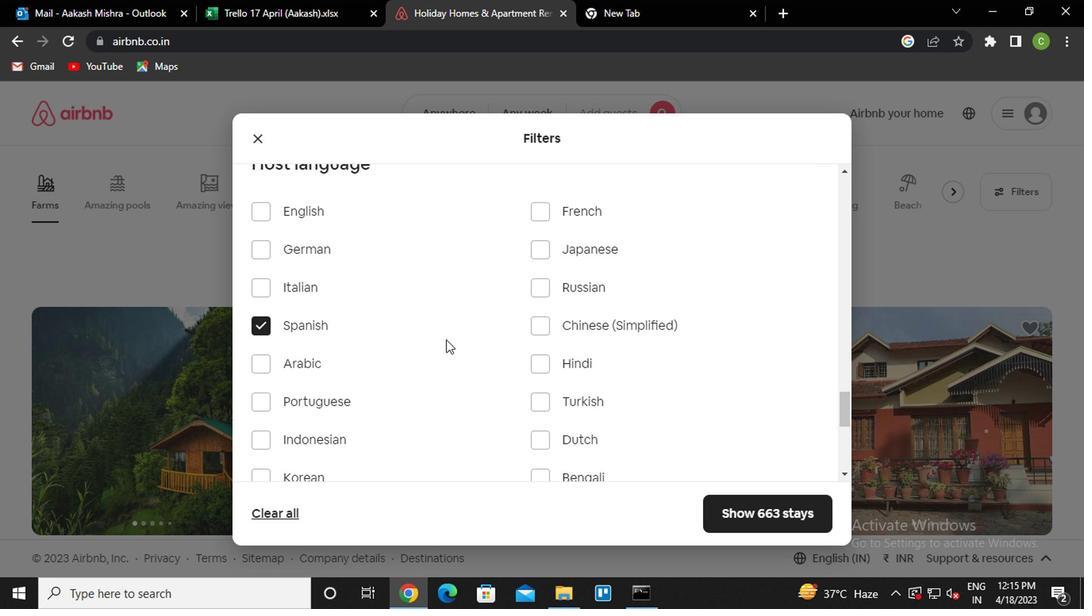 
Action: Mouse scrolled (455, 337) with delta (0, -1)
Screenshot: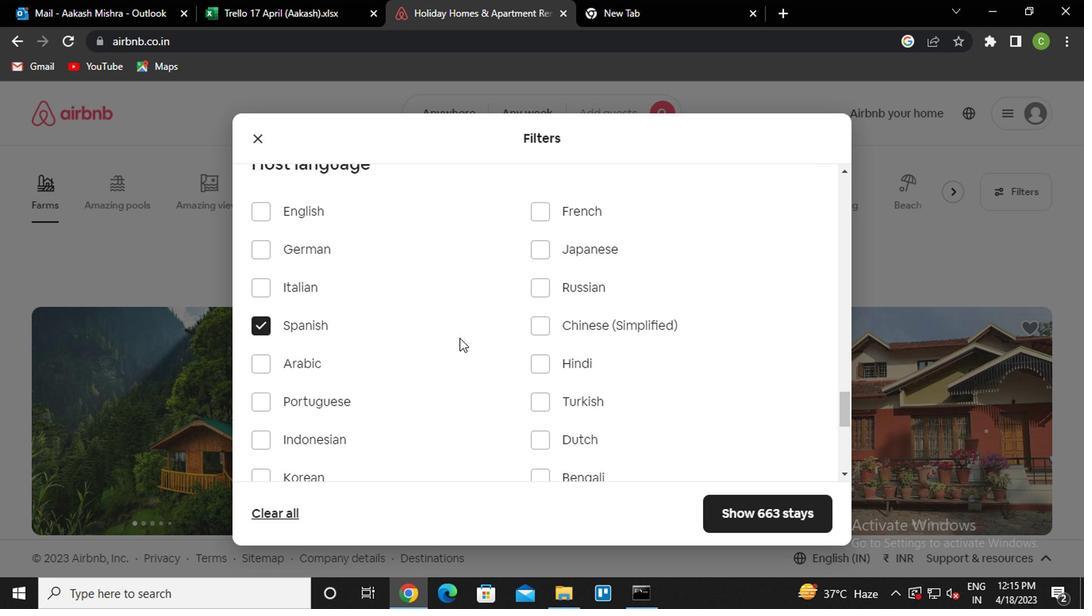 
Action: Mouse scrolled (455, 337) with delta (0, -1)
Screenshot: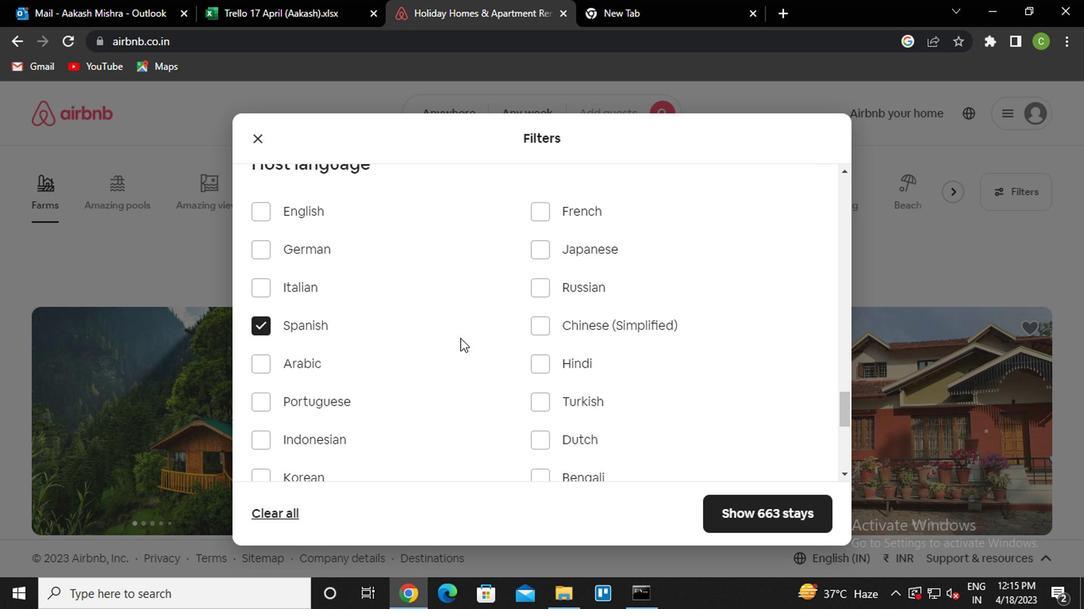 
Action: Mouse scrolled (455, 337) with delta (0, -1)
Screenshot: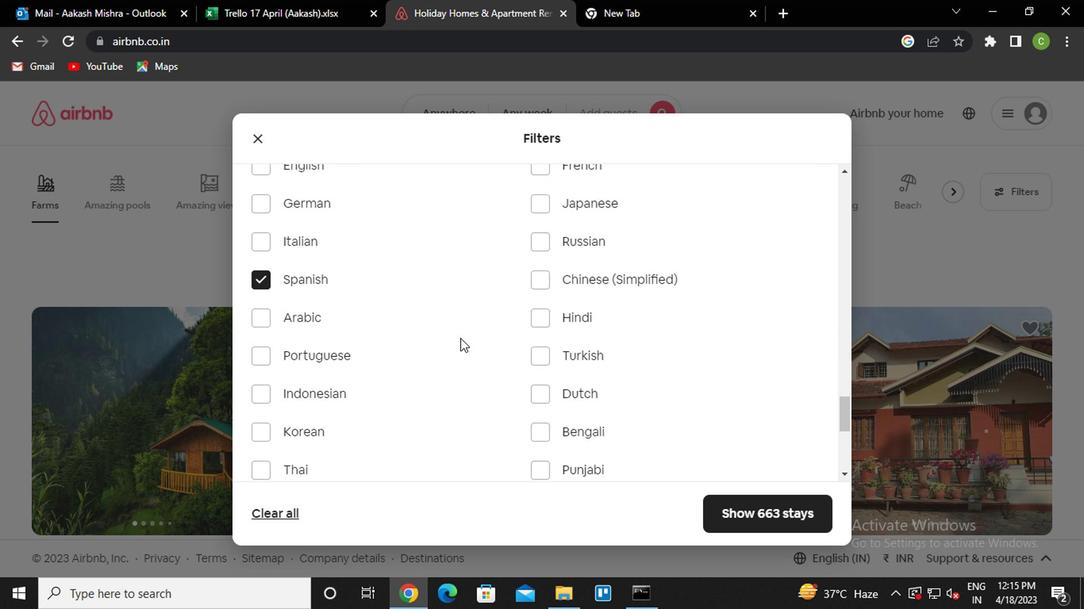 
Action: Mouse scrolled (455, 337) with delta (0, -1)
Screenshot: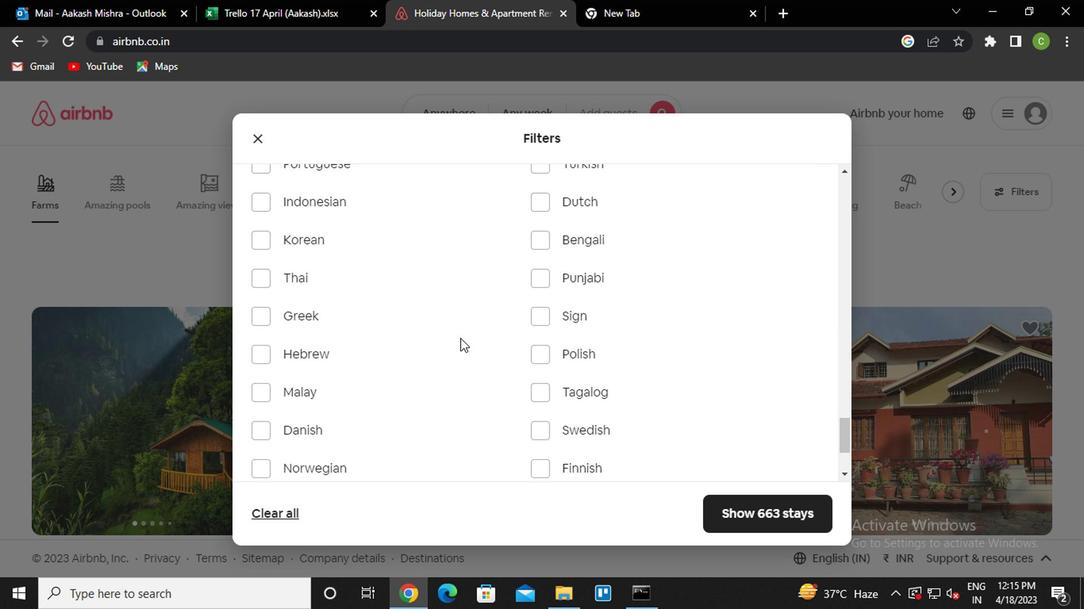 
Action: Mouse scrolled (455, 337) with delta (0, -1)
Screenshot: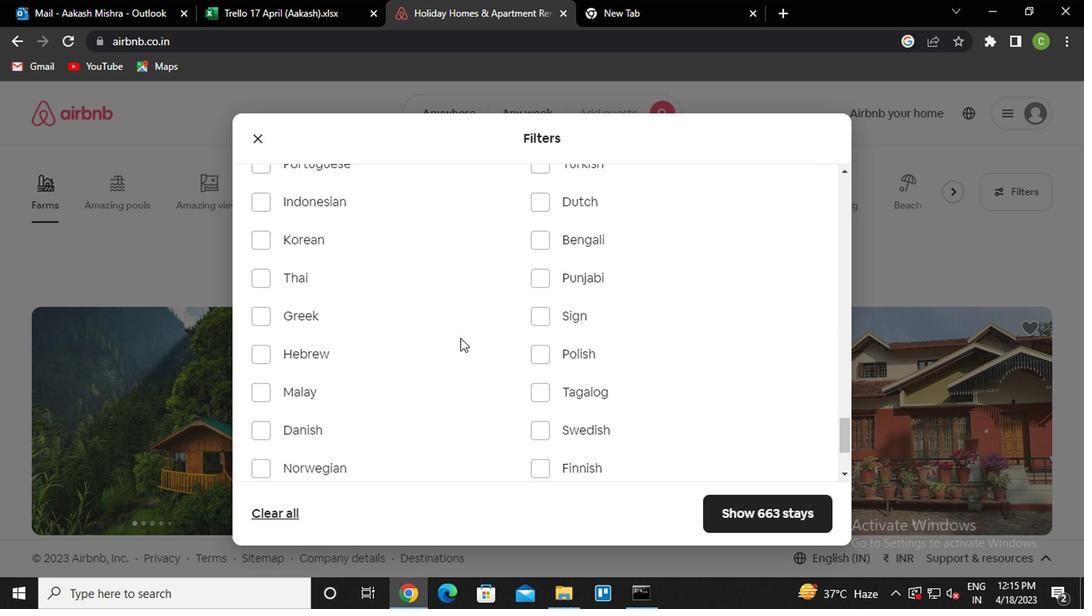
Action: Mouse scrolled (455, 337) with delta (0, -1)
Screenshot: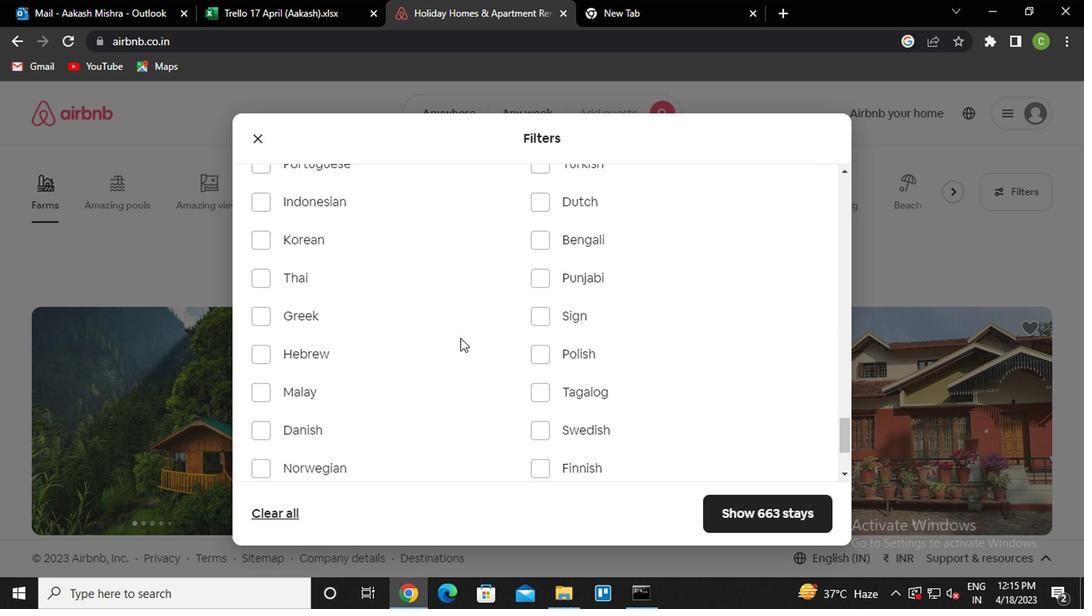 
Action: Mouse scrolled (455, 337) with delta (0, -1)
Screenshot: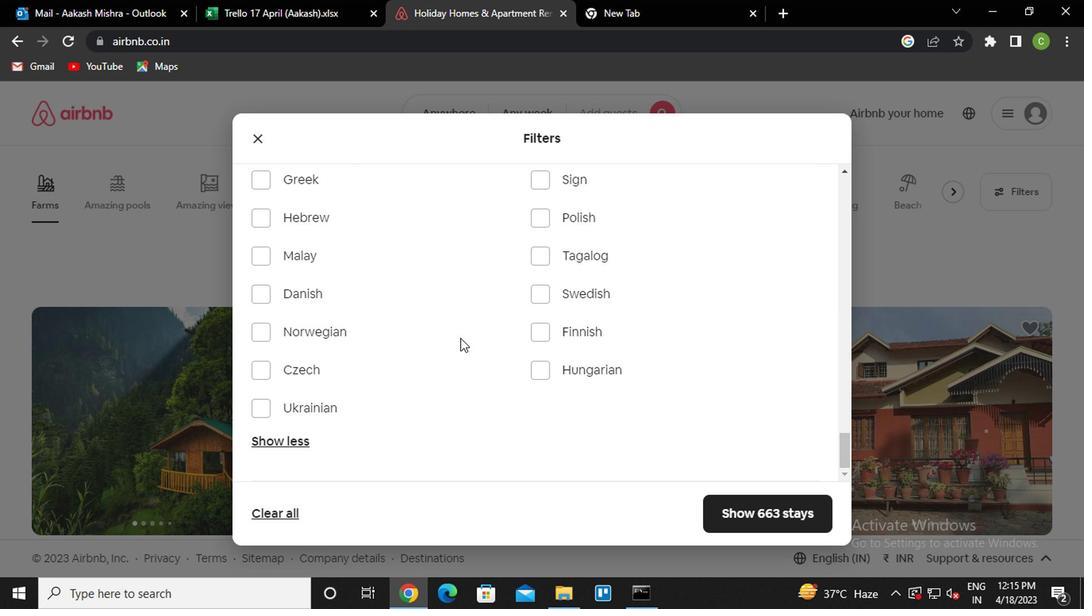 
Action: Mouse moved to (754, 508)
Screenshot: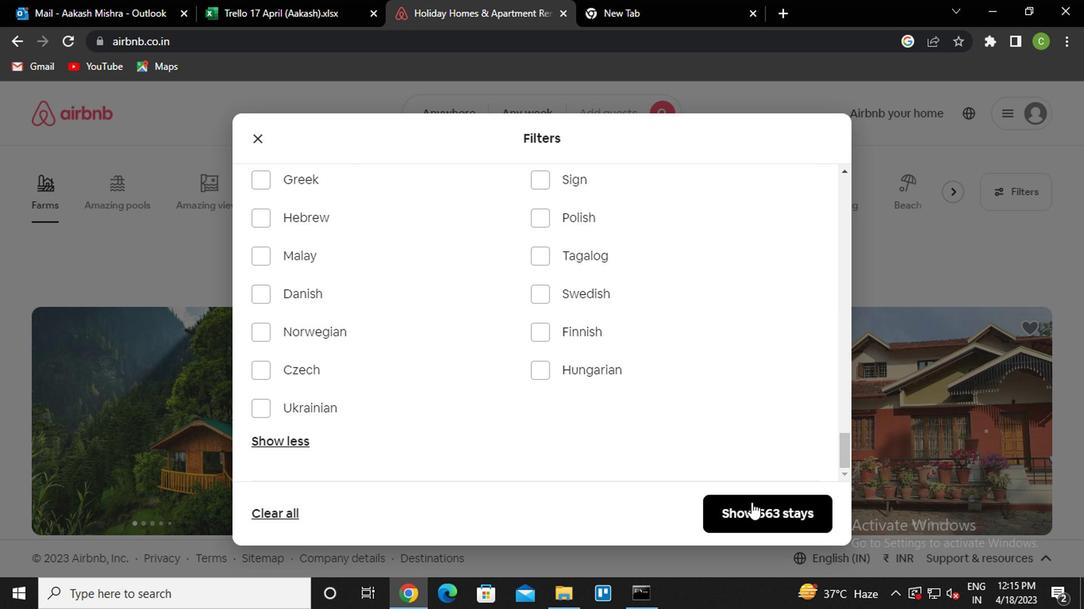 
Action: Mouse pressed left at (754, 508)
Screenshot: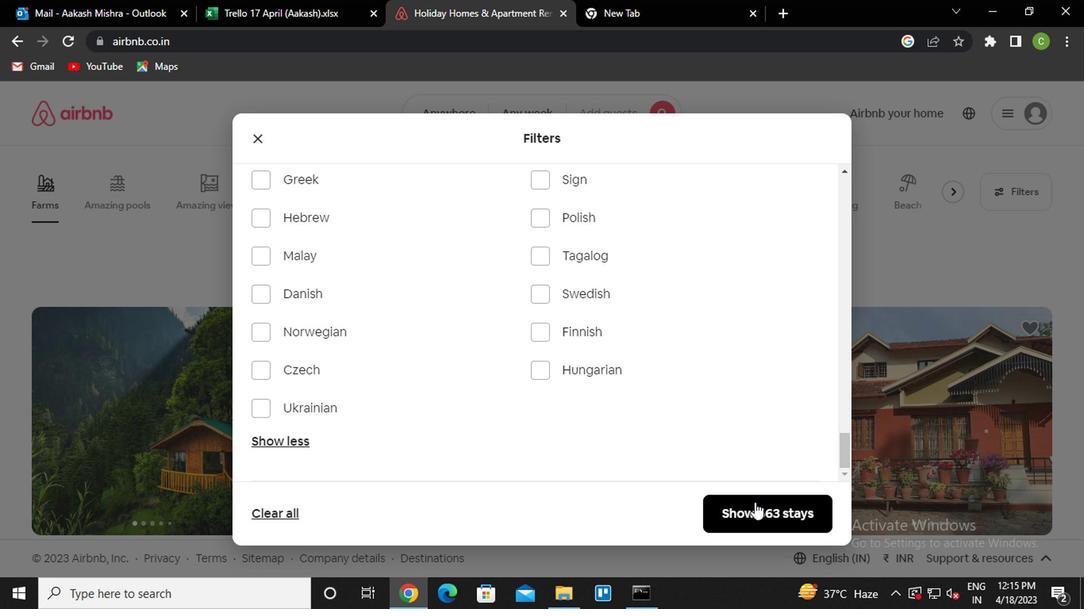 
Action: Mouse moved to (670, 431)
Screenshot: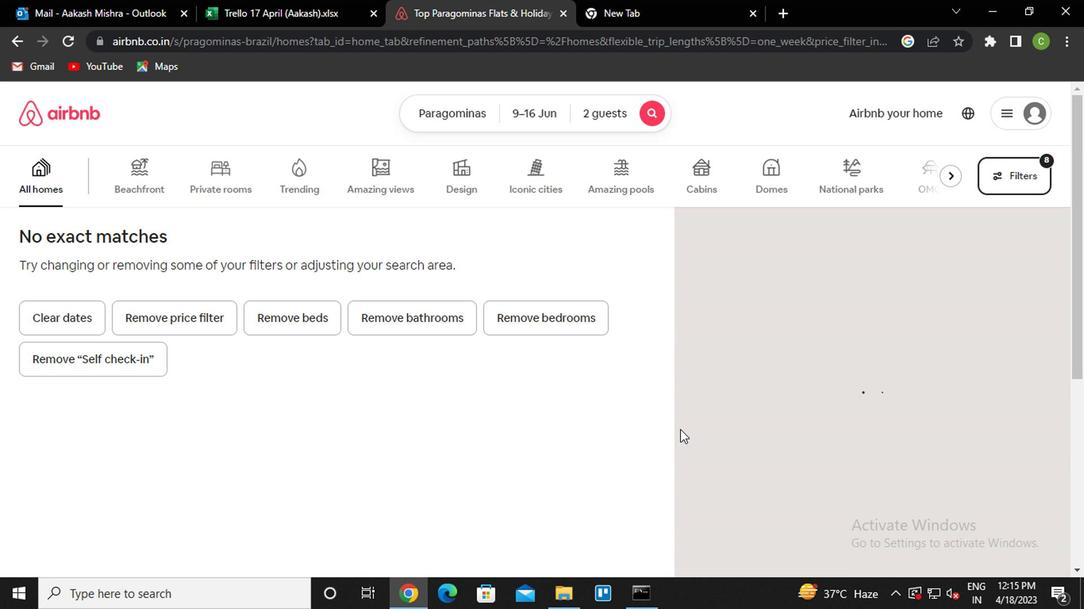 
